 Task: Look for space in Rossano Stazione, Italy from 28th June, 2023 to 10th July,  2023 for 5 adults in price range Rs.15000 to Rs.25000. Place can be entire place or private room with 5 bedrooms having 5 beds and 5 bathrooms. Property type can be house, flat, guest house. Amenities needed are: wifi, TV, free parkinig on premises, gym, breakfast. Booking option can be shelf check-in. Required host language is English.
Action: Mouse moved to (563, 119)
Screenshot: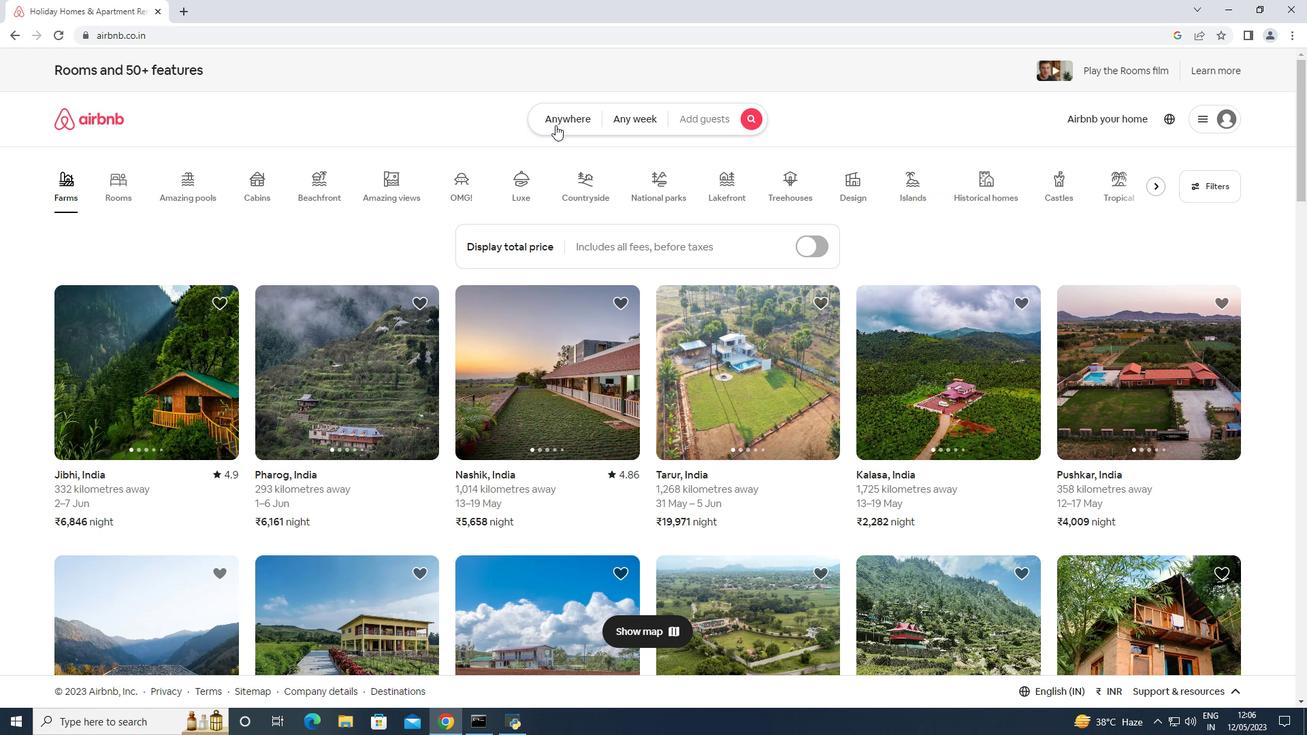 
Action: Mouse pressed left at (563, 119)
Screenshot: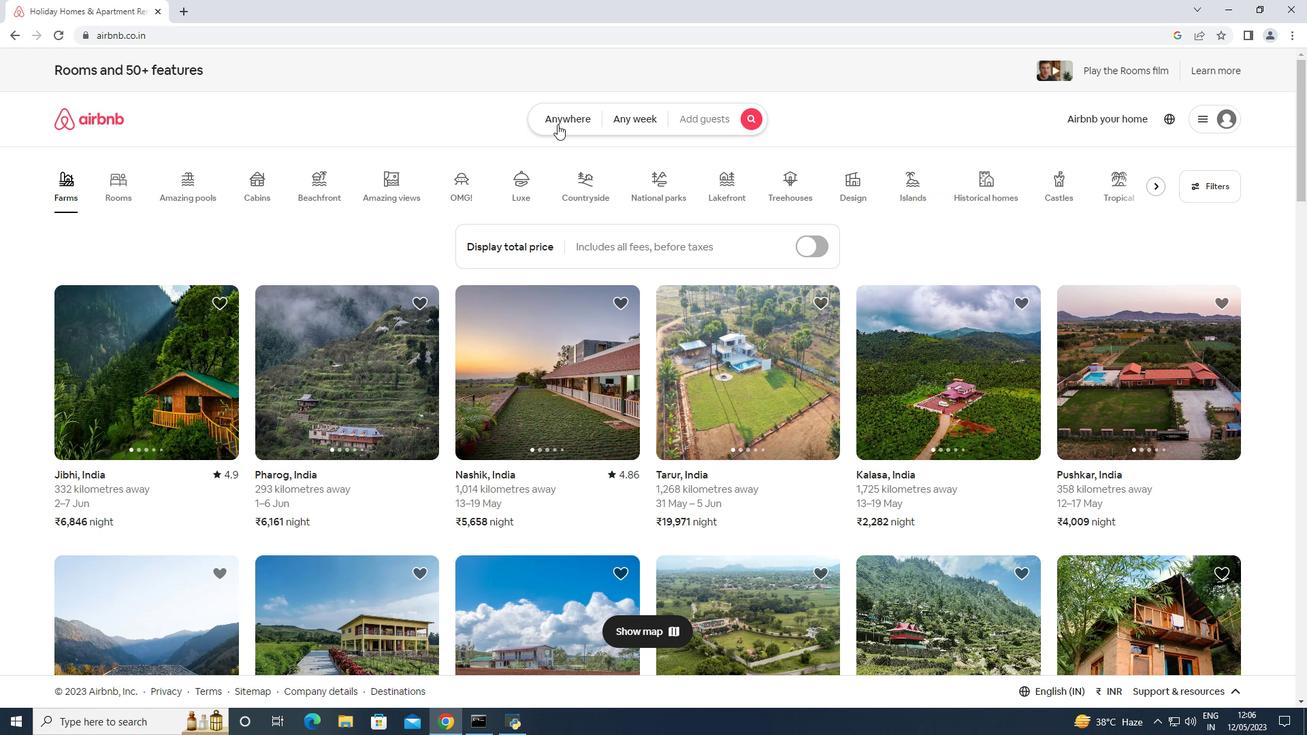 
Action: Mouse moved to (497, 163)
Screenshot: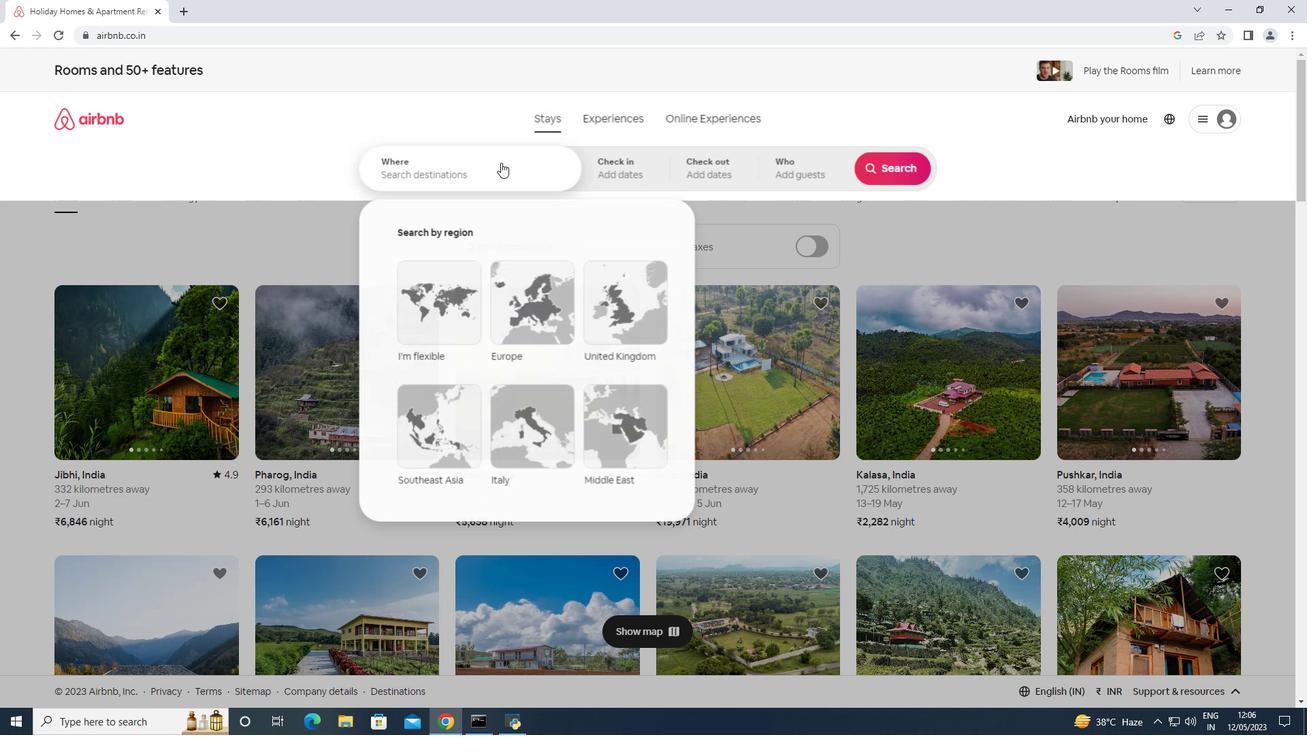 
Action: Mouse pressed left at (497, 163)
Screenshot: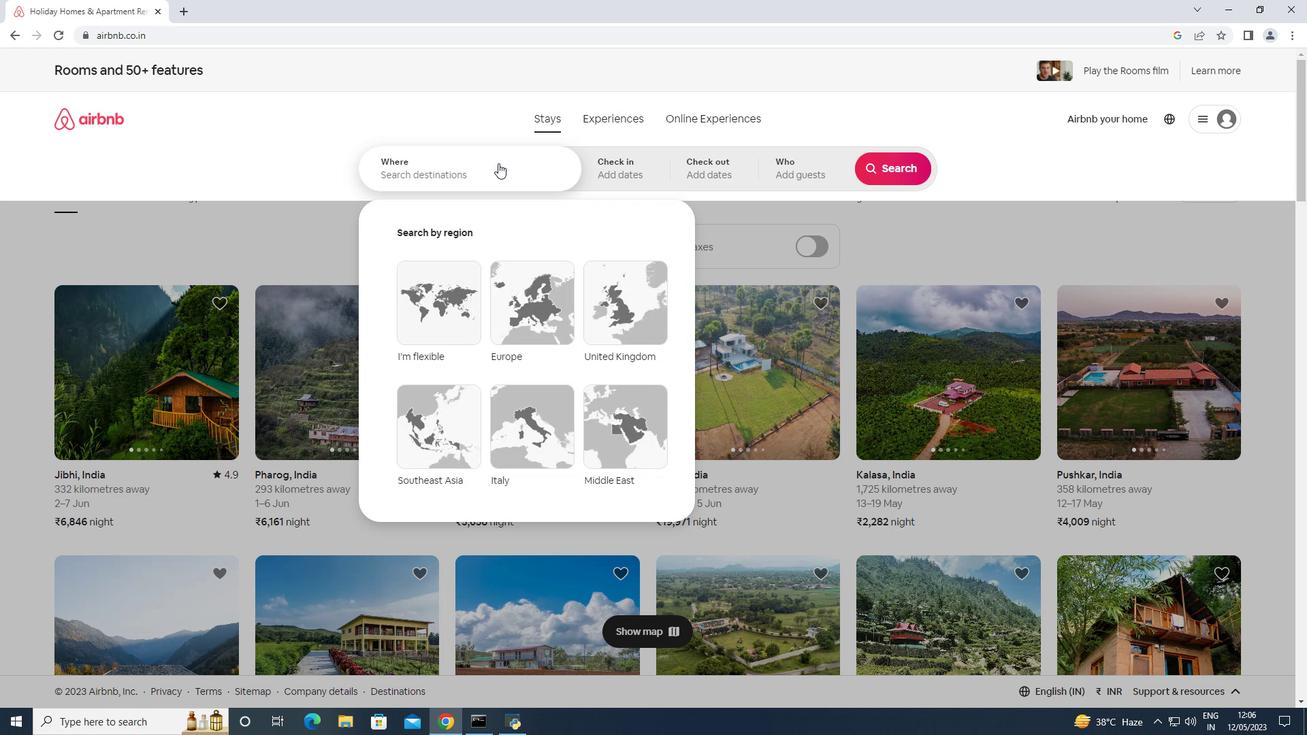 
Action: Mouse moved to (489, 162)
Screenshot: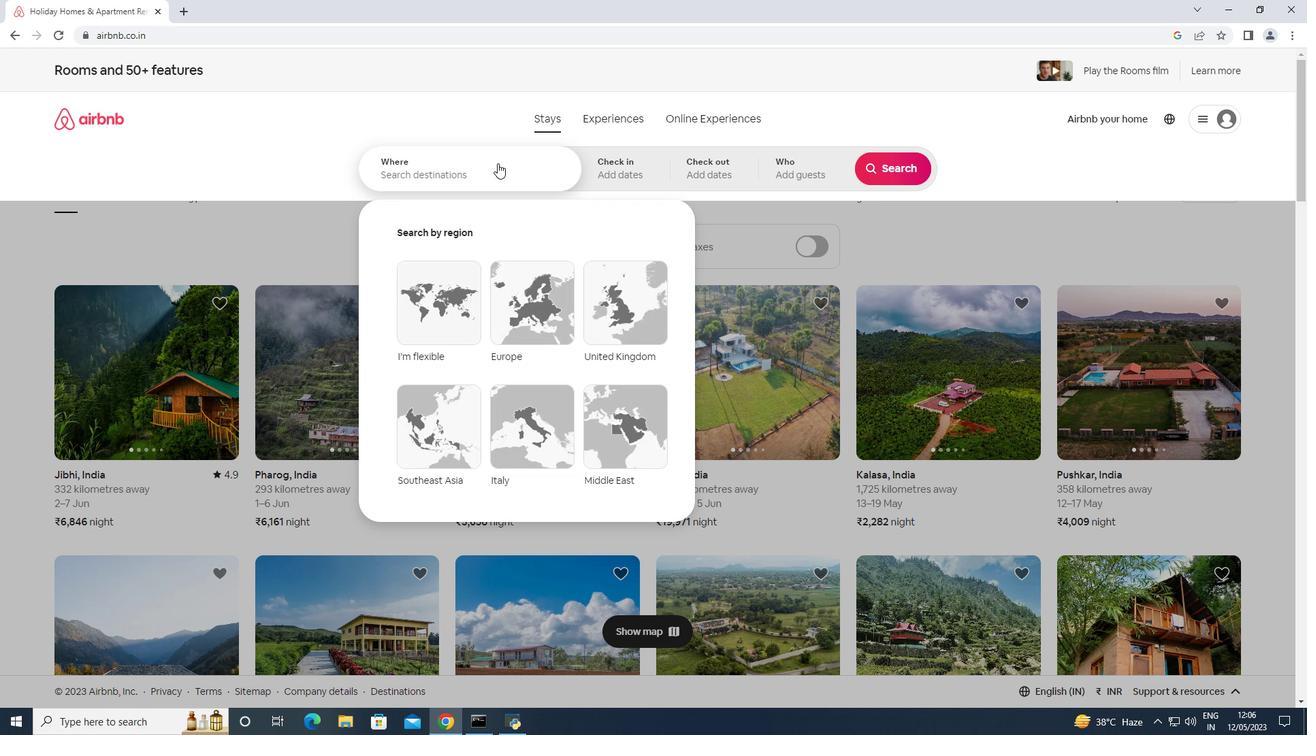 
Action: Key pressed <Key.shift>Rossano<Key.space><Key.shift>Stazione,<Key.space><Key.shift>Itly<Key.enter>
Screenshot: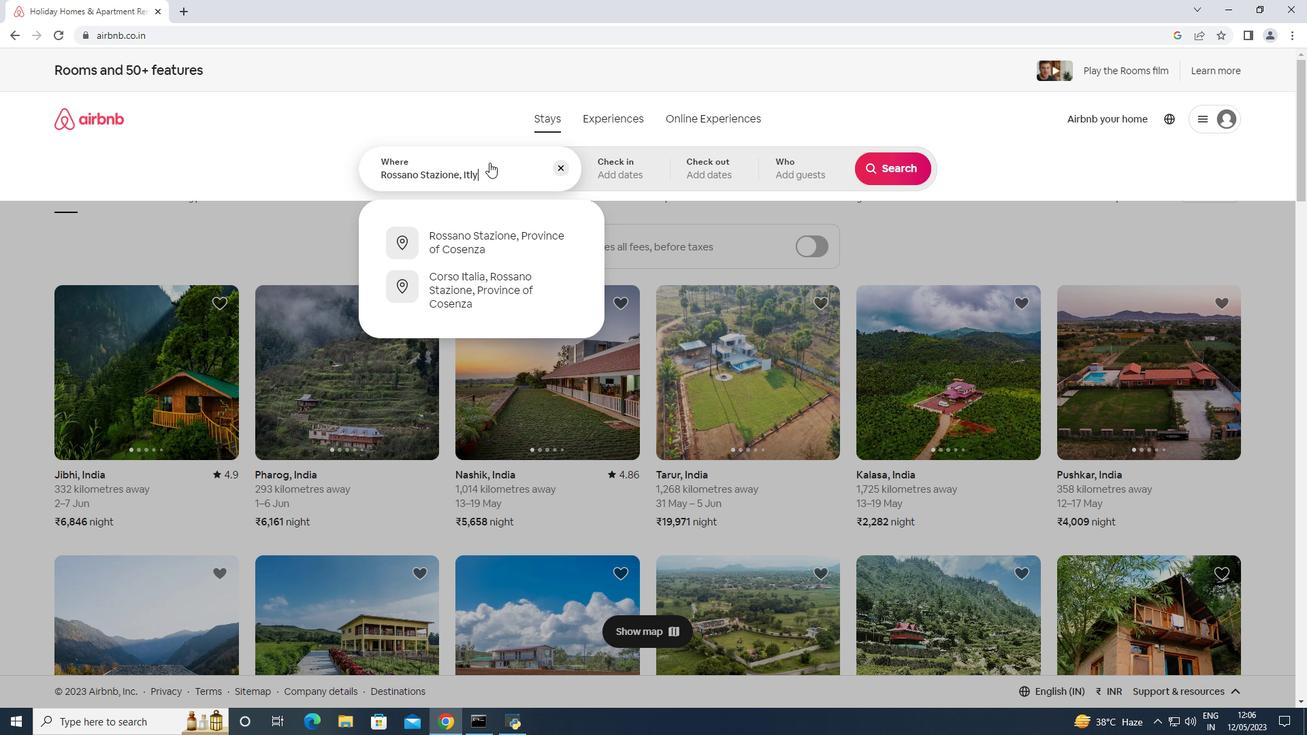 
Action: Mouse moved to (887, 279)
Screenshot: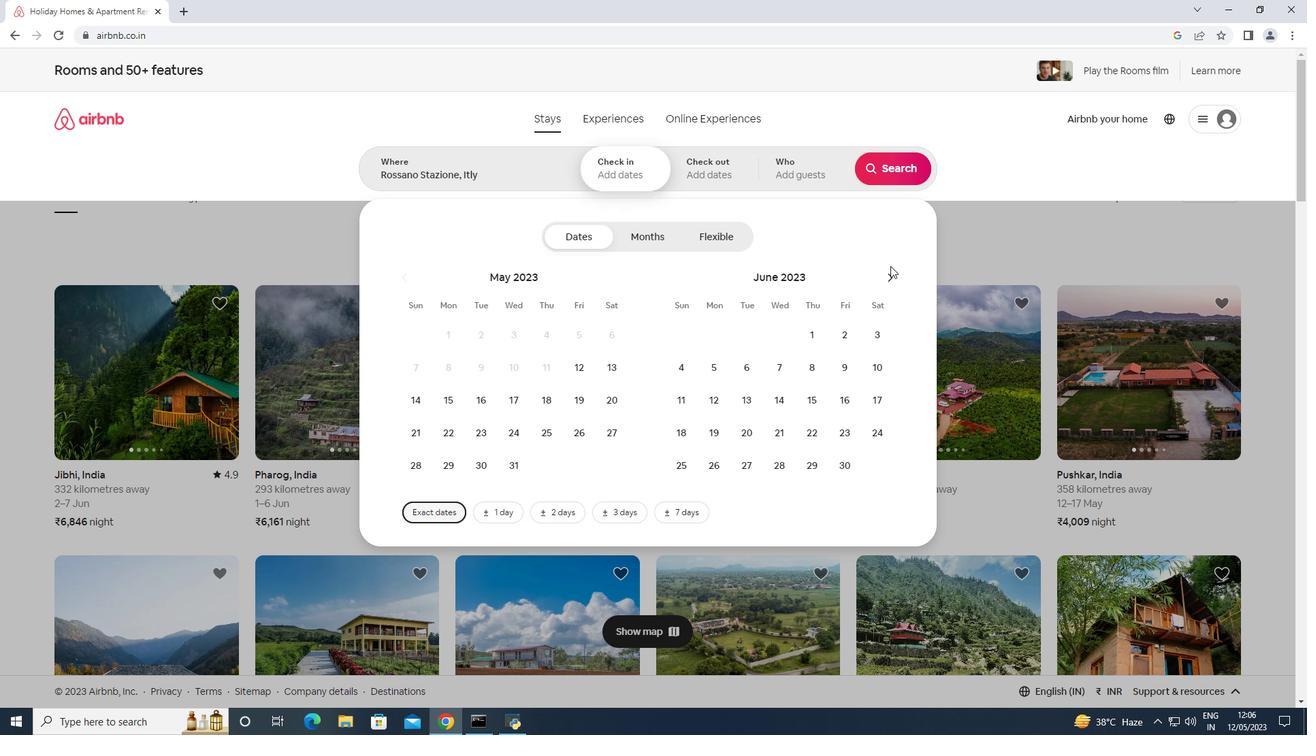 
Action: Mouse pressed left at (887, 279)
Screenshot: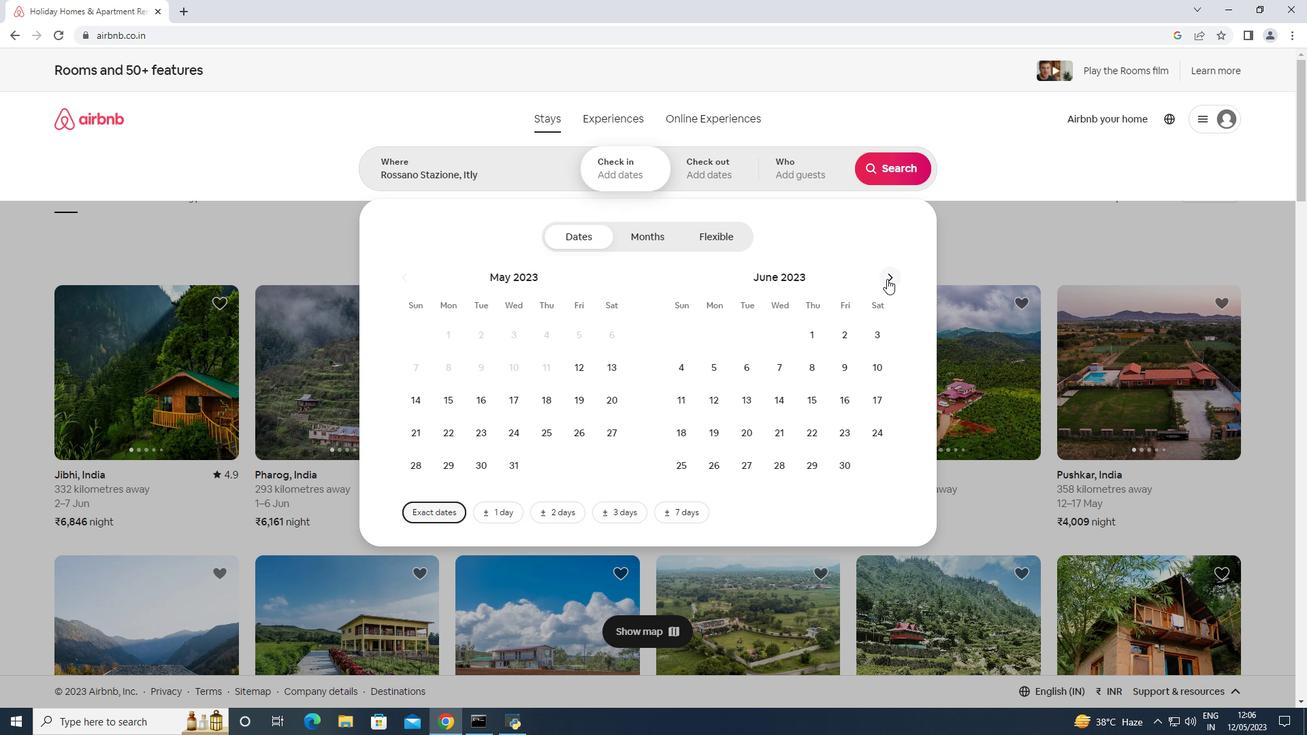 
Action: Mouse pressed left at (887, 279)
Screenshot: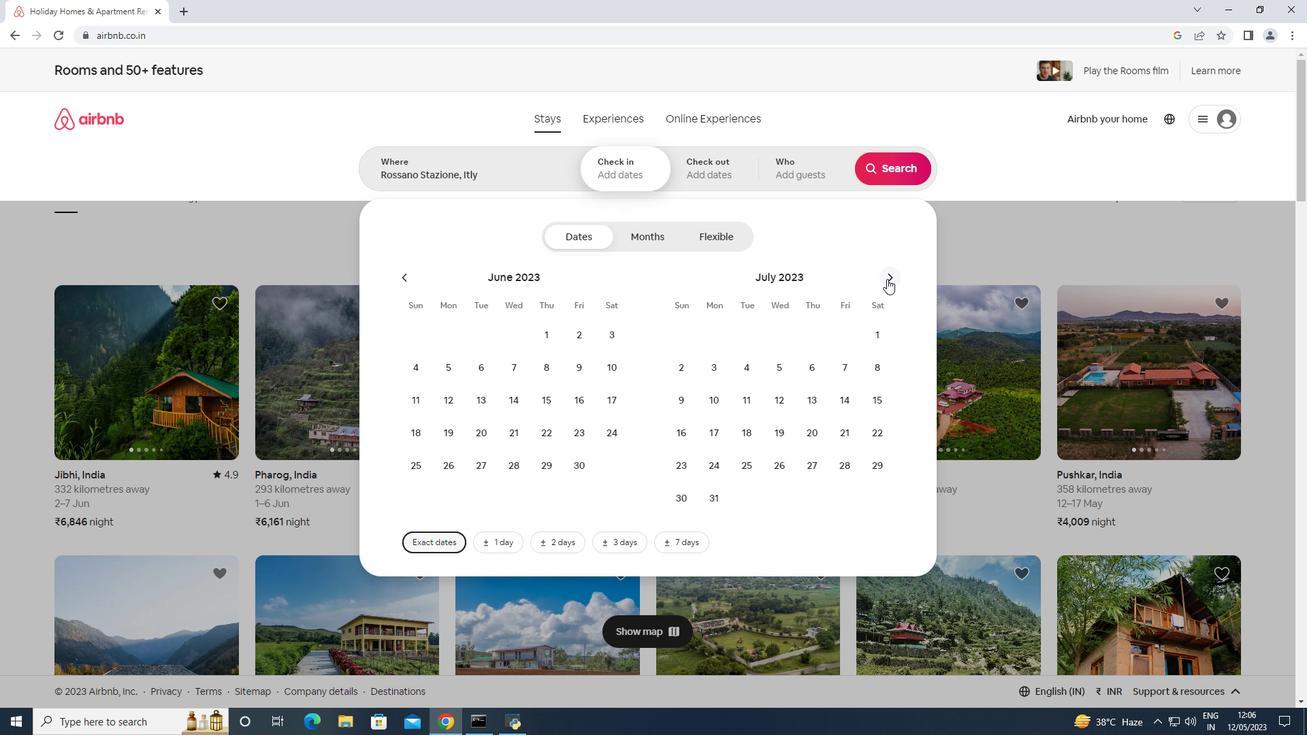 
Action: Mouse moved to (406, 283)
Screenshot: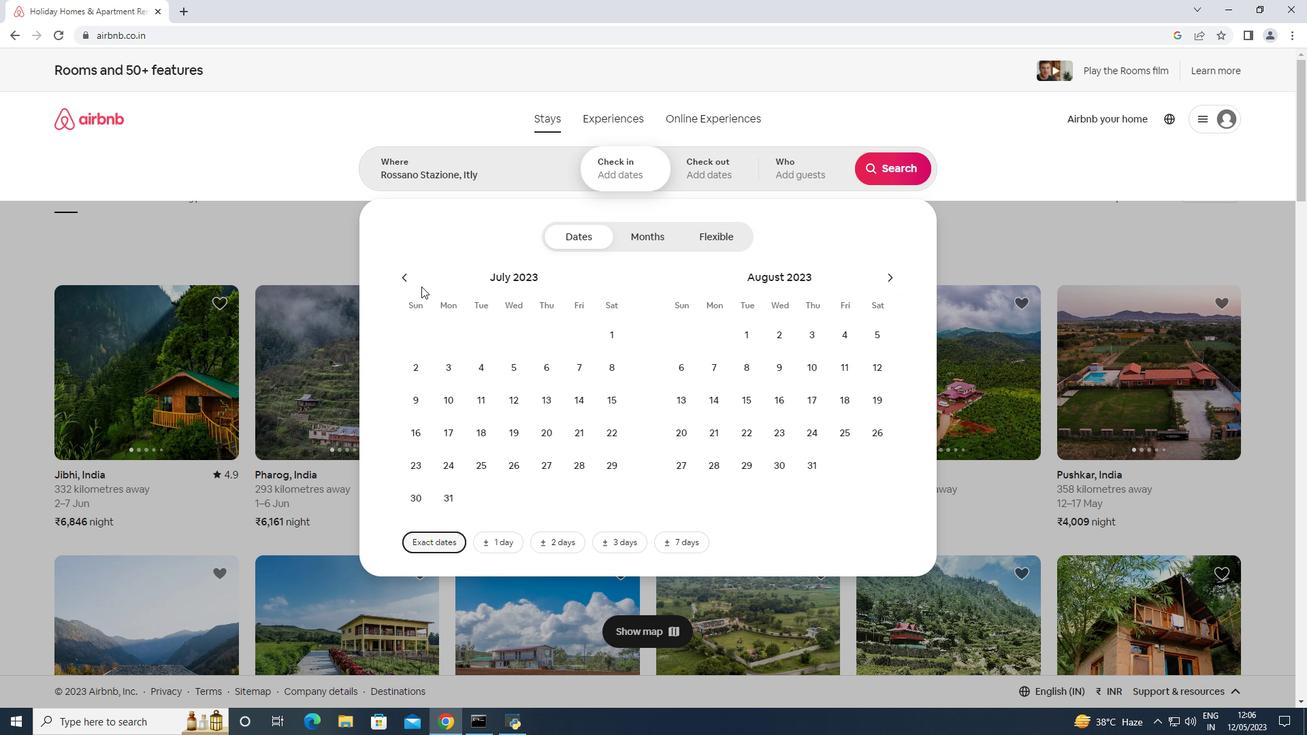 
Action: Mouse pressed left at (406, 283)
Screenshot: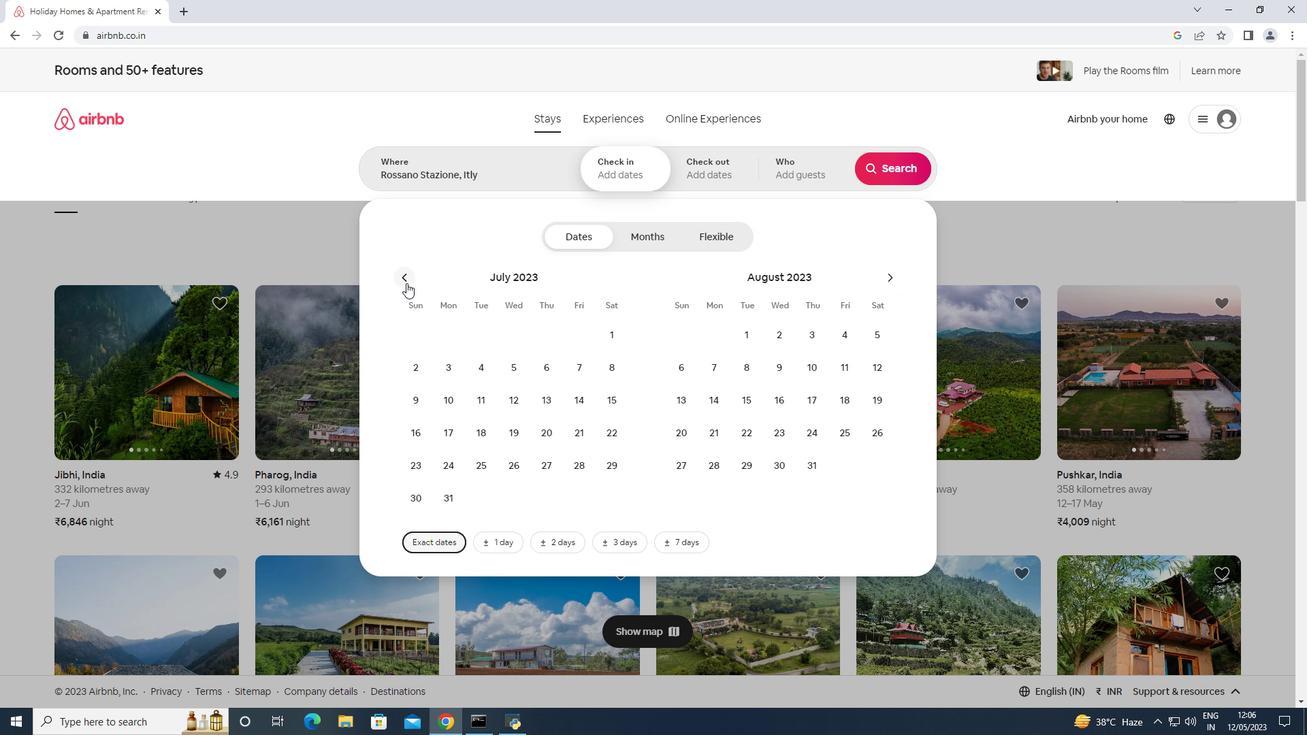 
Action: Mouse moved to (521, 471)
Screenshot: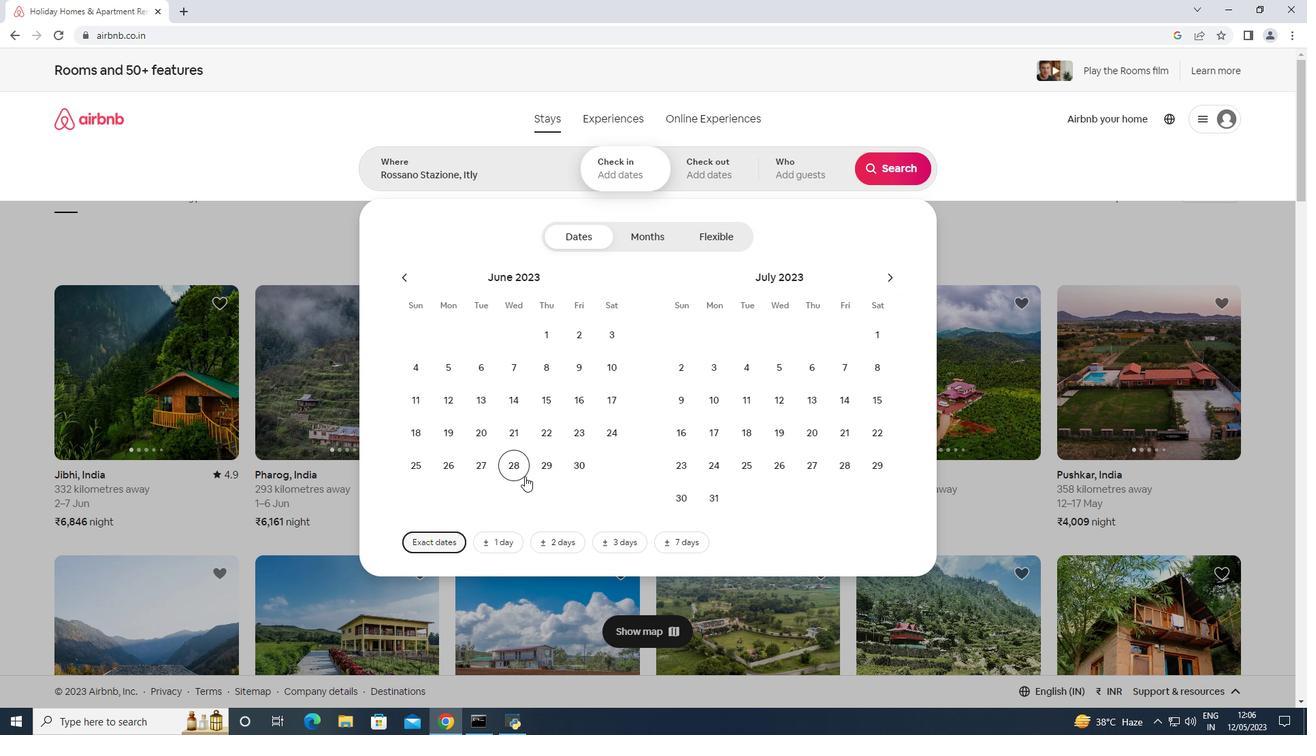 
Action: Mouse pressed left at (521, 471)
Screenshot: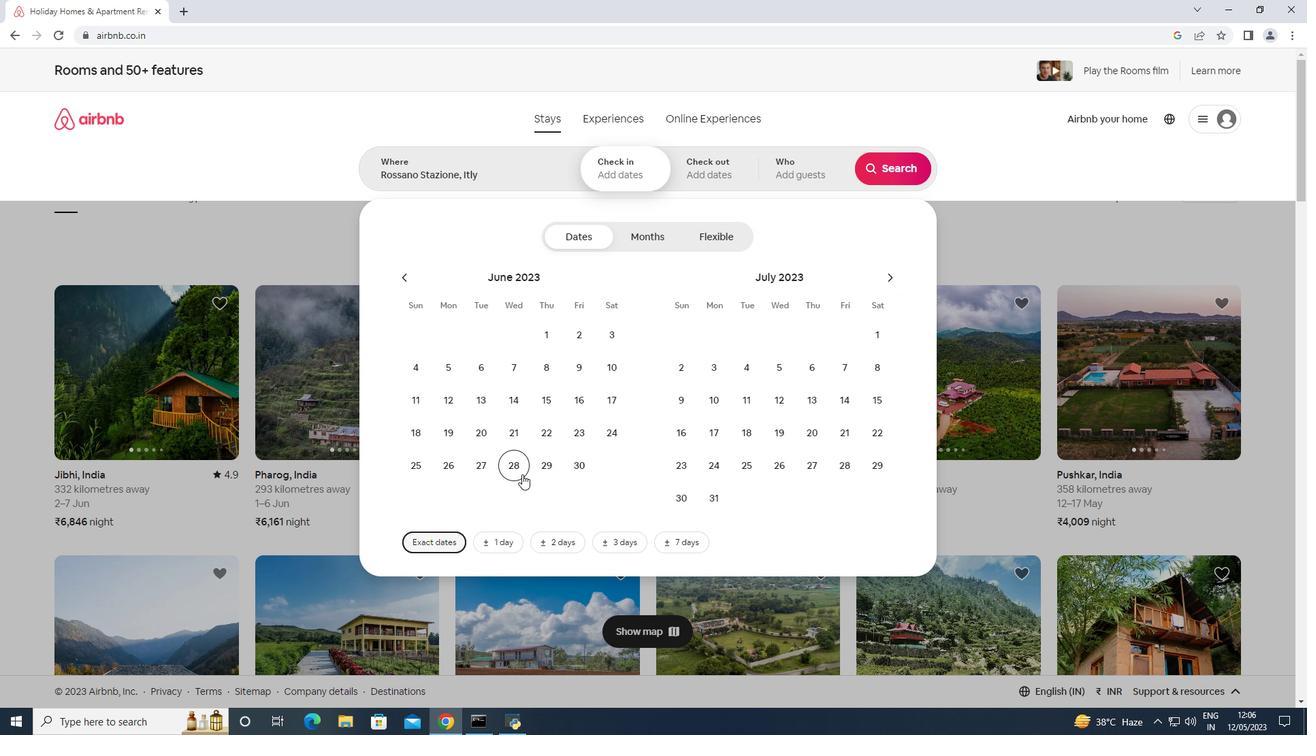 
Action: Mouse moved to (714, 398)
Screenshot: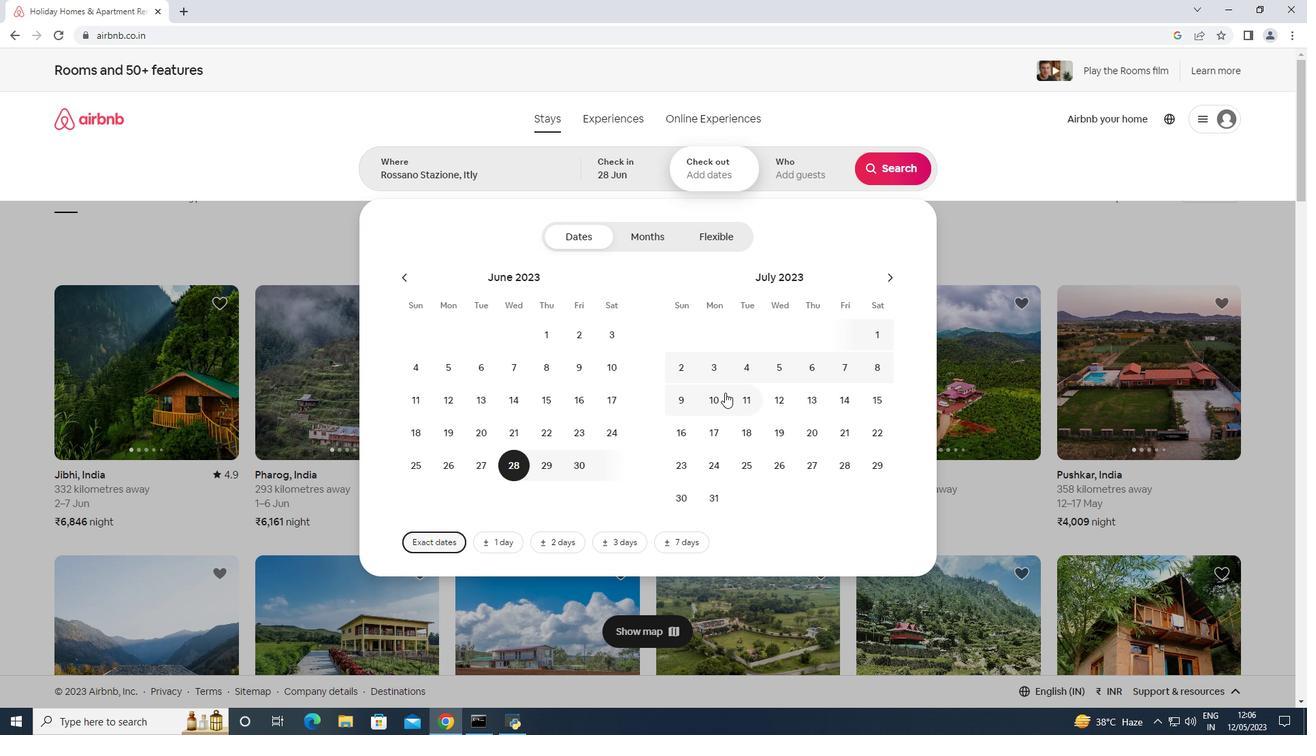 
Action: Mouse pressed left at (714, 398)
Screenshot: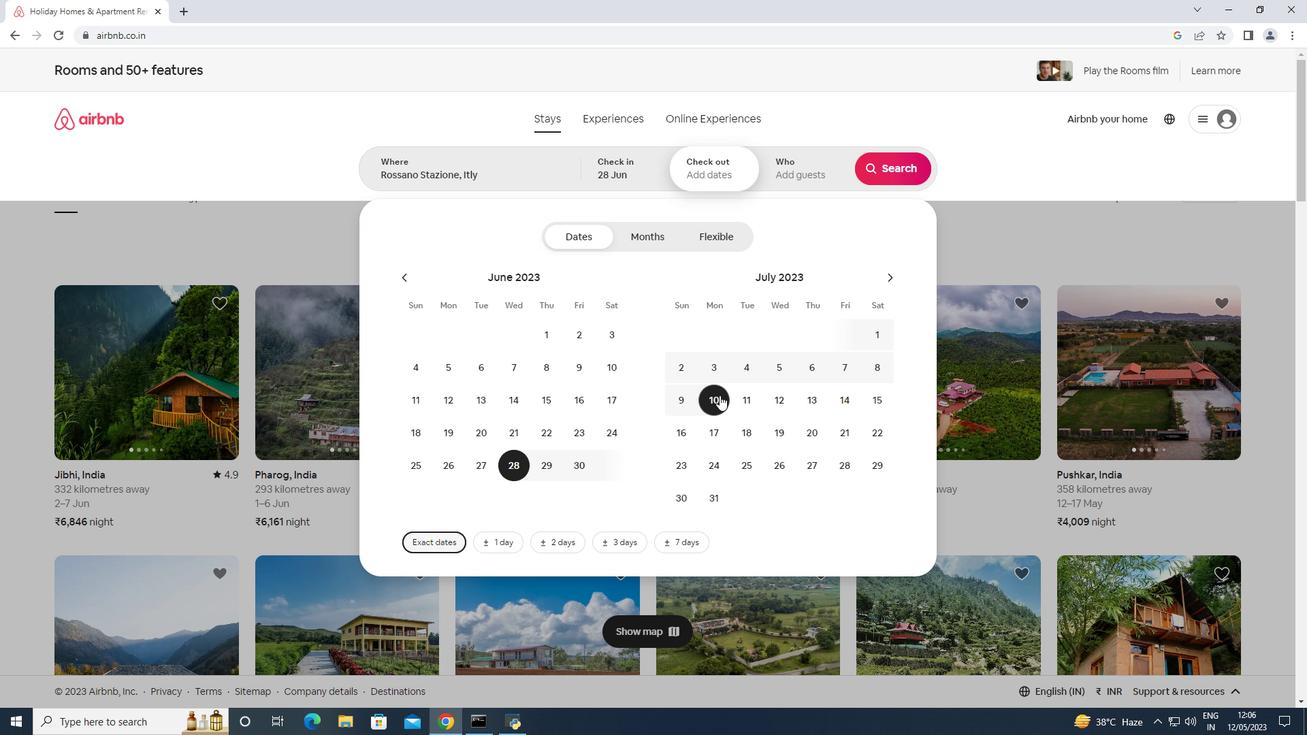 
Action: Mouse moved to (777, 159)
Screenshot: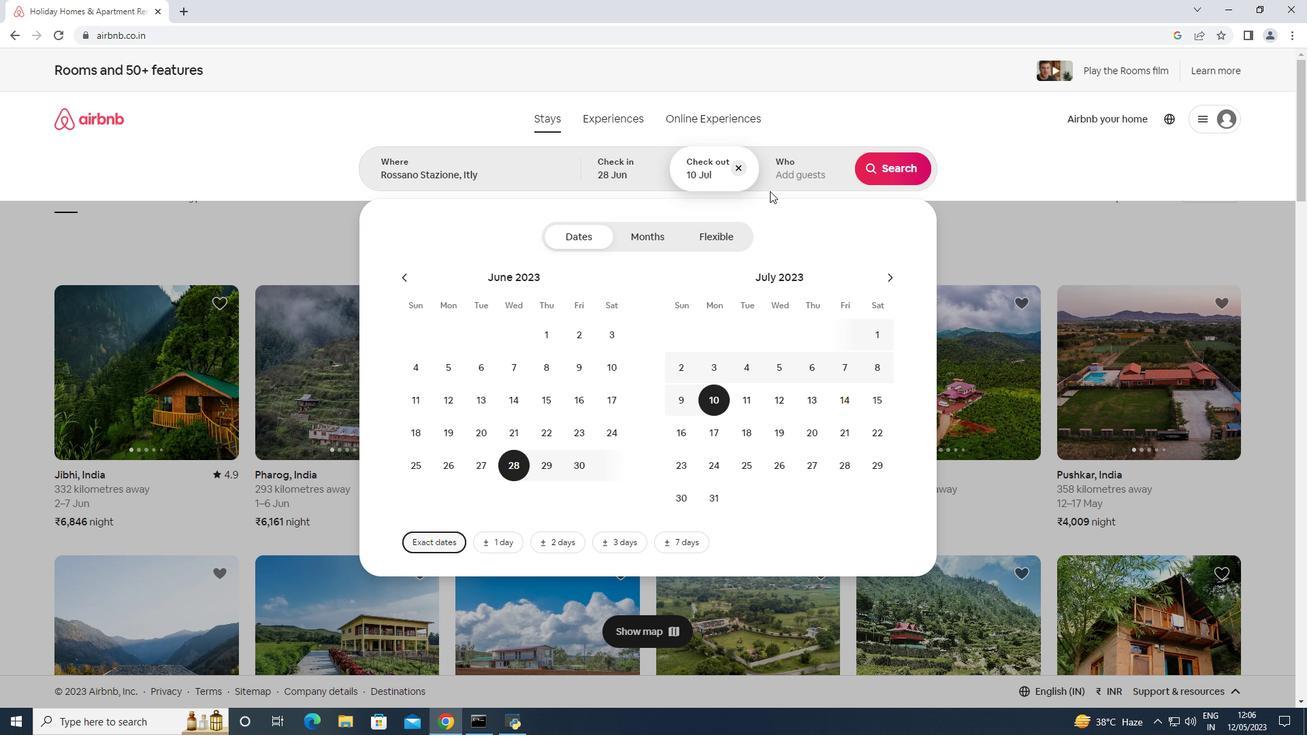 
Action: Mouse pressed left at (777, 159)
Screenshot: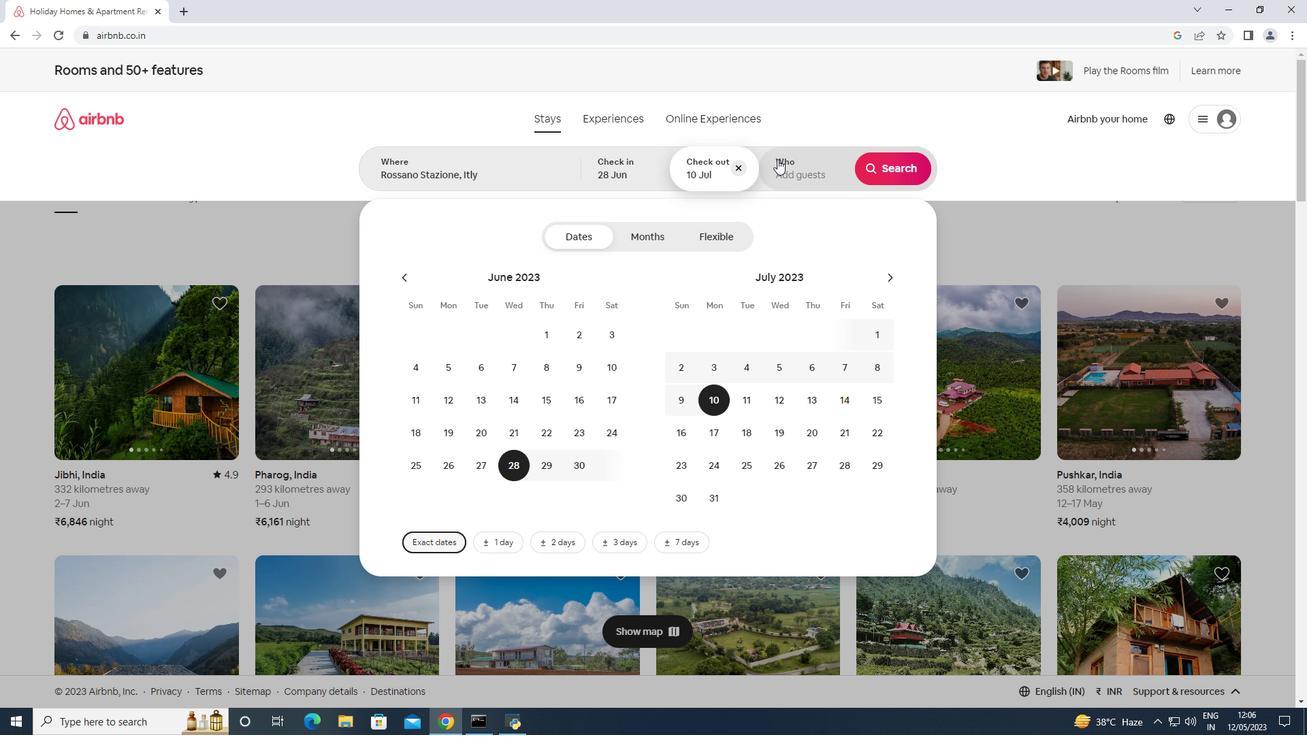 
Action: Mouse moved to (891, 238)
Screenshot: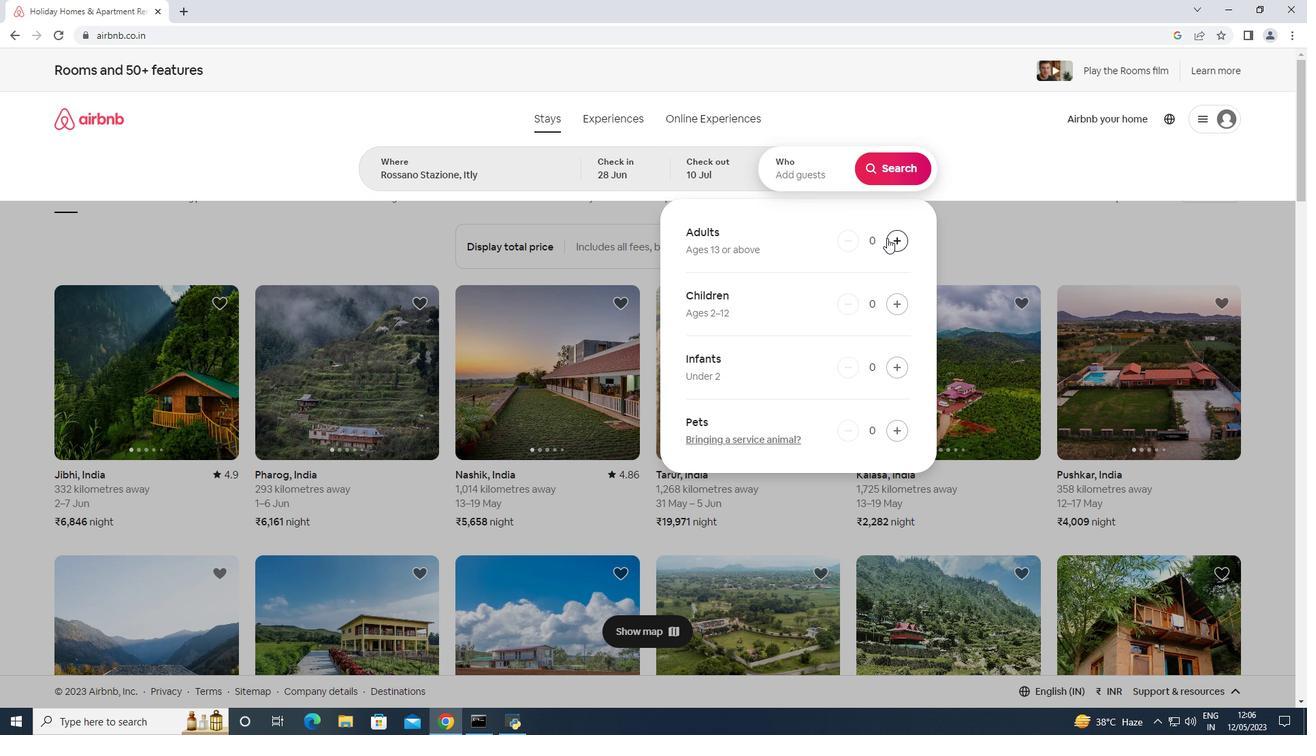 
Action: Mouse pressed left at (891, 238)
Screenshot: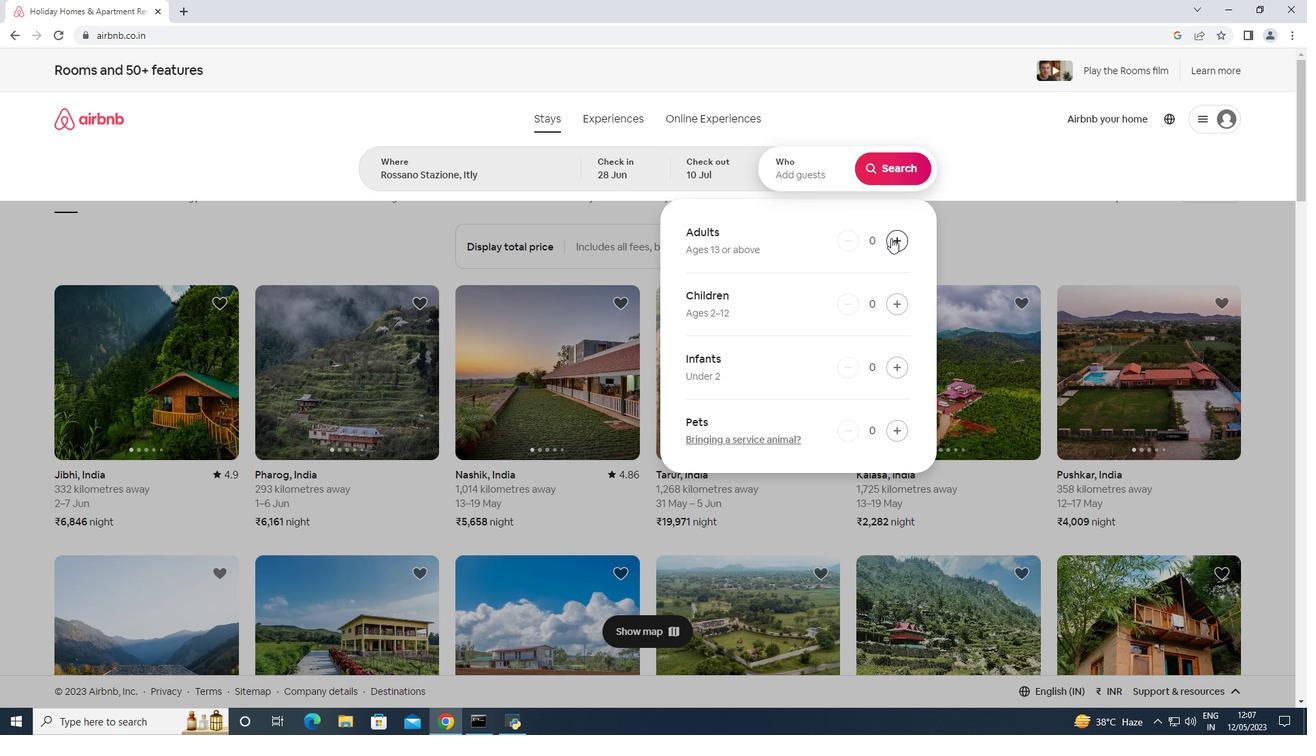 
Action: Mouse pressed left at (891, 238)
Screenshot: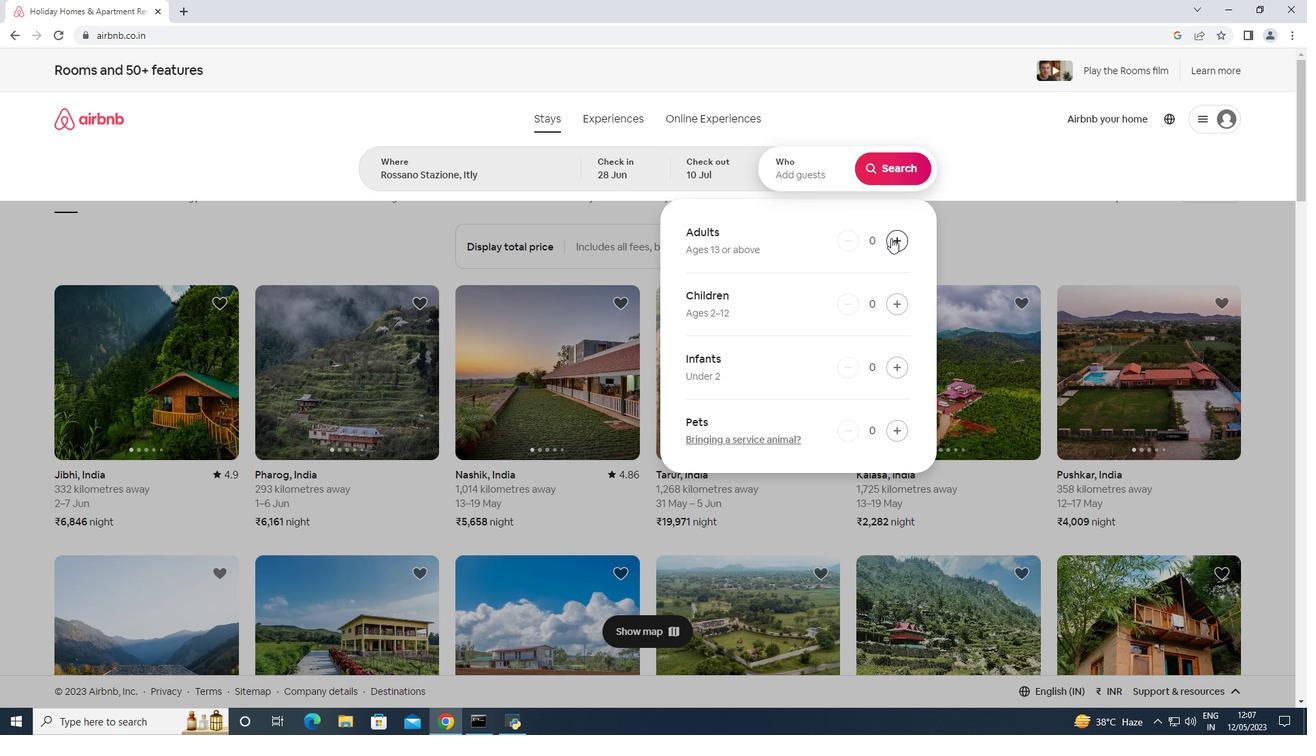 
Action: Mouse pressed left at (891, 238)
Screenshot: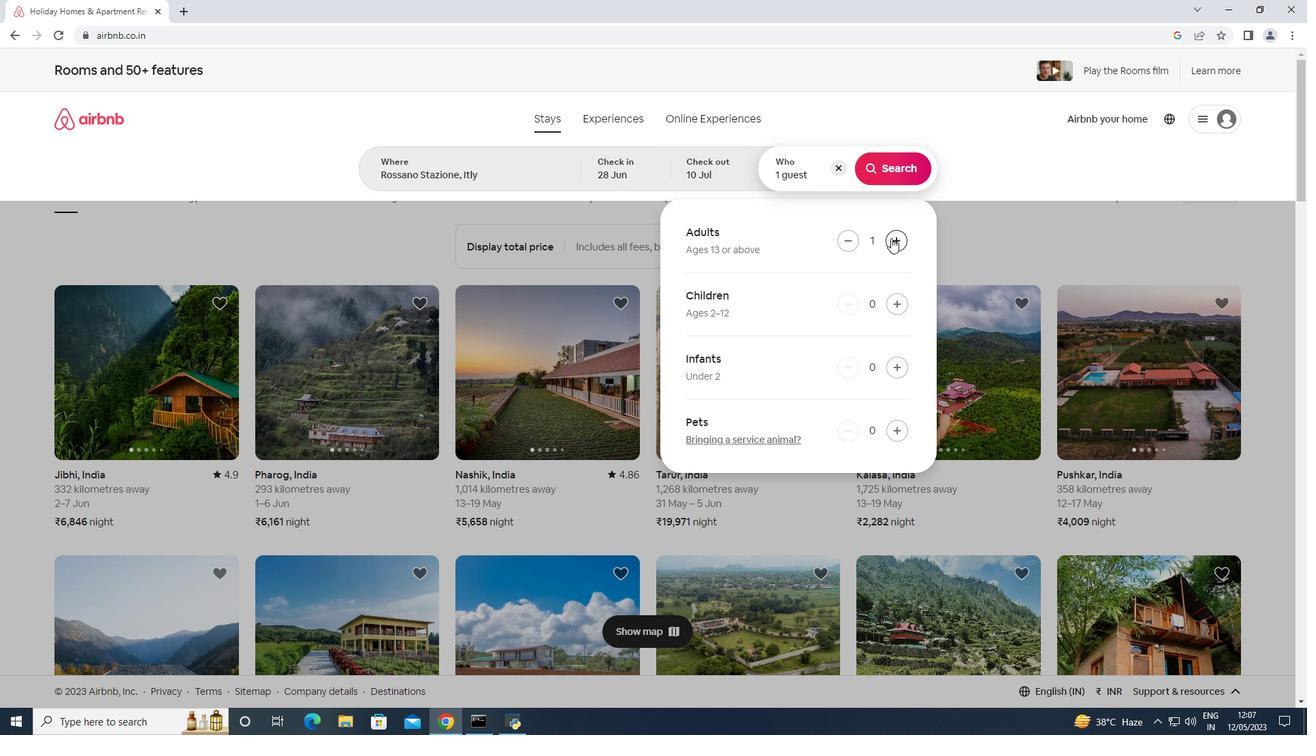 
Action: Mouse pressed left at (891, 238)
Screenshot: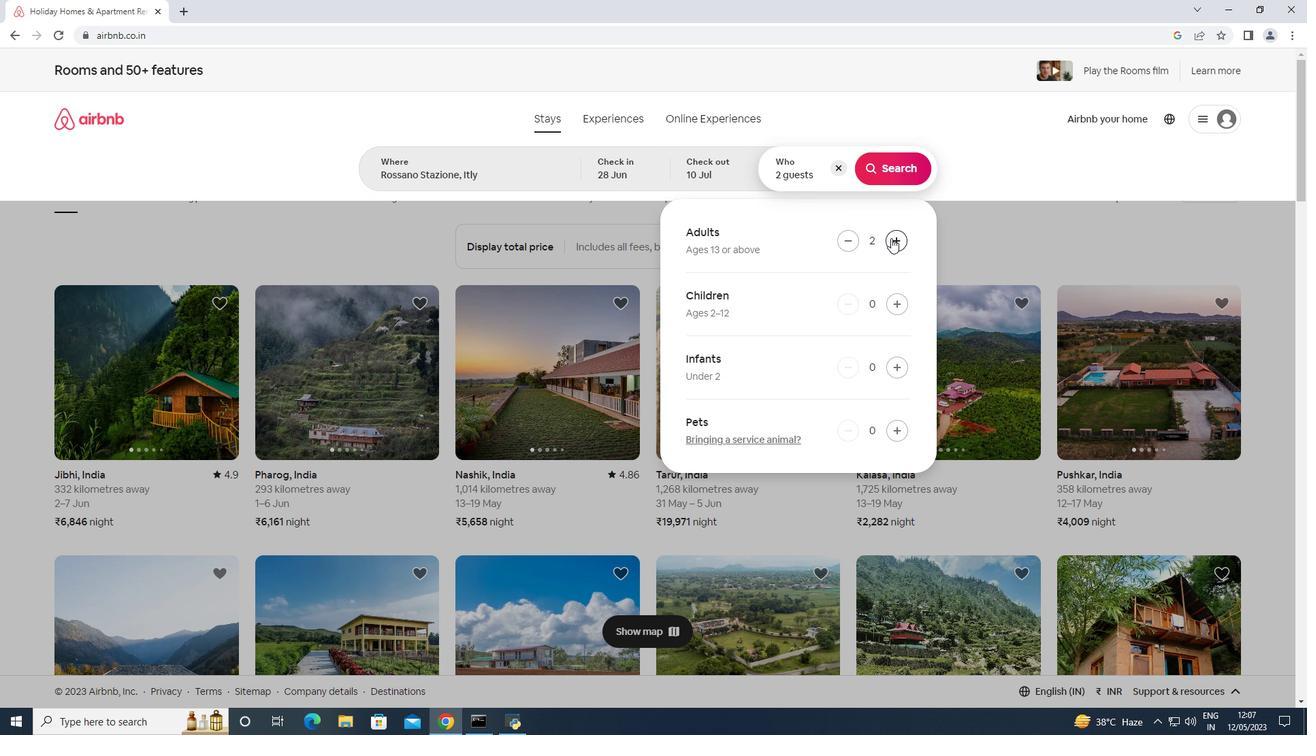 
Action: Mouse pressed left at (891, 238)
Screenshot: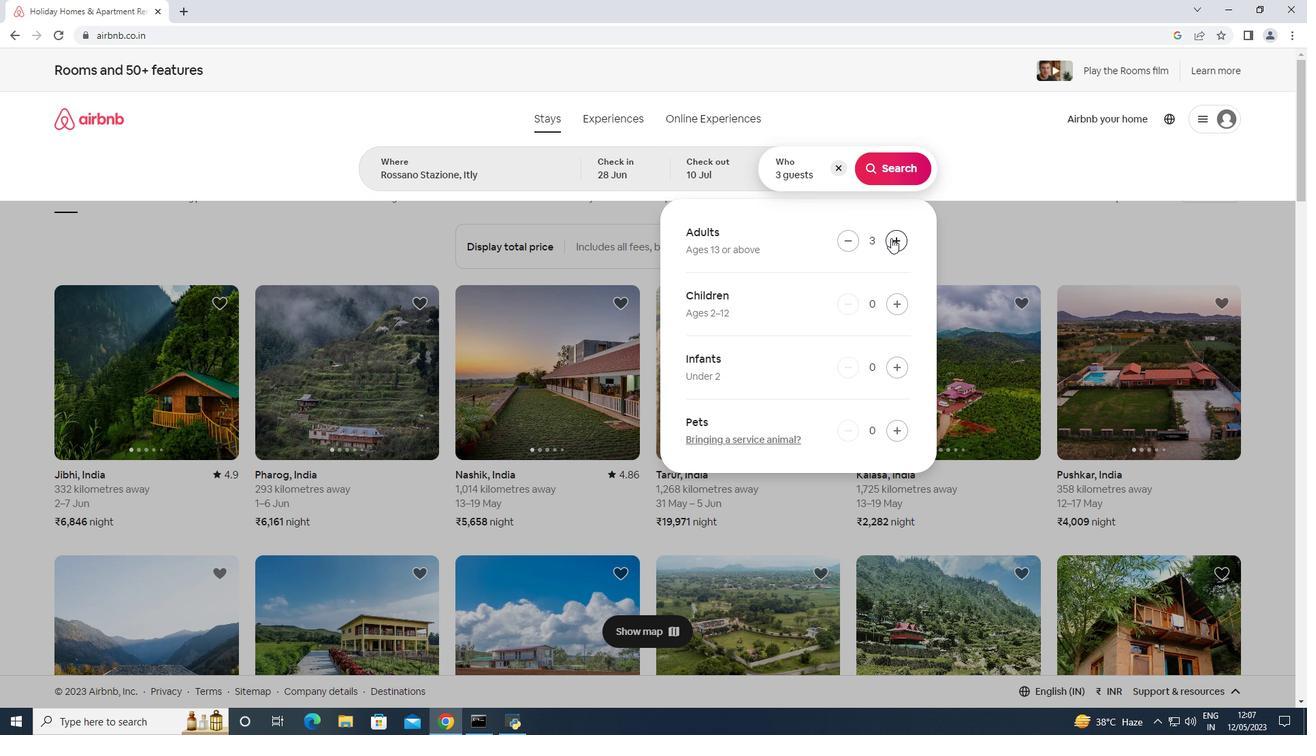 
Action: Mouse moved to (882, 161)
Screenshot: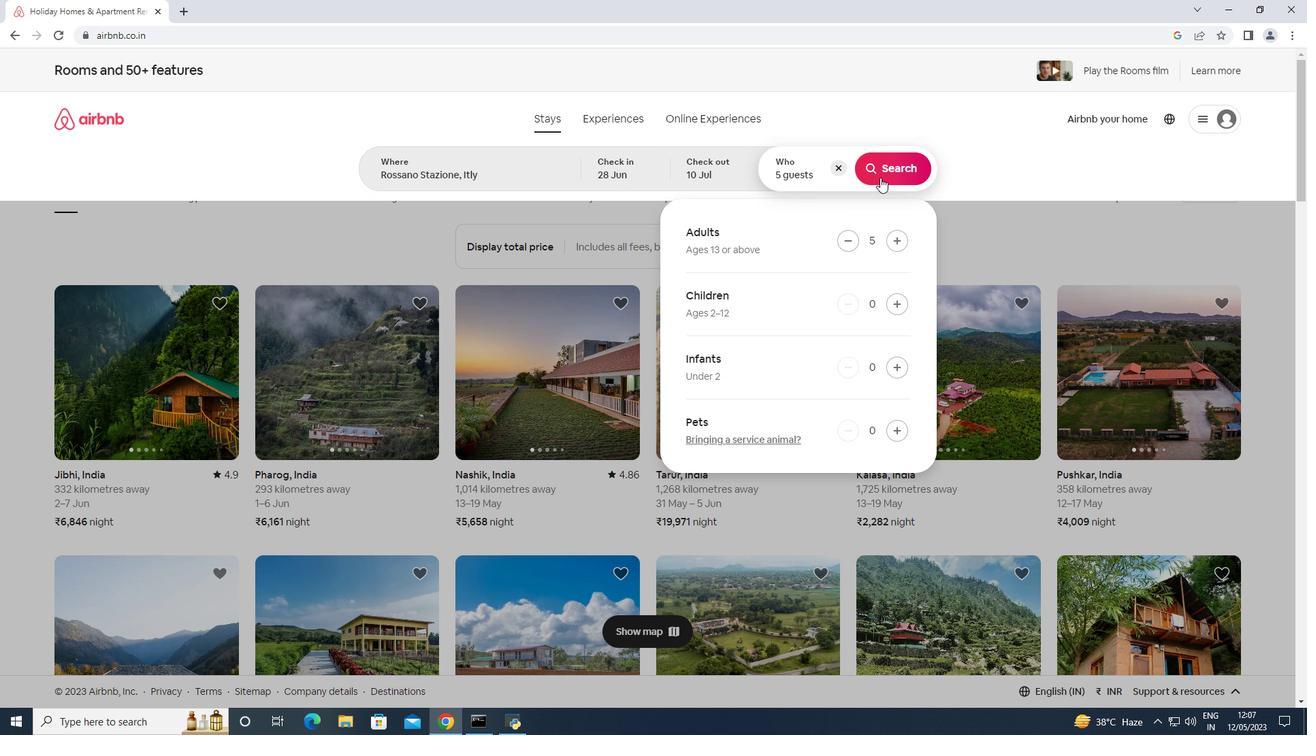 
Action: Mouse pressed left at (882, 161)
Screenshot: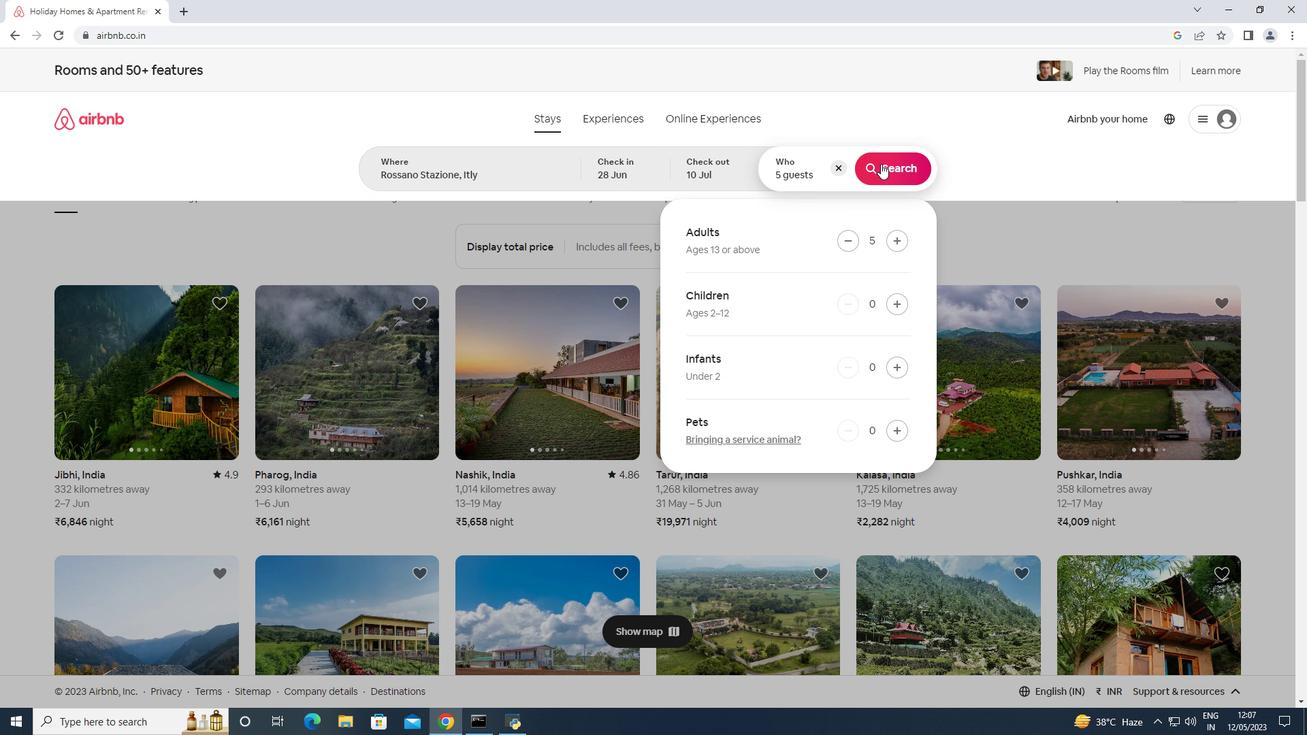 
Action: Mouse moved to (1244, 129)
Screenshot: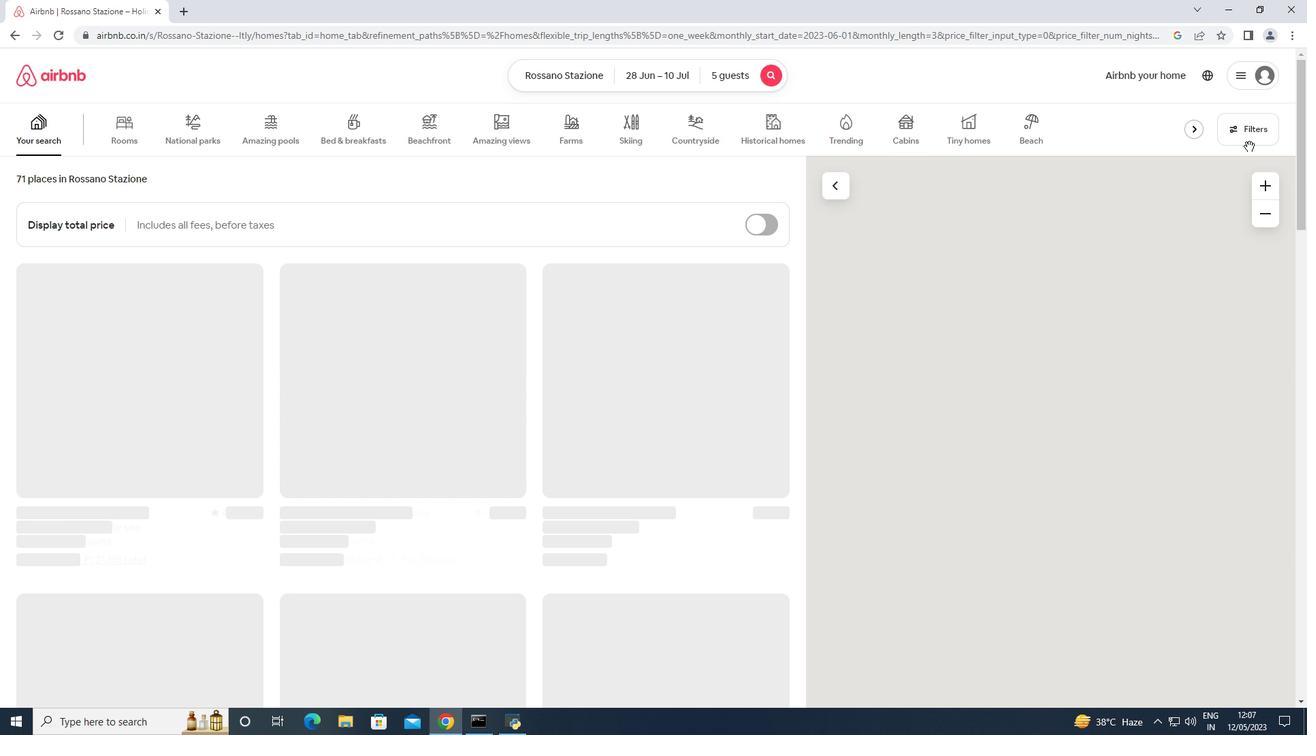 
Action: Mouse pressed left at (1244, 129)
Screenshot: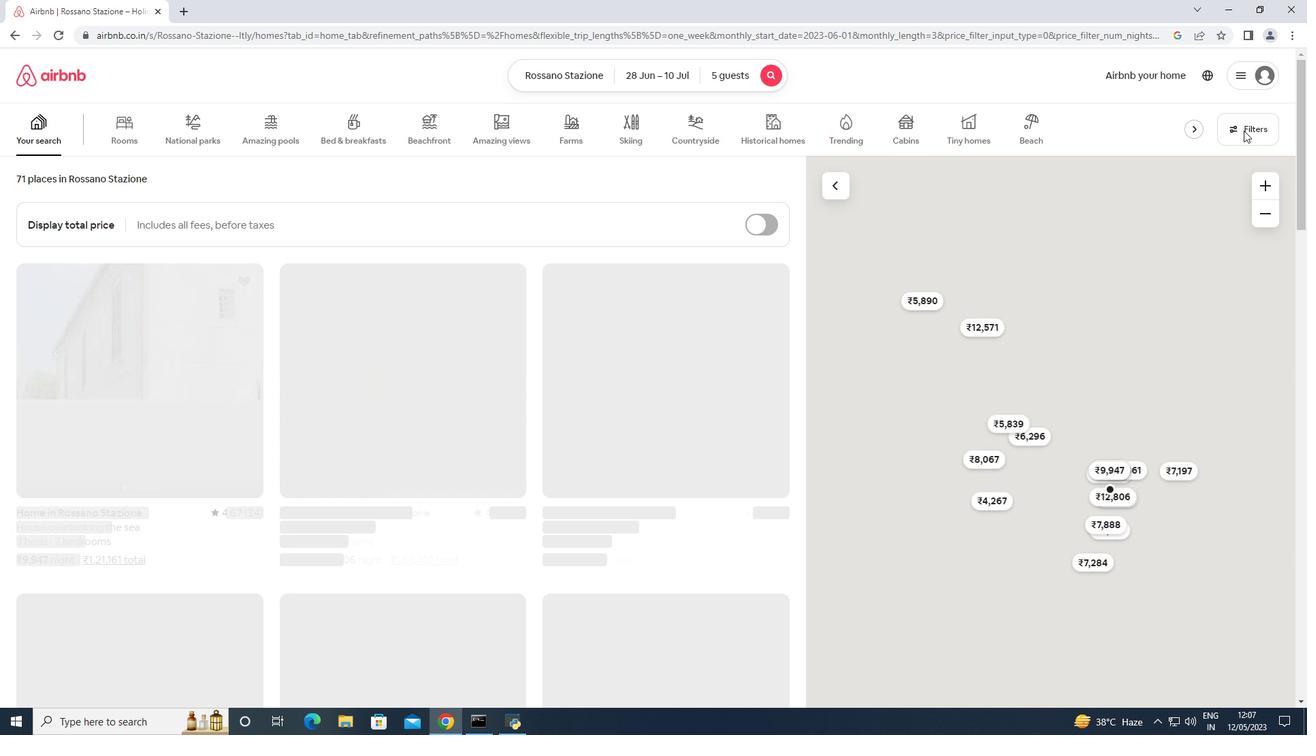
Action: Mouse moved to (503, 462)
Screenshot: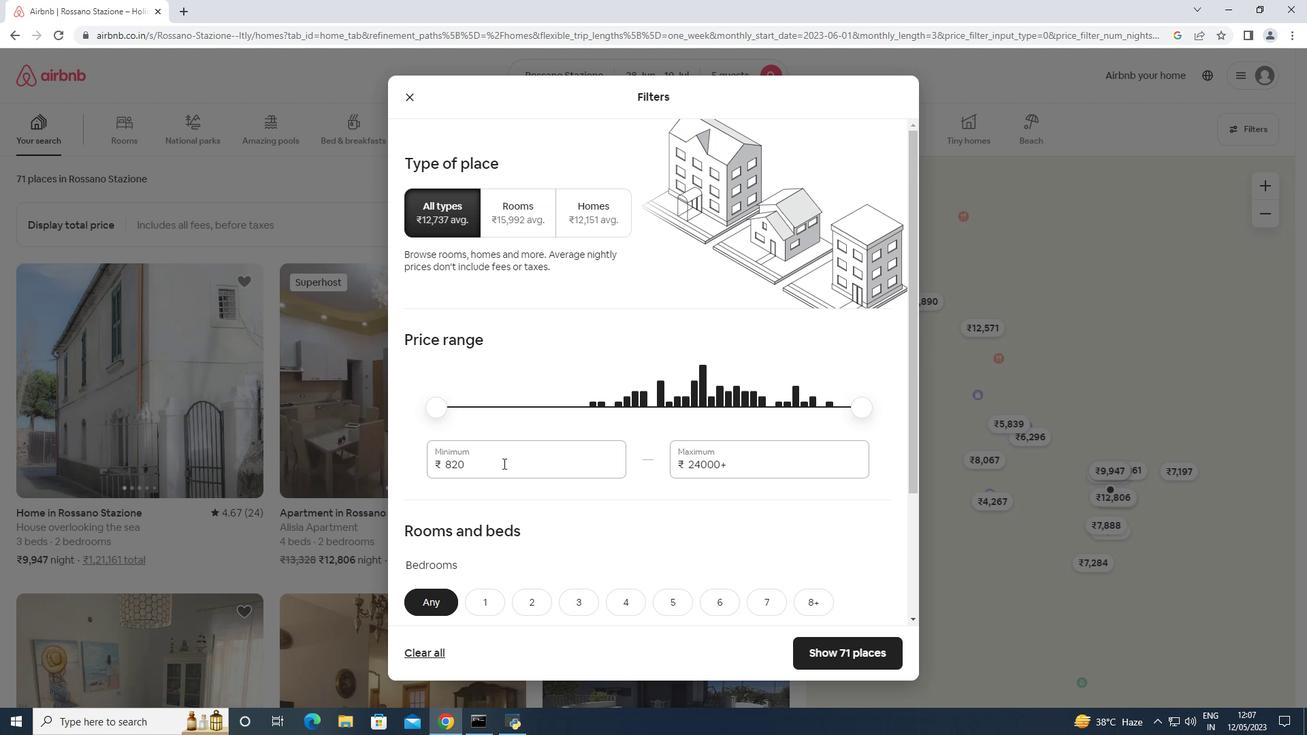 
Action: Mouse pressed left at (503, 463)
Screenshot: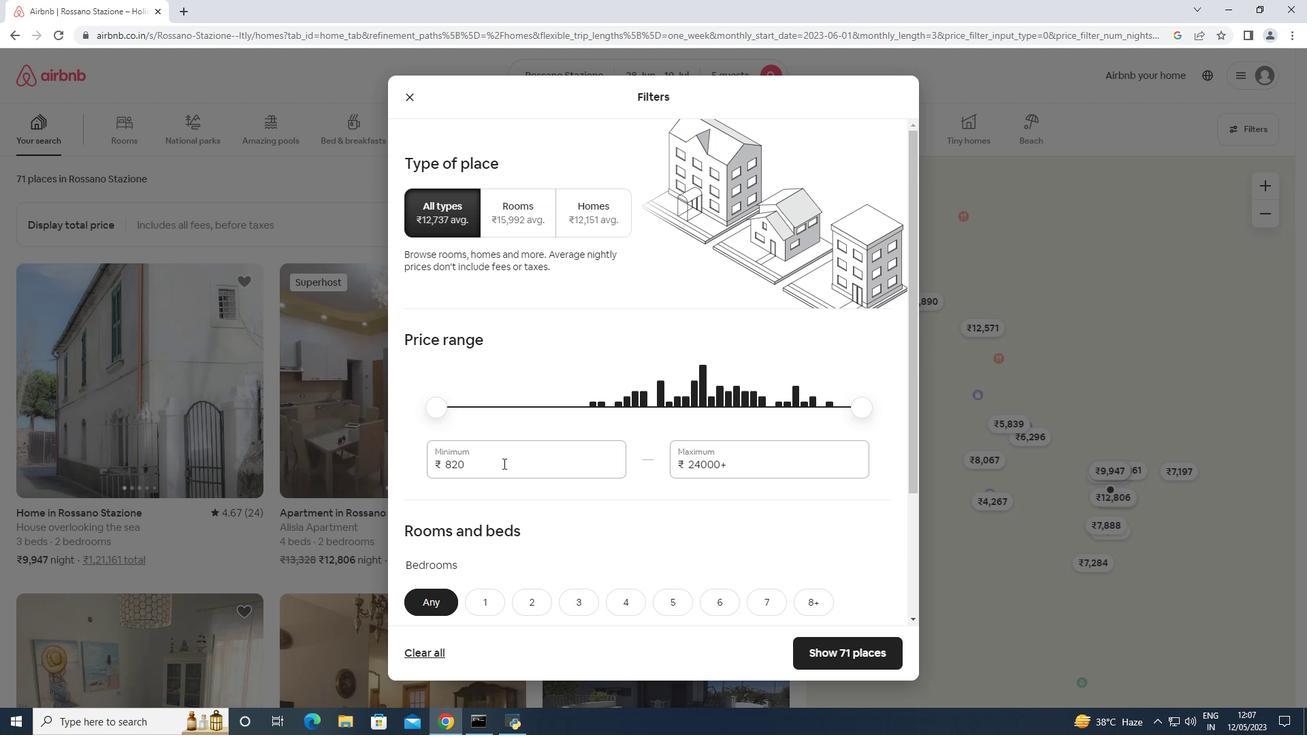 
Action: Mouse moved to (503, 460)
Screenshot: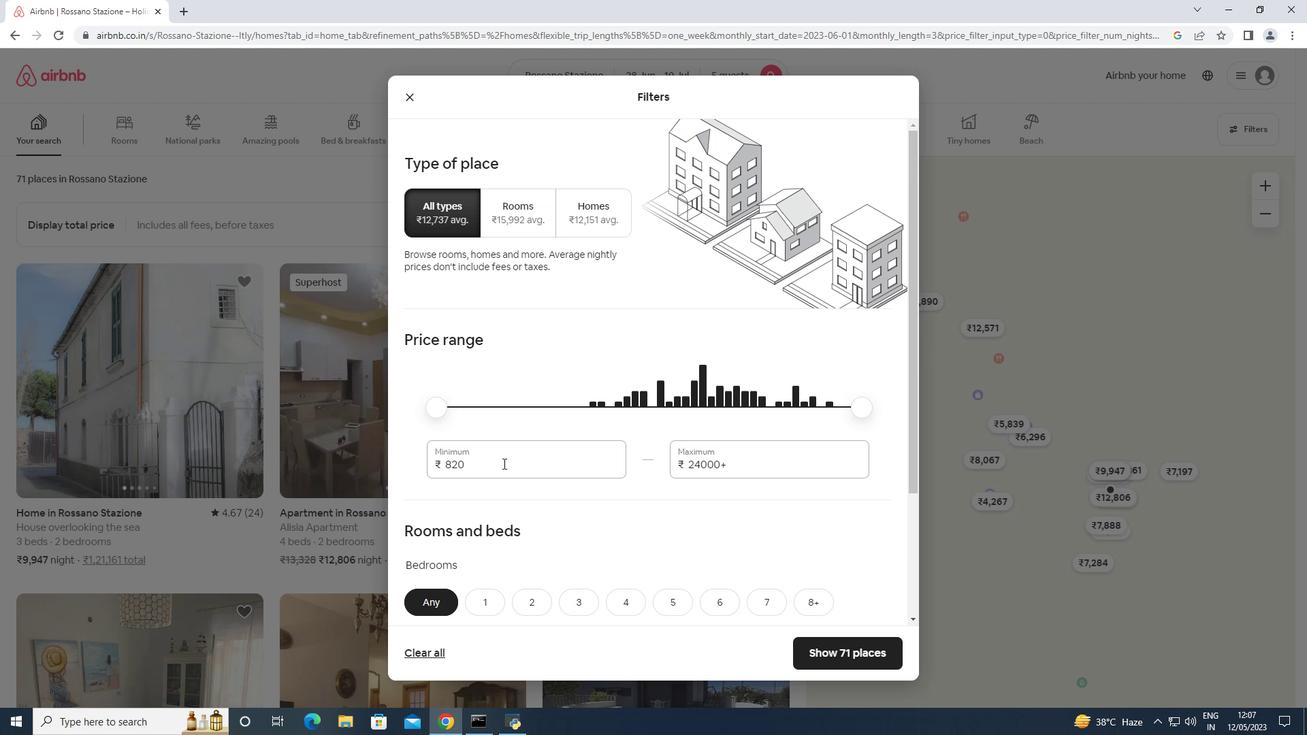 
Action: Mouse pressed left at (503, 460)
Screenshot: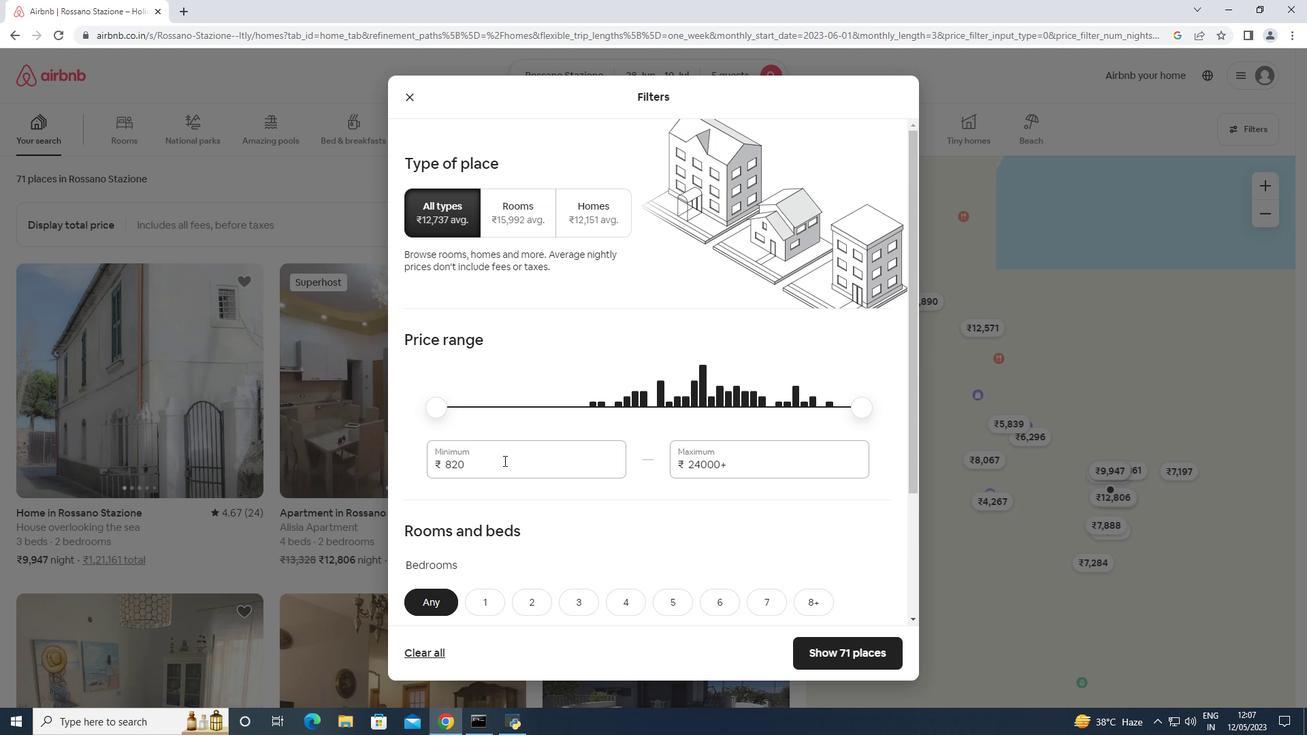 
Action: Mouse moved to (503, 460)
Screenshot: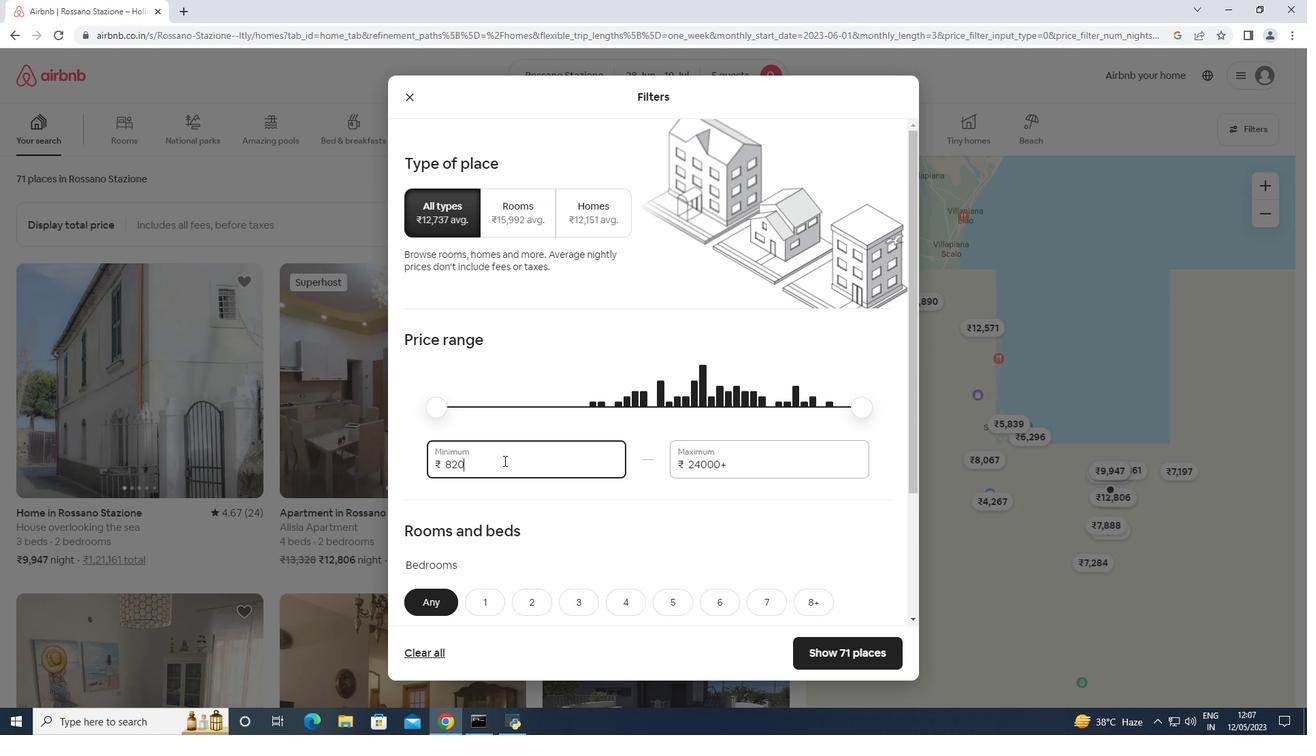 
Action: Key pressed <Key.backspace><Key.backspace><Key.backspace>15000<Key.tab>25000
Screenshot: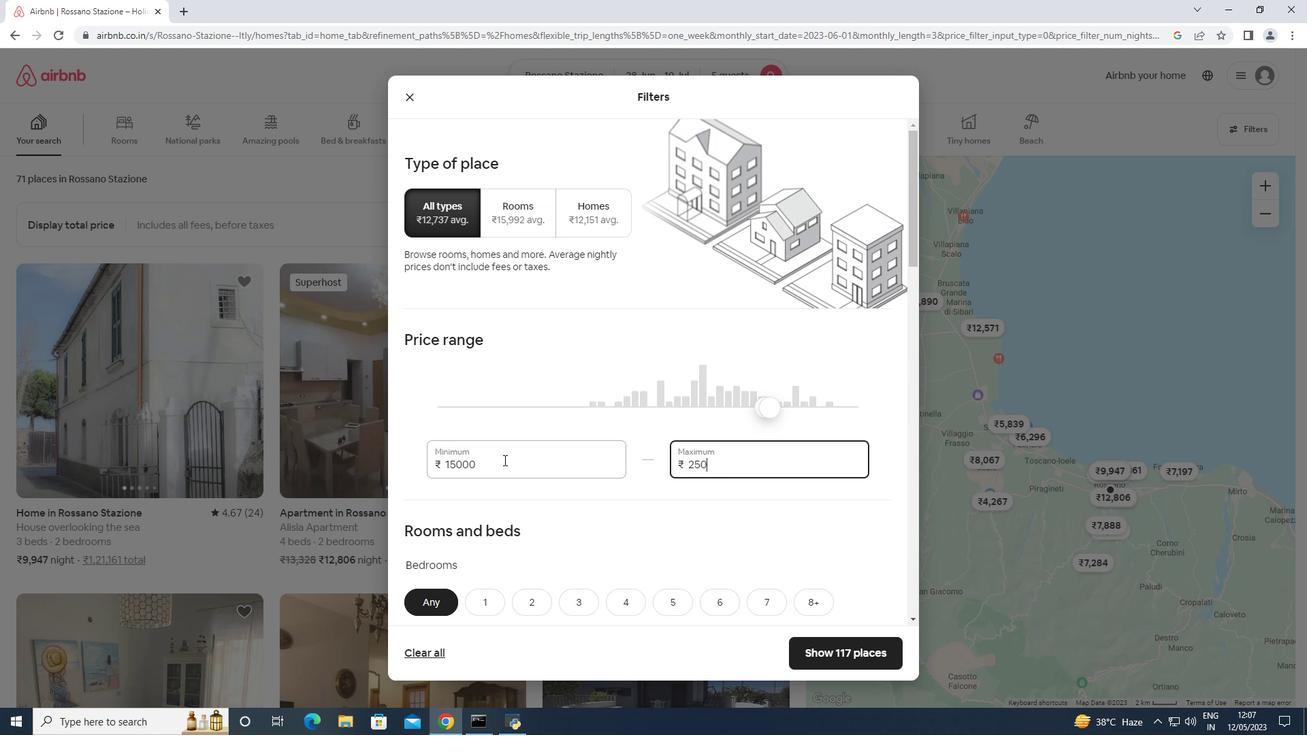 
Action: Mouse scrolled (503, 459) with delta (0, 0)
Screenshot: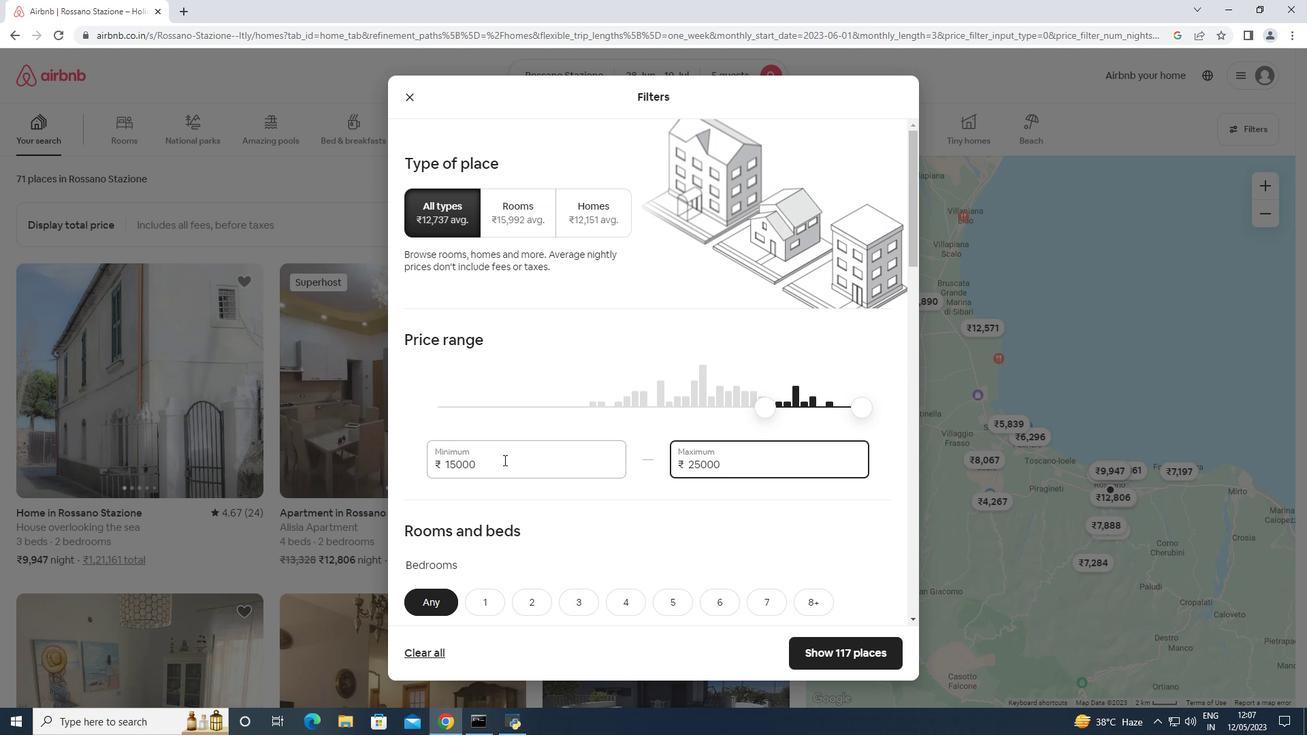 
Action: Mouse scrolled (503, 459) with delta (0, 0)
Screenshot: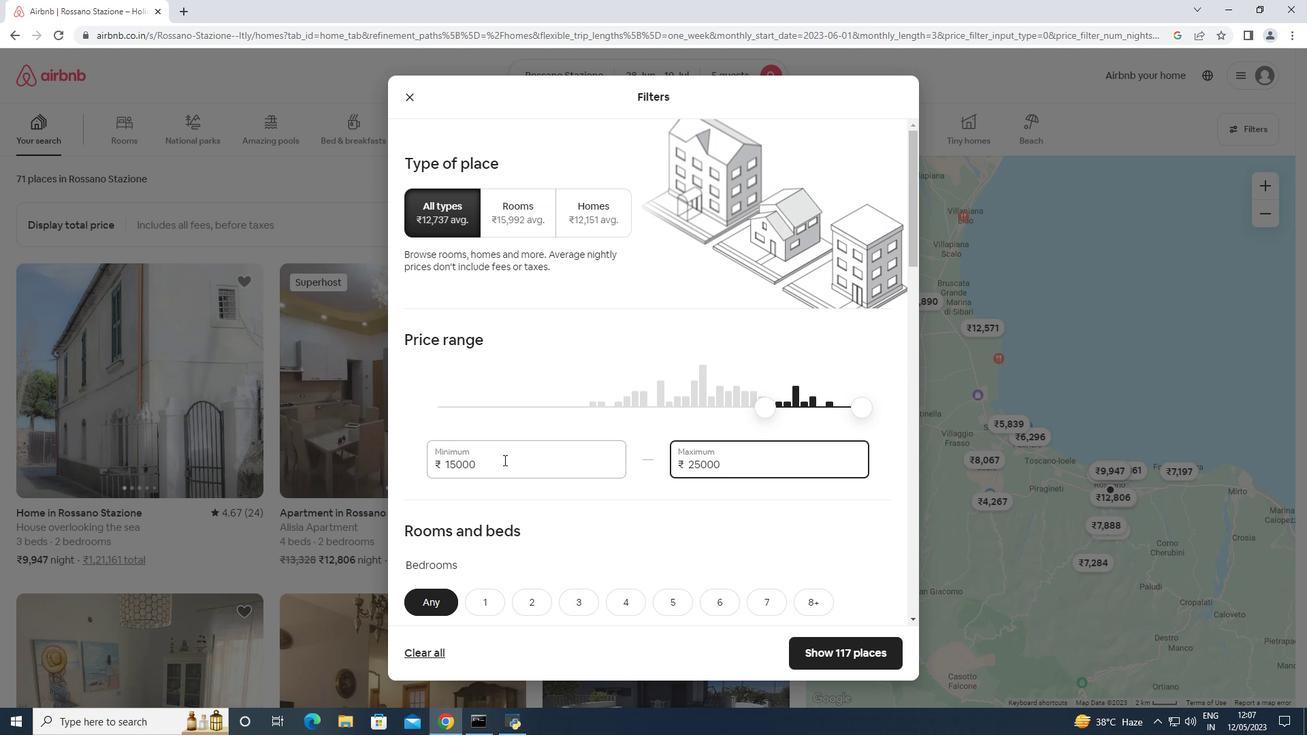 
Action: Mouse scrolled (503, 459) with delta (0, 0)
Screenshot: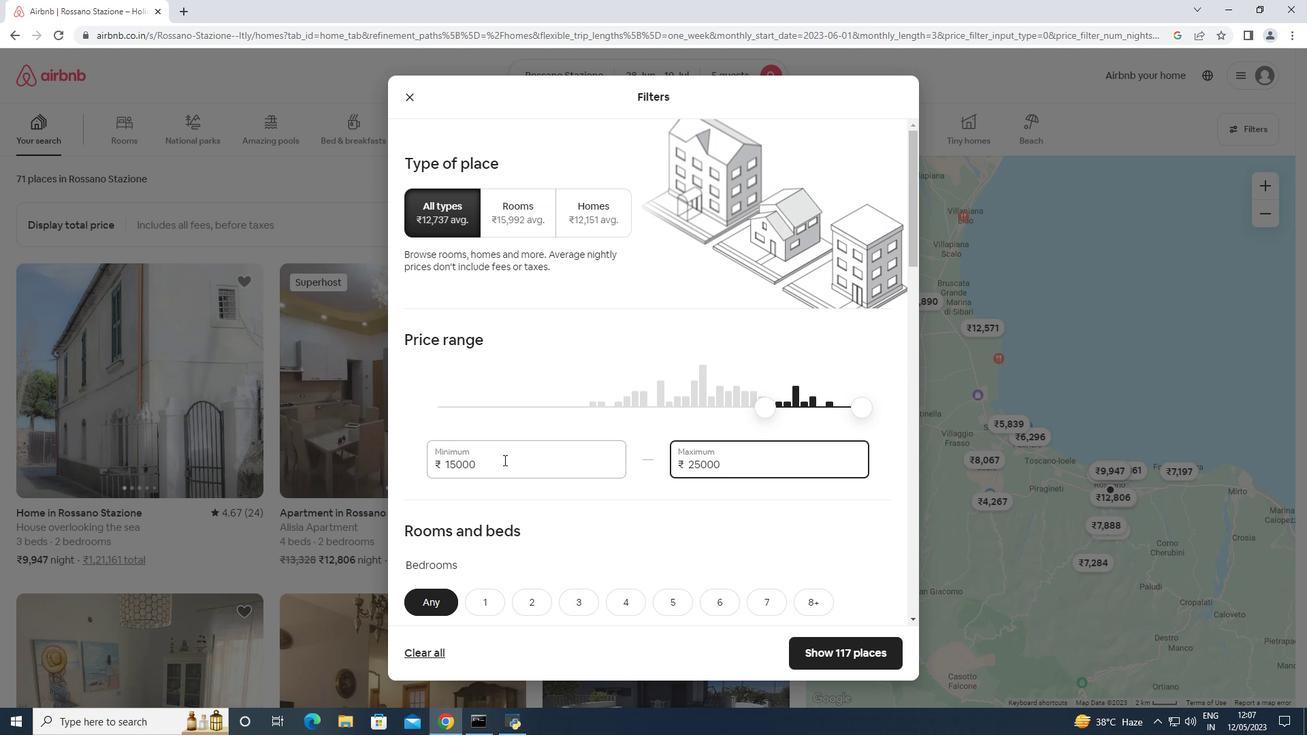 
Action: Mouse scrolled (503, 459) with delta (0, 0)
Screenshot: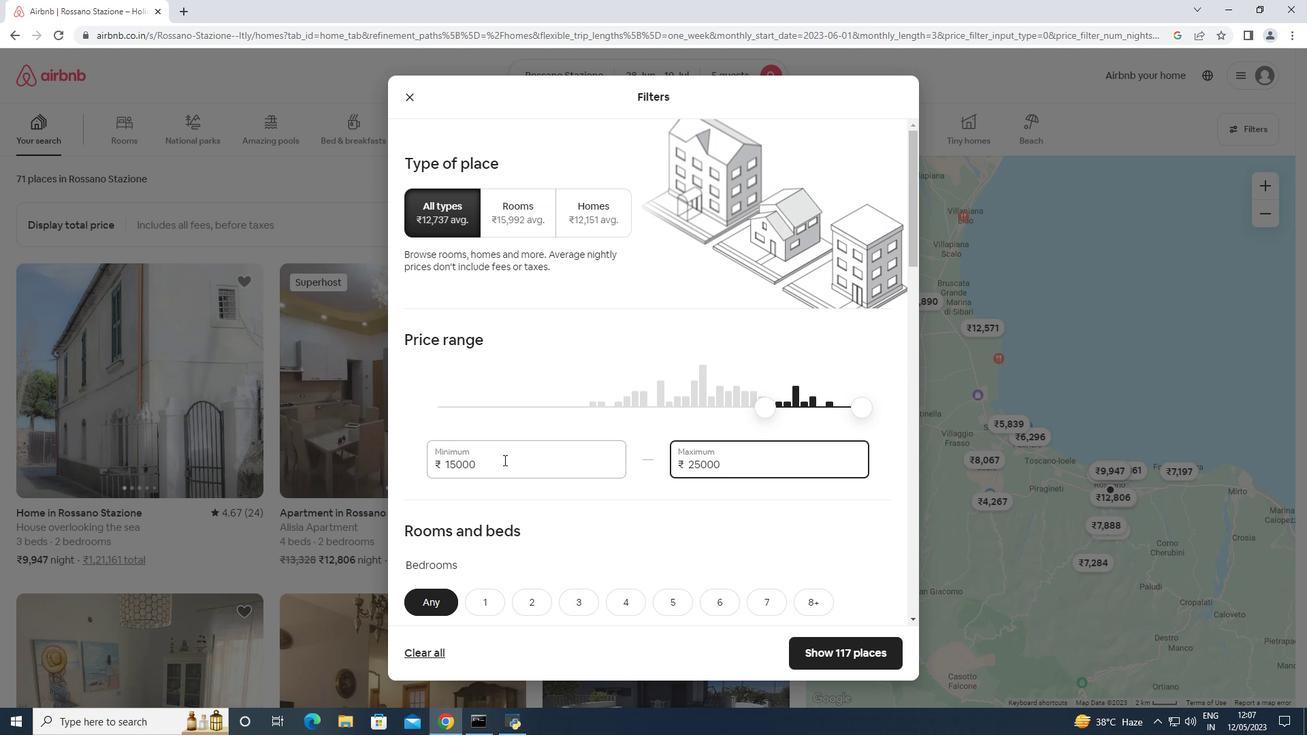 
Action: Mouse moved to (669, 331)
Screenshot: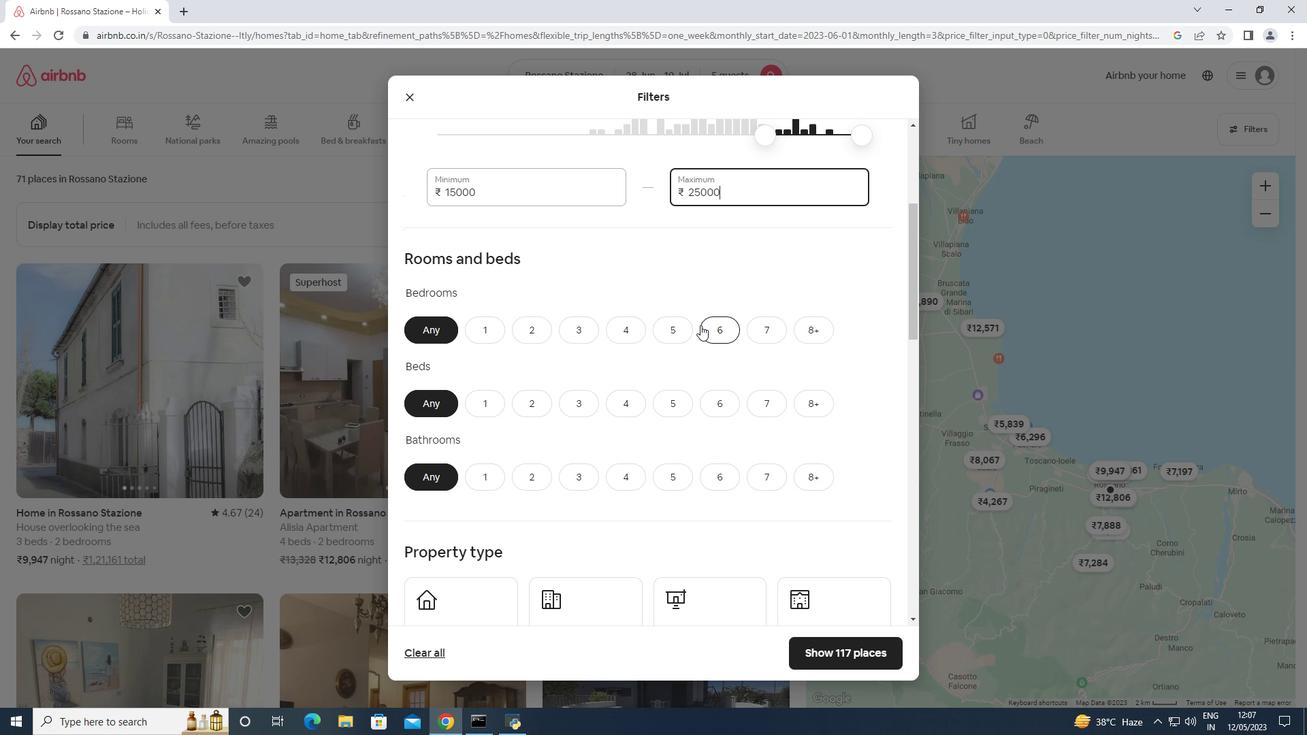 
Action: Mouse pressed left at (669, 331)
Screenshot: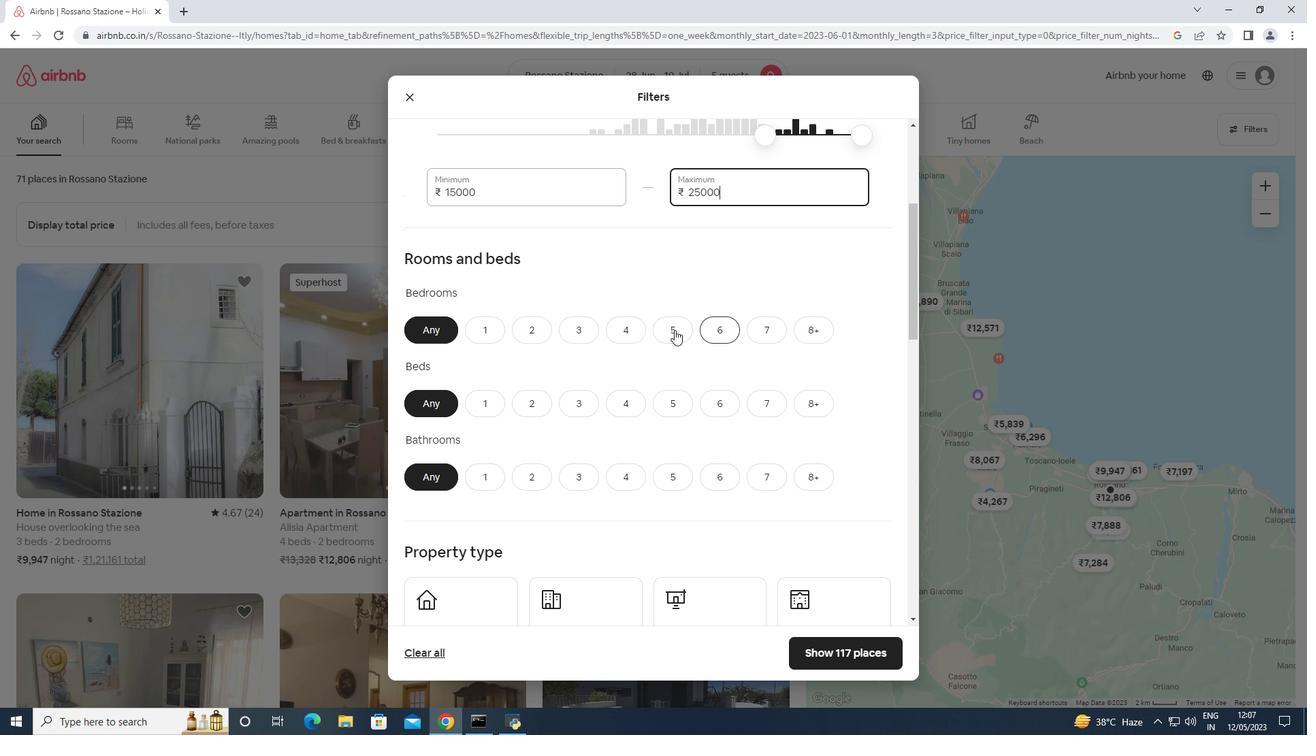 
Action: Mouse moved to (678, 407)
Screenshot: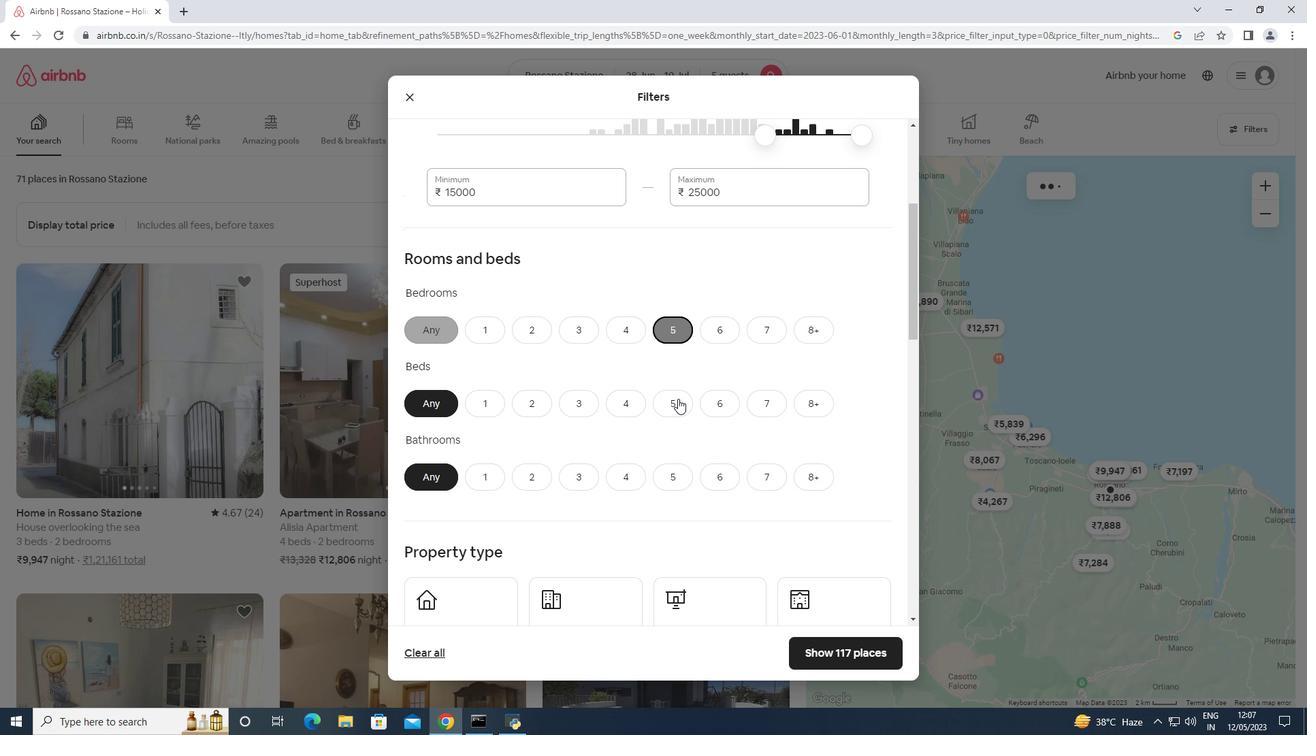 
Action: Mouse pressed left at (678, 407)
Screenshot: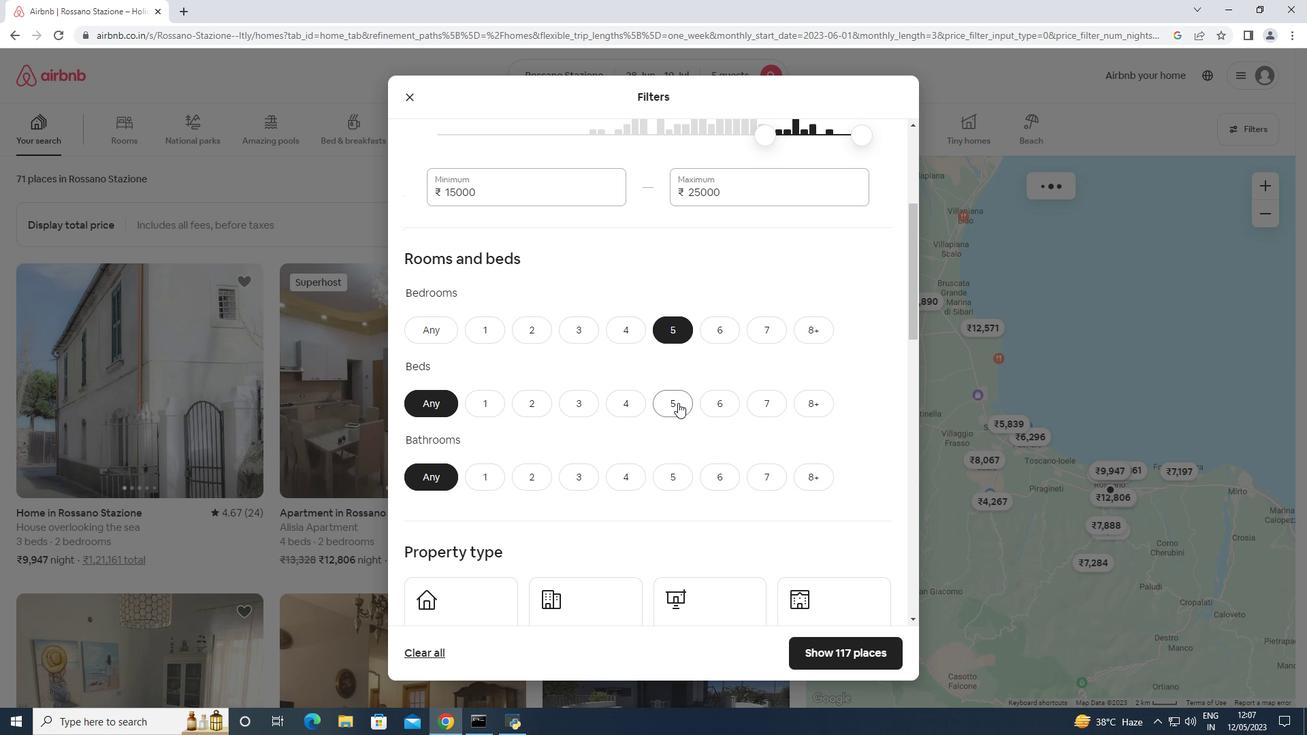 
Action: Mouse moved to (663, 480)
Screenshot: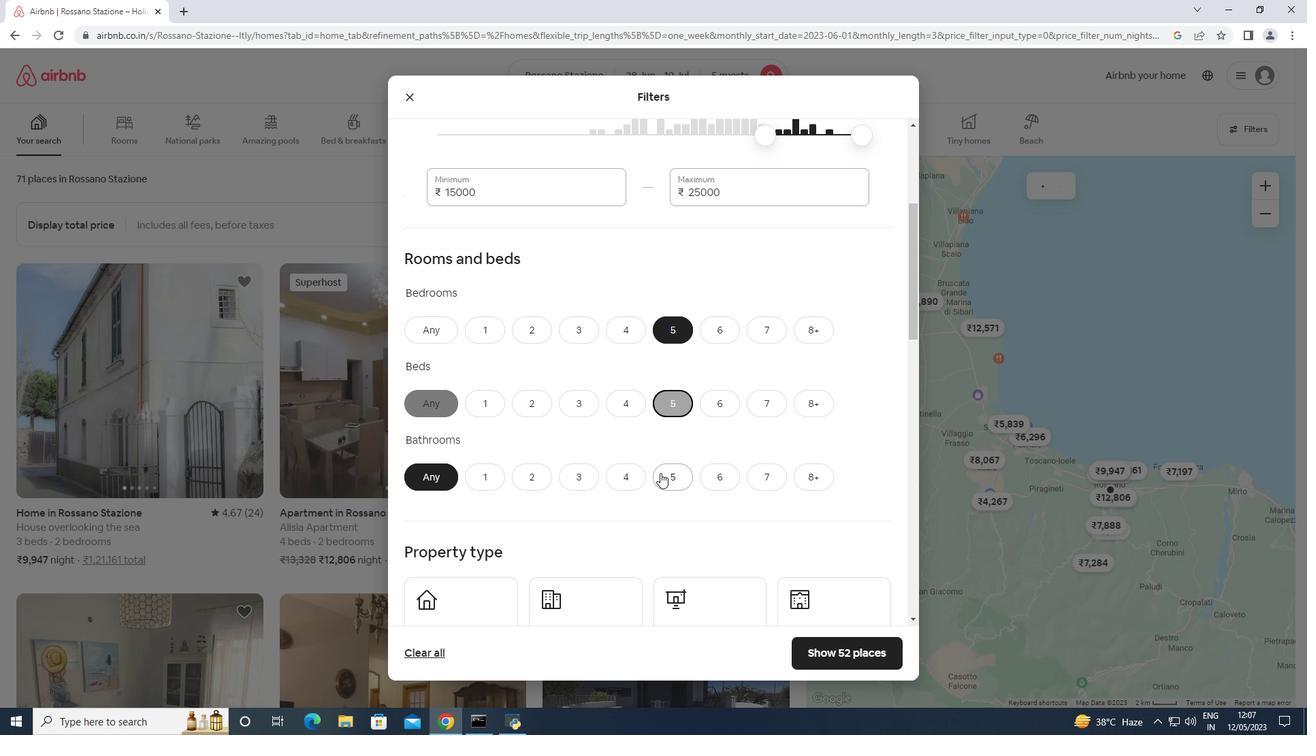 
Action: Mouse pressed left at (663, 480)
Screenshot: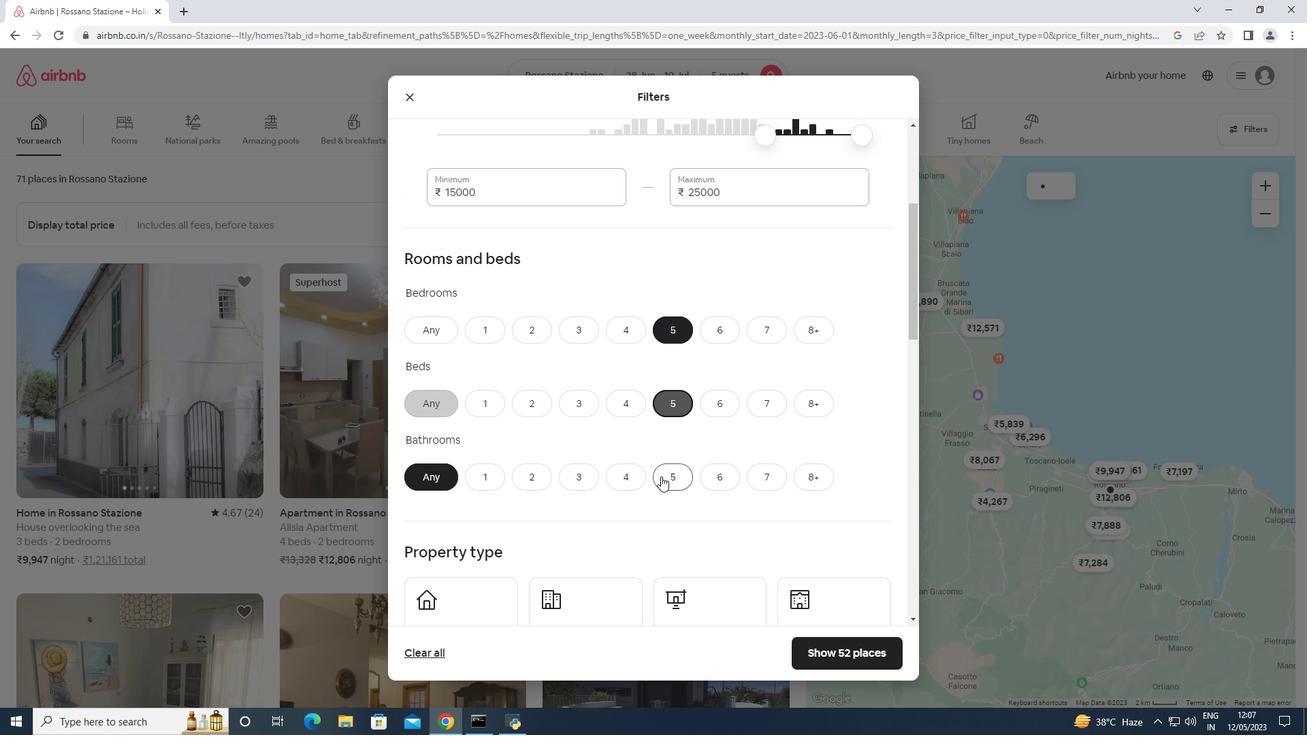 
Action: Mouse moved to (668, 464)
Screenshot: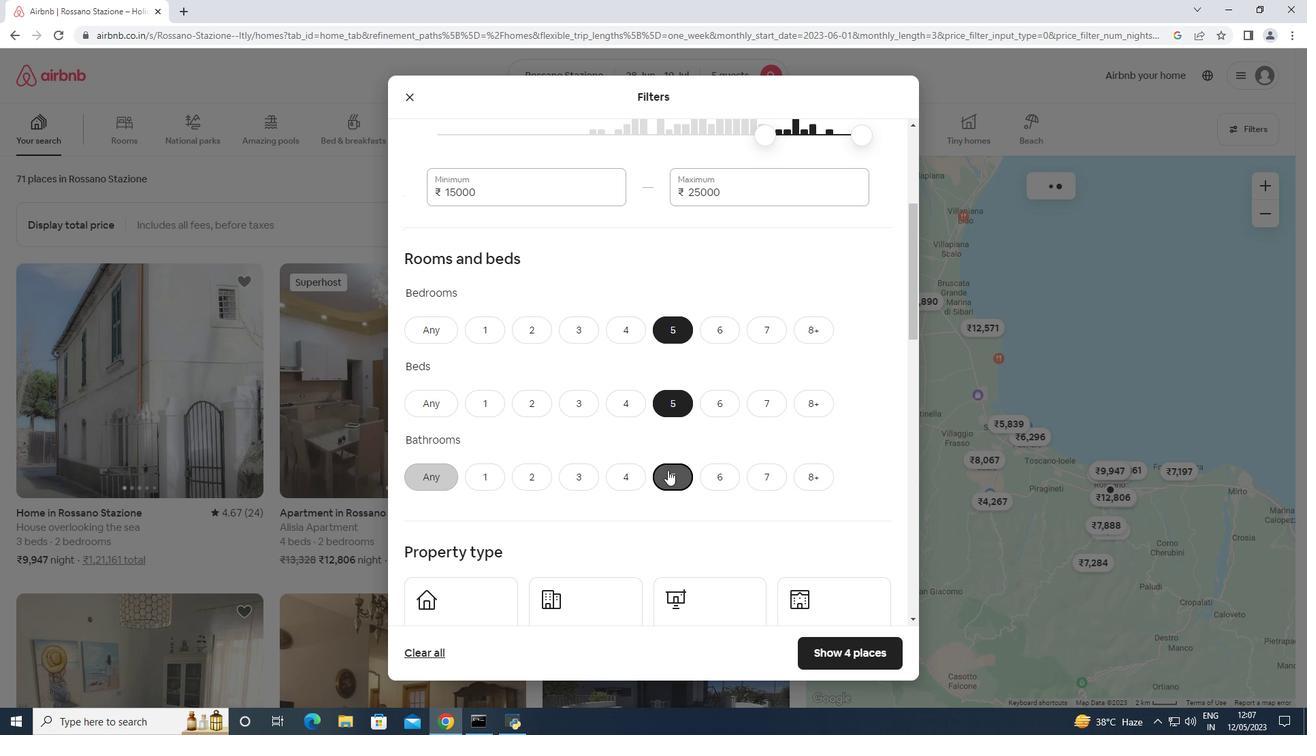 
Action: Mouse scrolled (668, 463) with delta (0, 0)
Screenshot: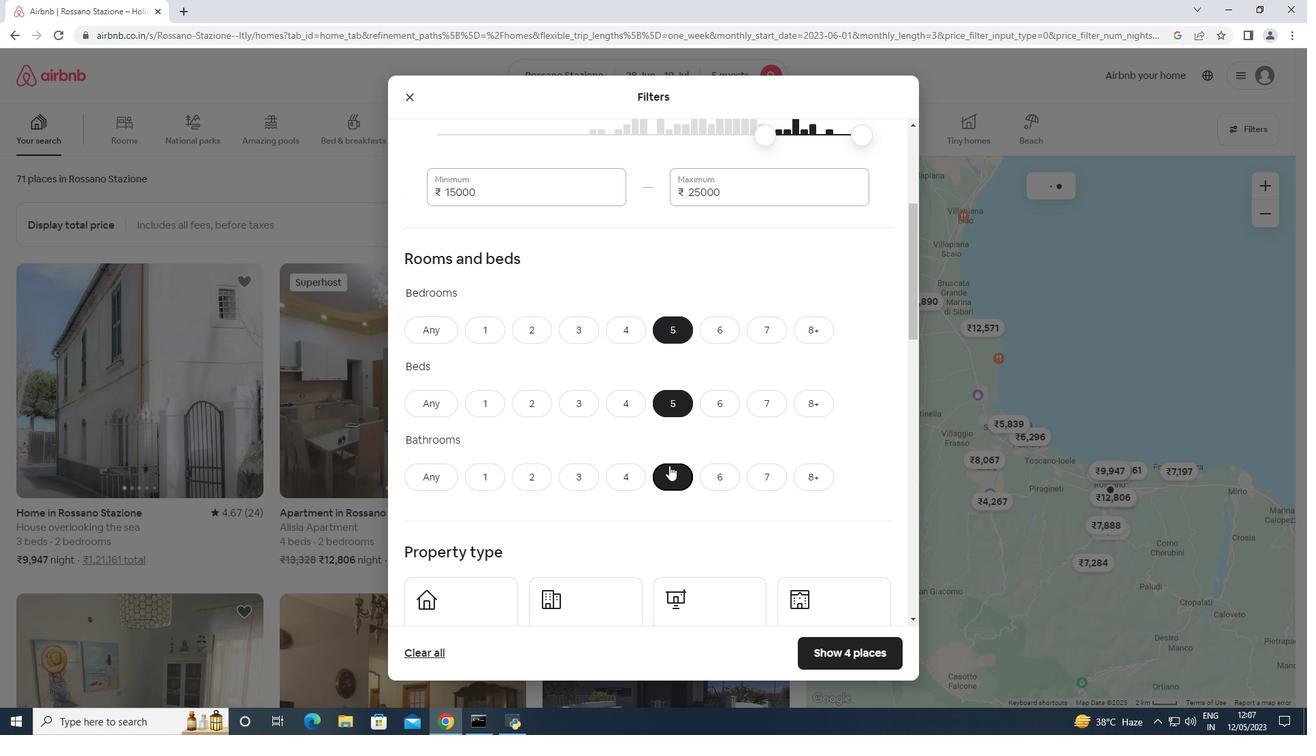 
Action: Mouse scrolled (668, 463) with delta (0, 0)
Screenshot: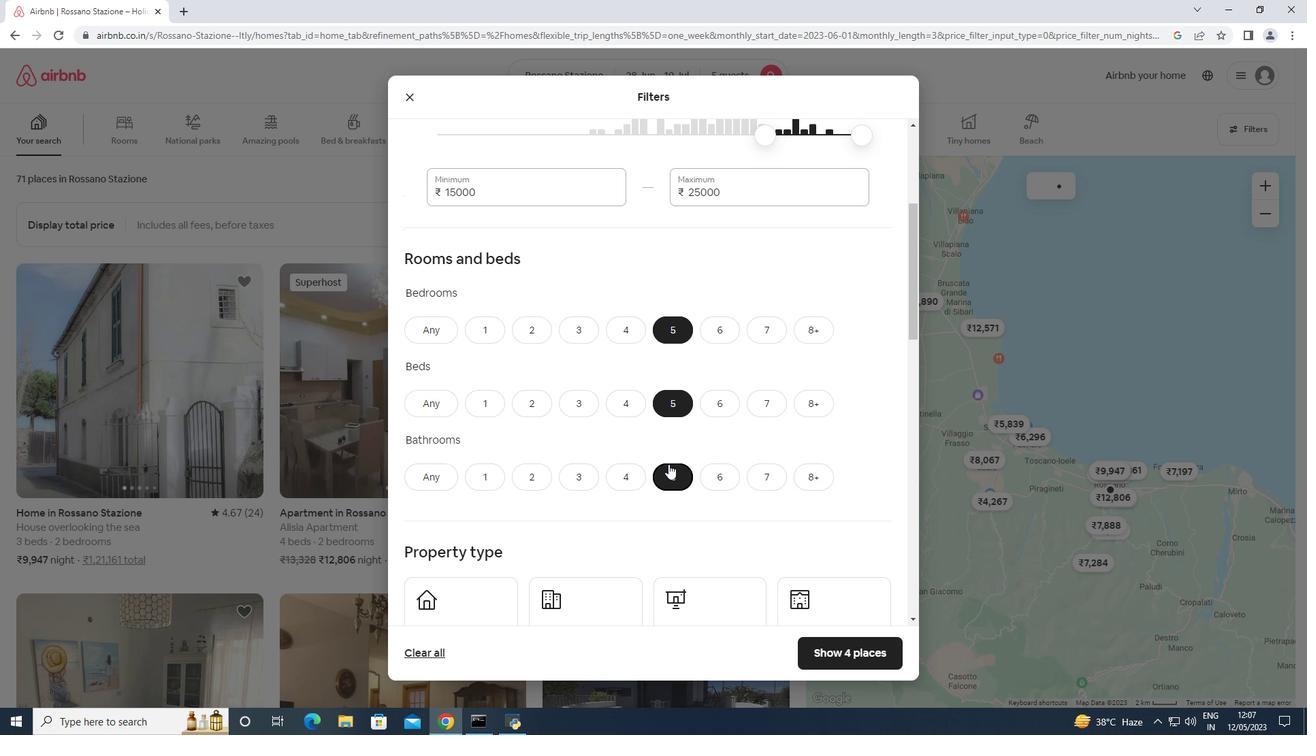 
Action: Mouse scrolled (668, 463) with delta (0, 0)
Screenshot: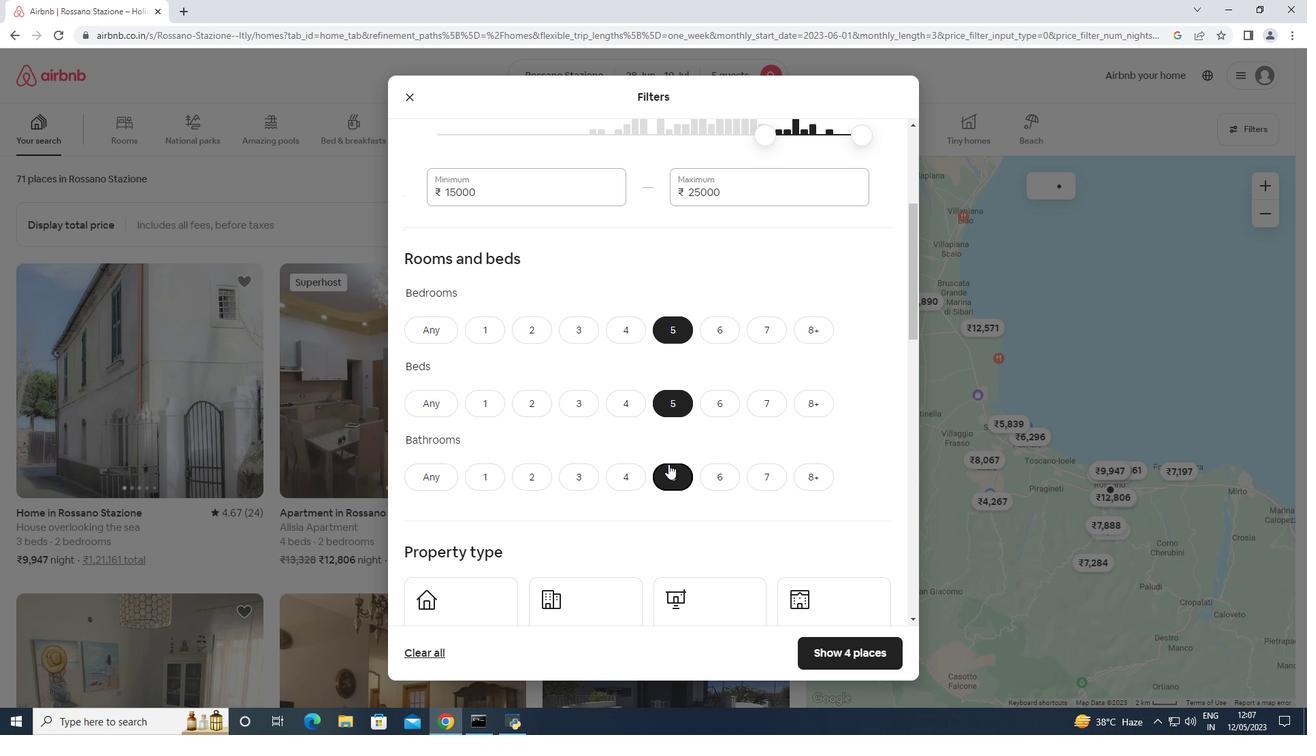 
Action: Mouse scrolled (668, 463) with delta (0, 0)
Screenshot: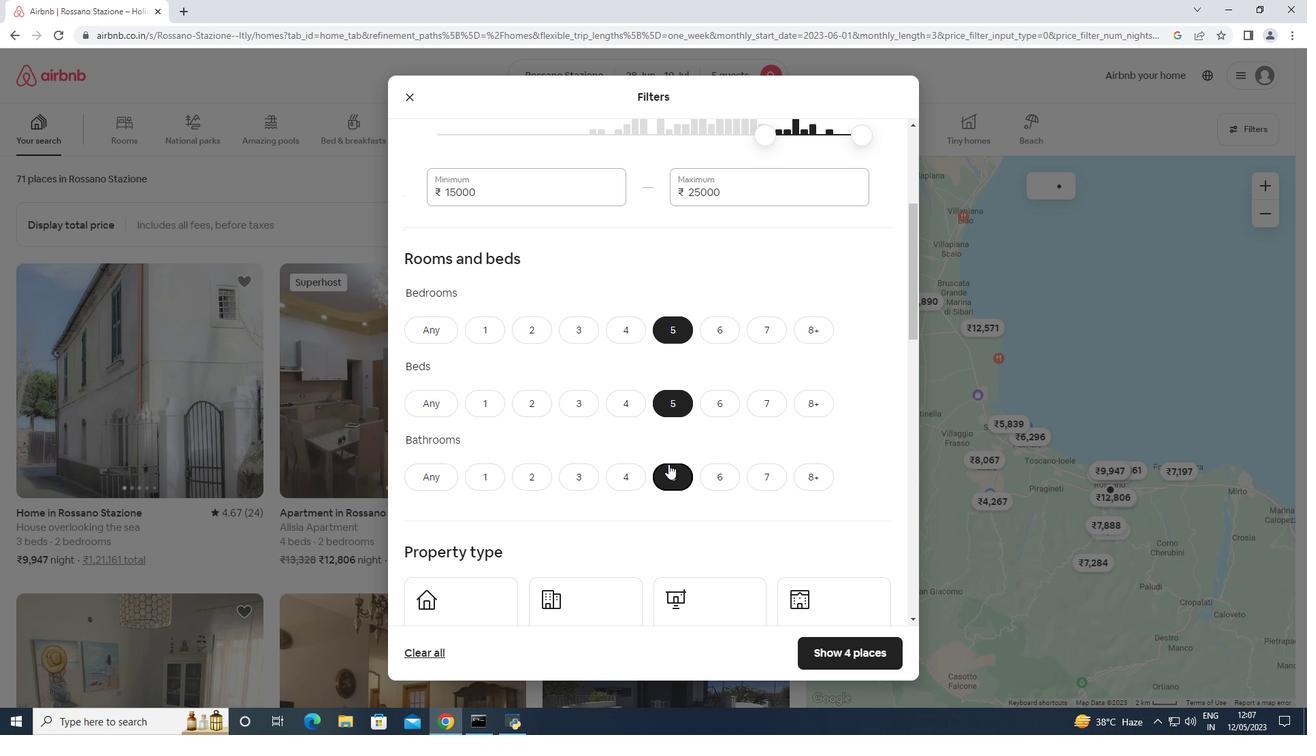 
Action: Mouse moved to (562, 366)
Screenshot: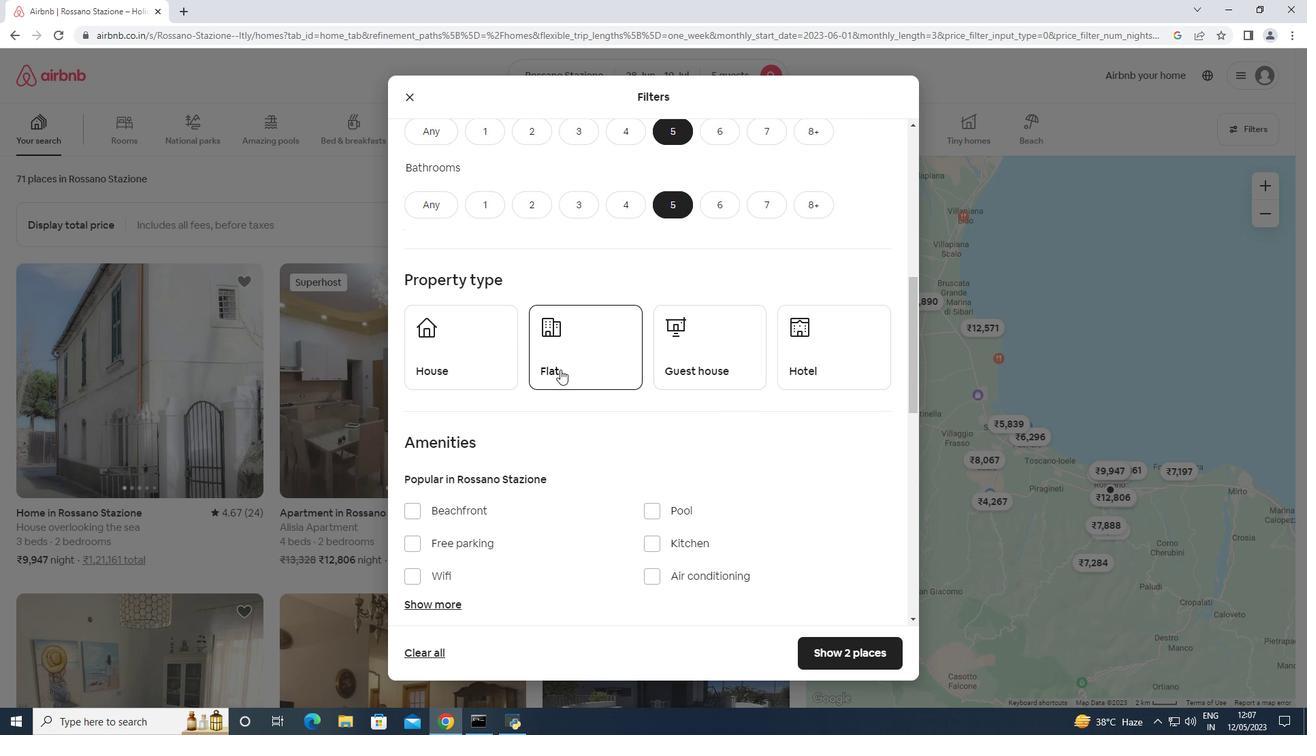 
Action: Mouse pressed left at (562, 366)
Screenshot: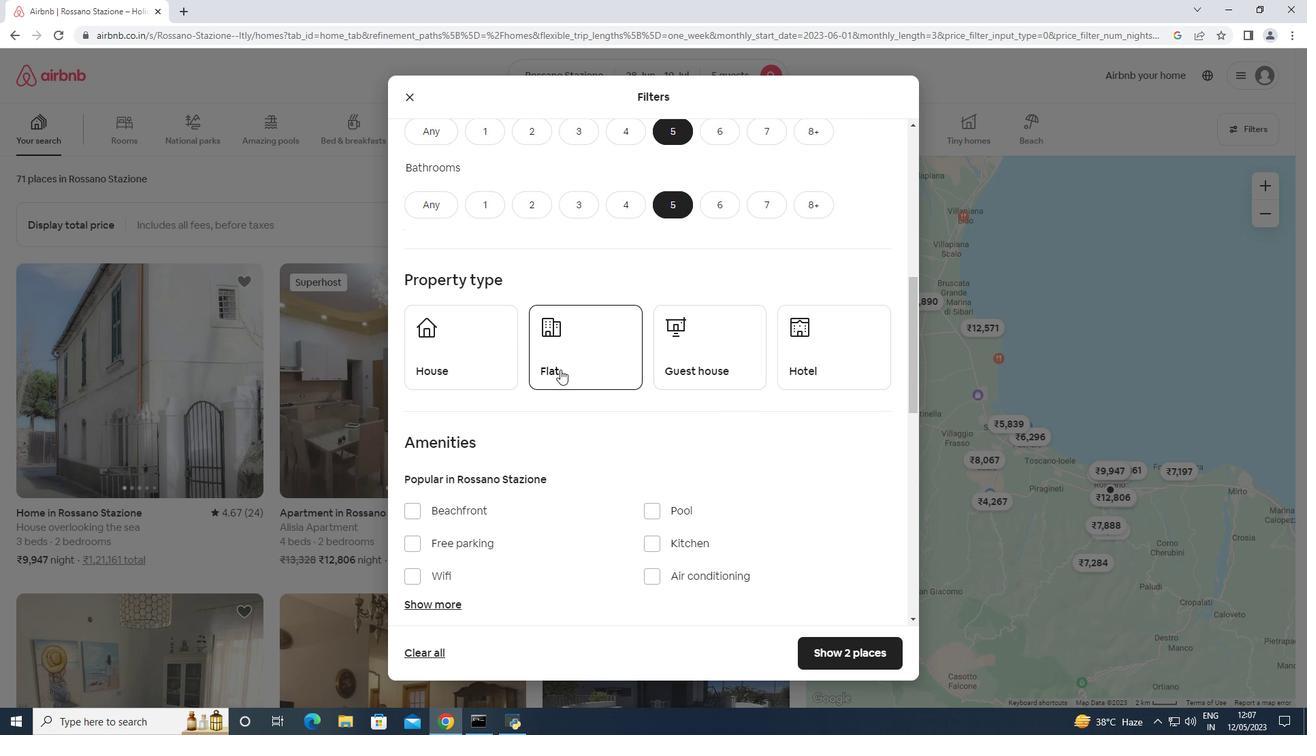 
Action: Mouse moved to (428, 341)
Screenshot: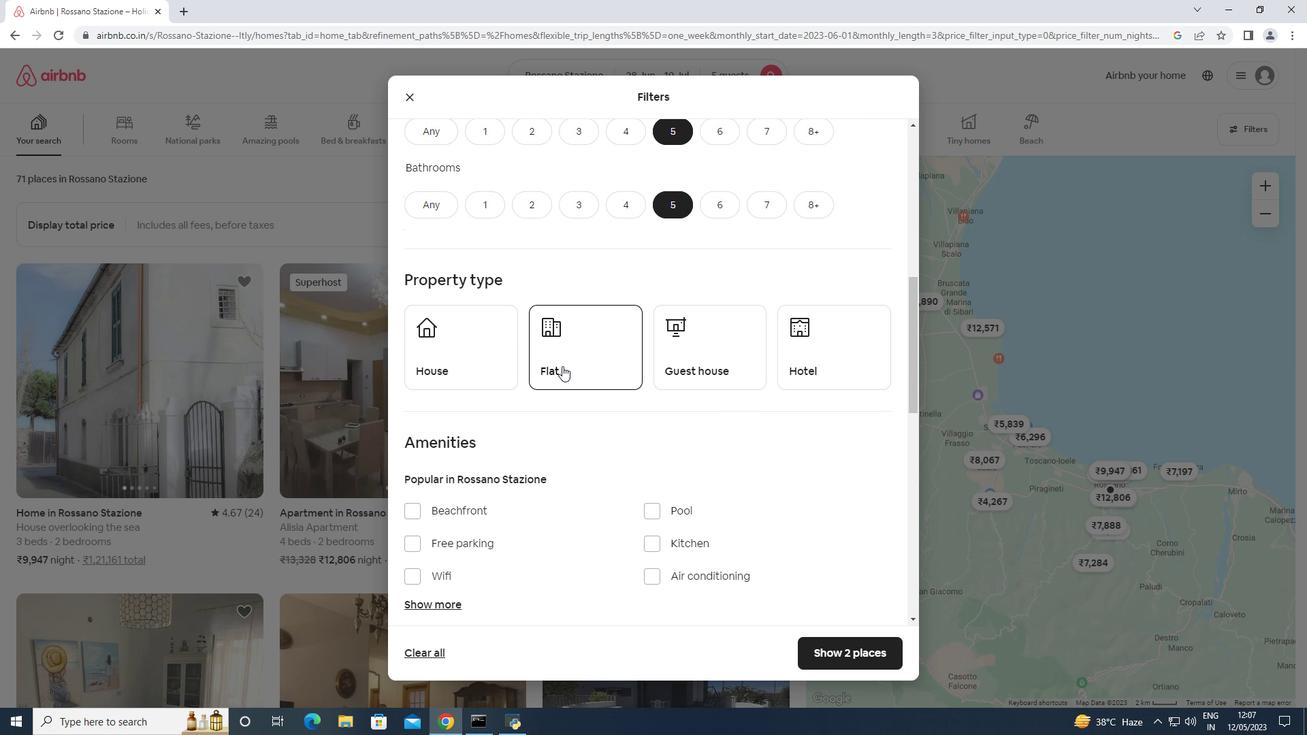 
Action: Mouse pressed left at (428, 341)
Screenshot: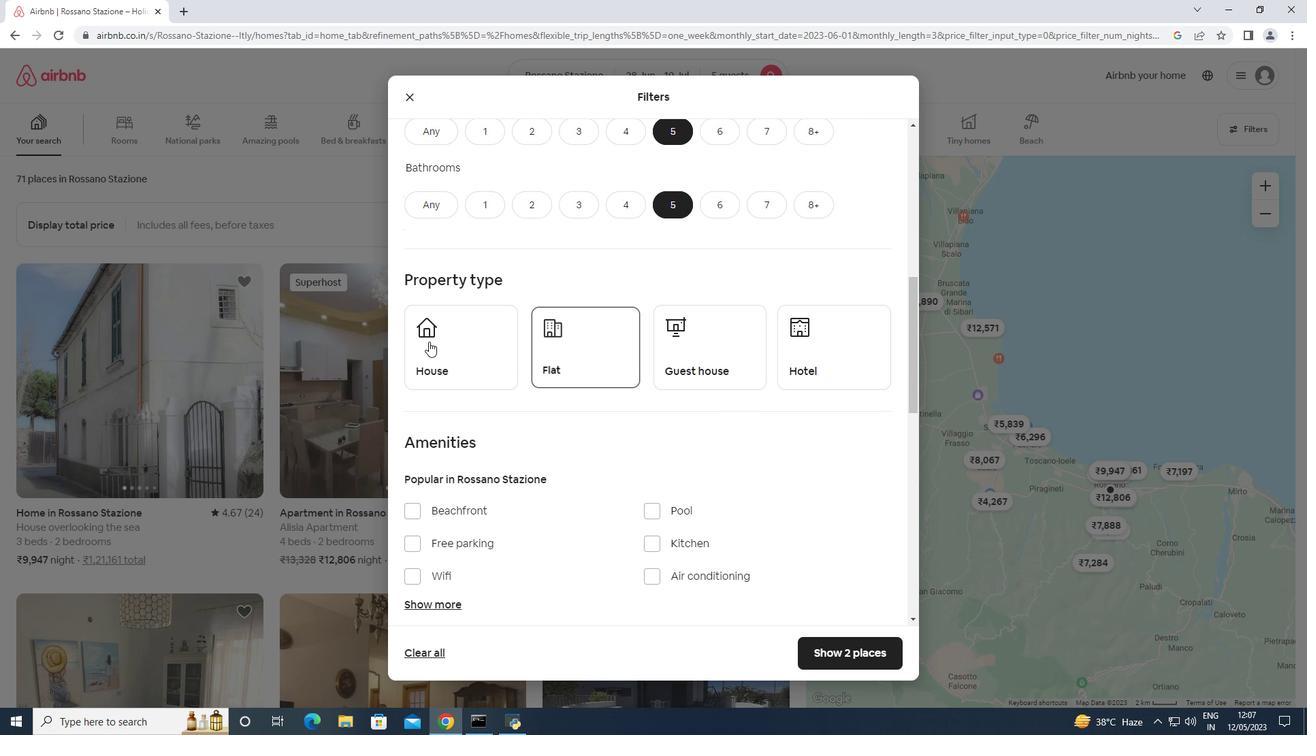 
Action: Mouse moved to (689, 324)
Screenshot: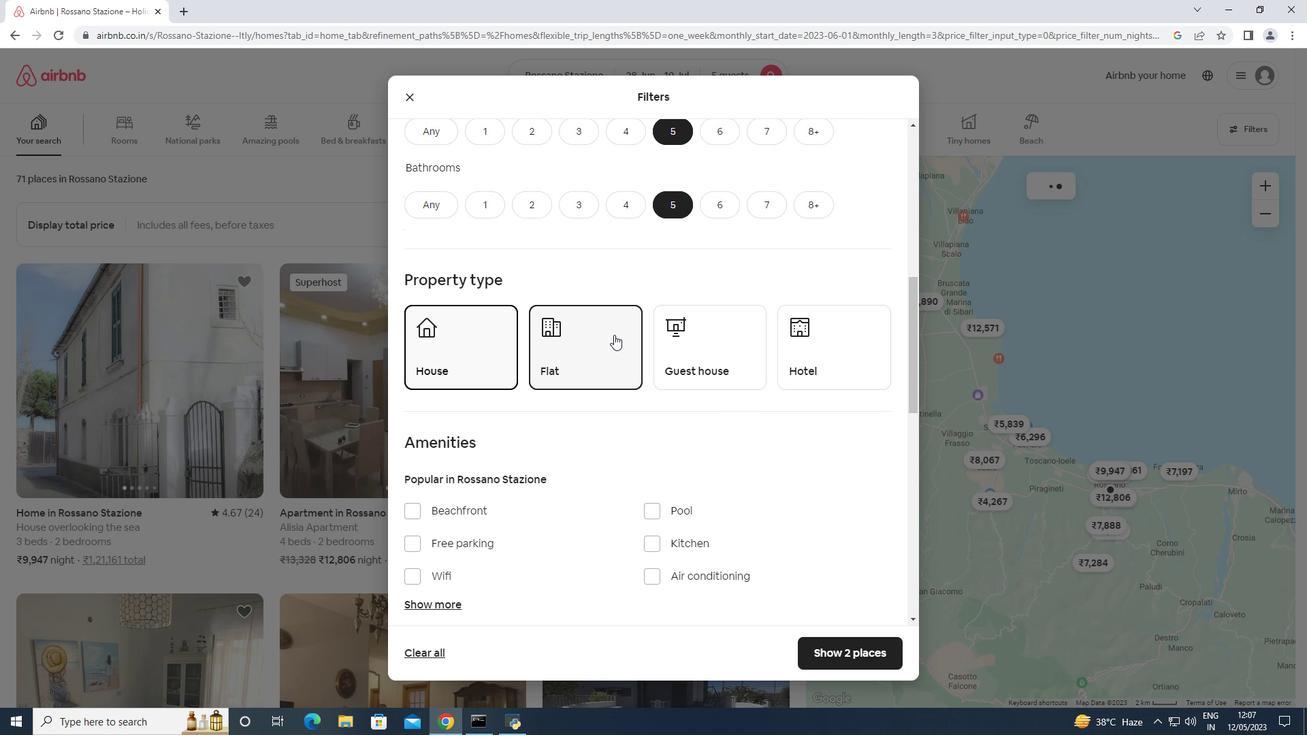 
Action: Mouse pressed left at (689, 324)
Screenshot: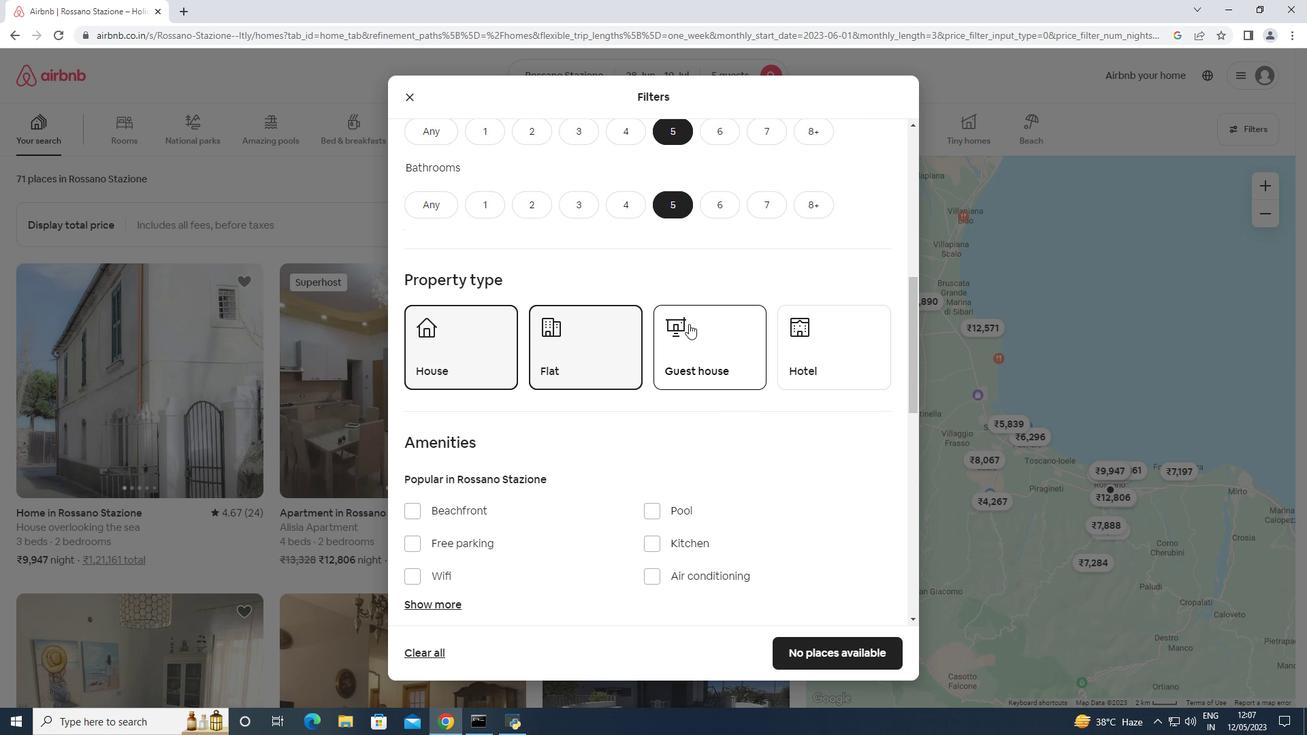 
Action: Mouse moved to (680, 327)
Screenshot: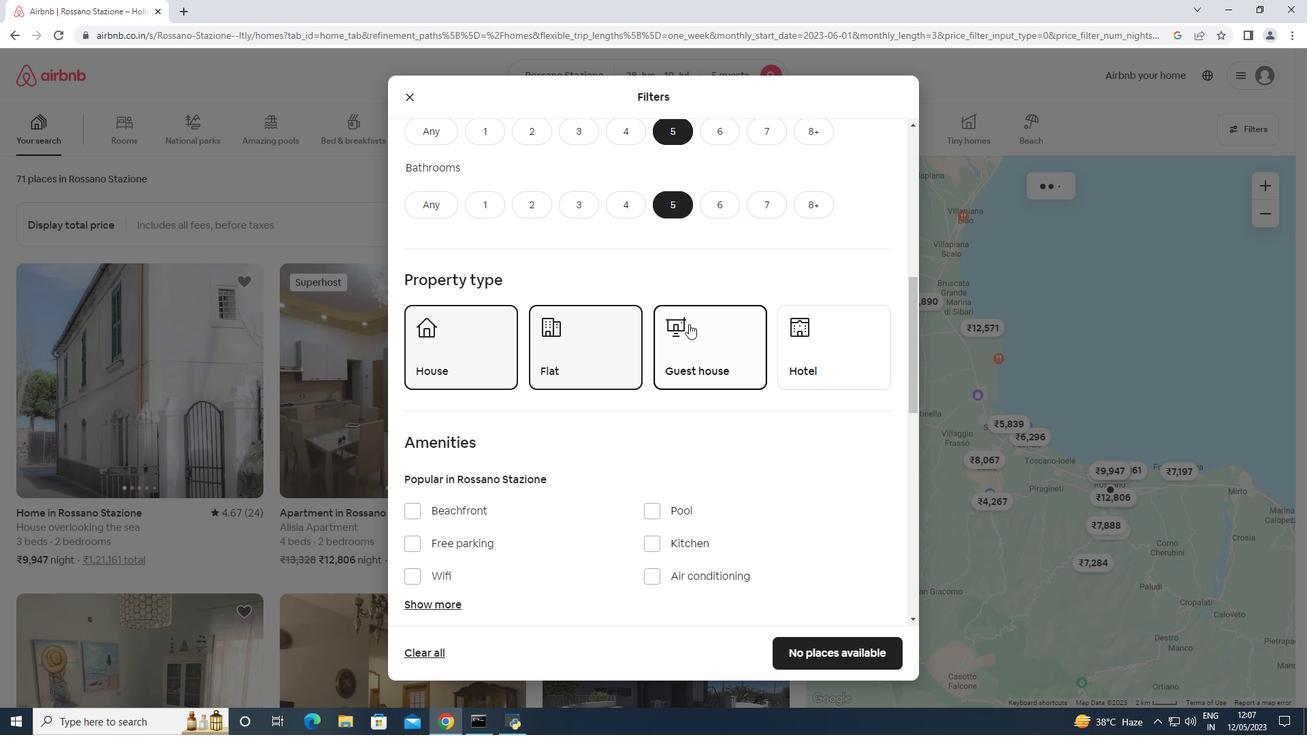 
Action: Mouse scrolled (680, 326) with delta (0, 0)
Screenshot: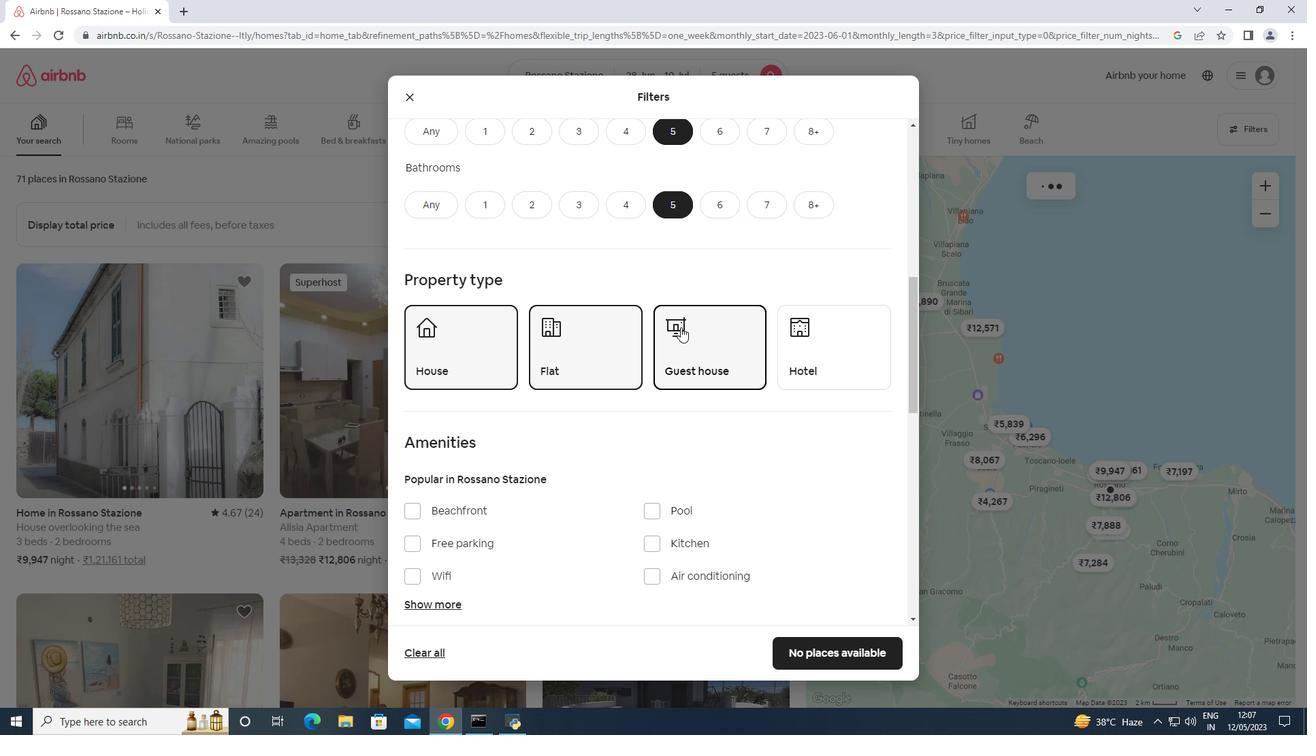 
Action: Mouse scrolled (680, 326) with delta (0, 0)
Screenshot: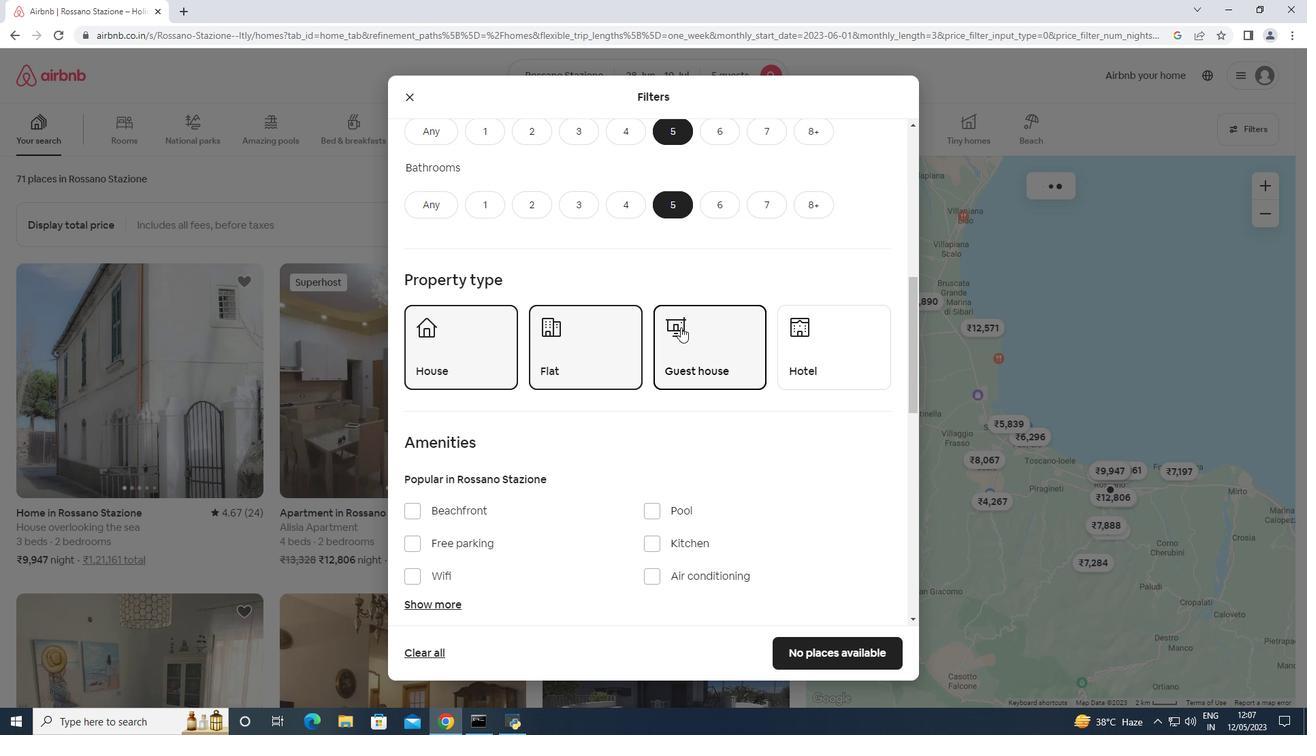 
Action: Mouse scrolled (680, 326) with delta (0, 0)
Screenshot: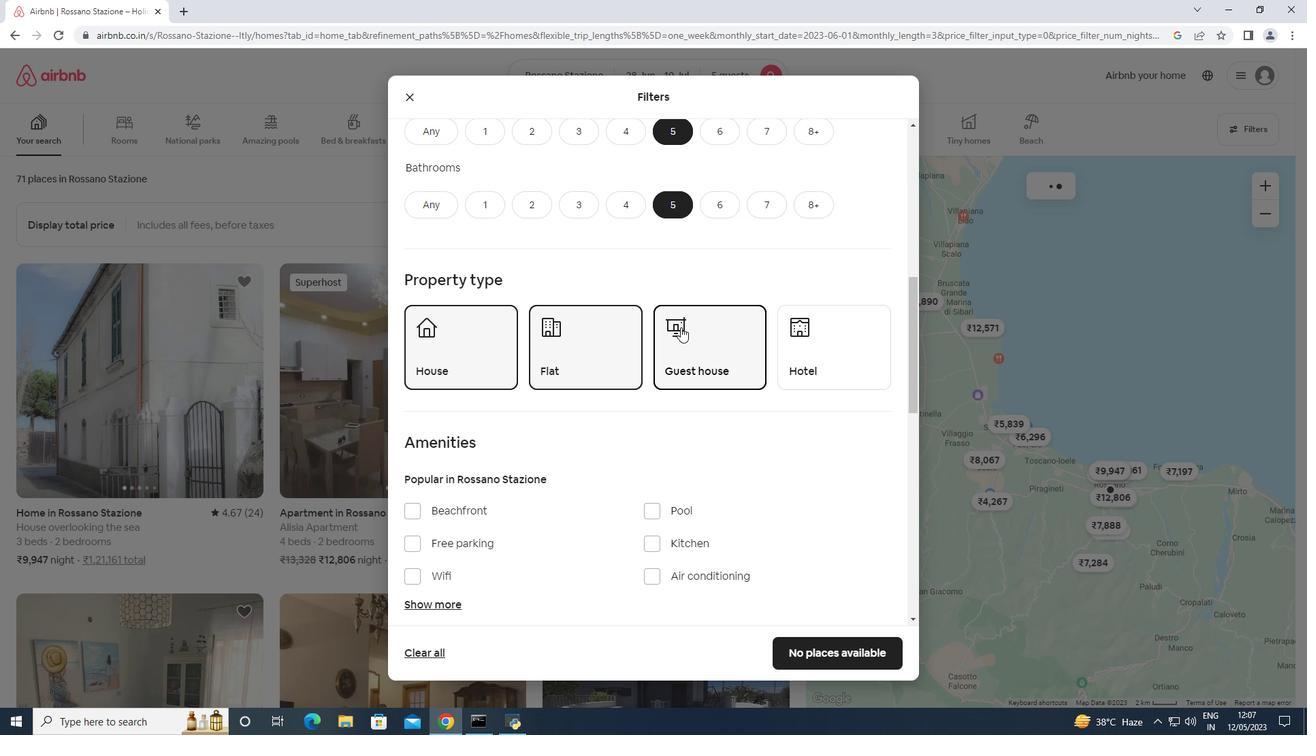 
Action: Mouse scrolled (680, 326) with delta (0, 0)
Screenshot: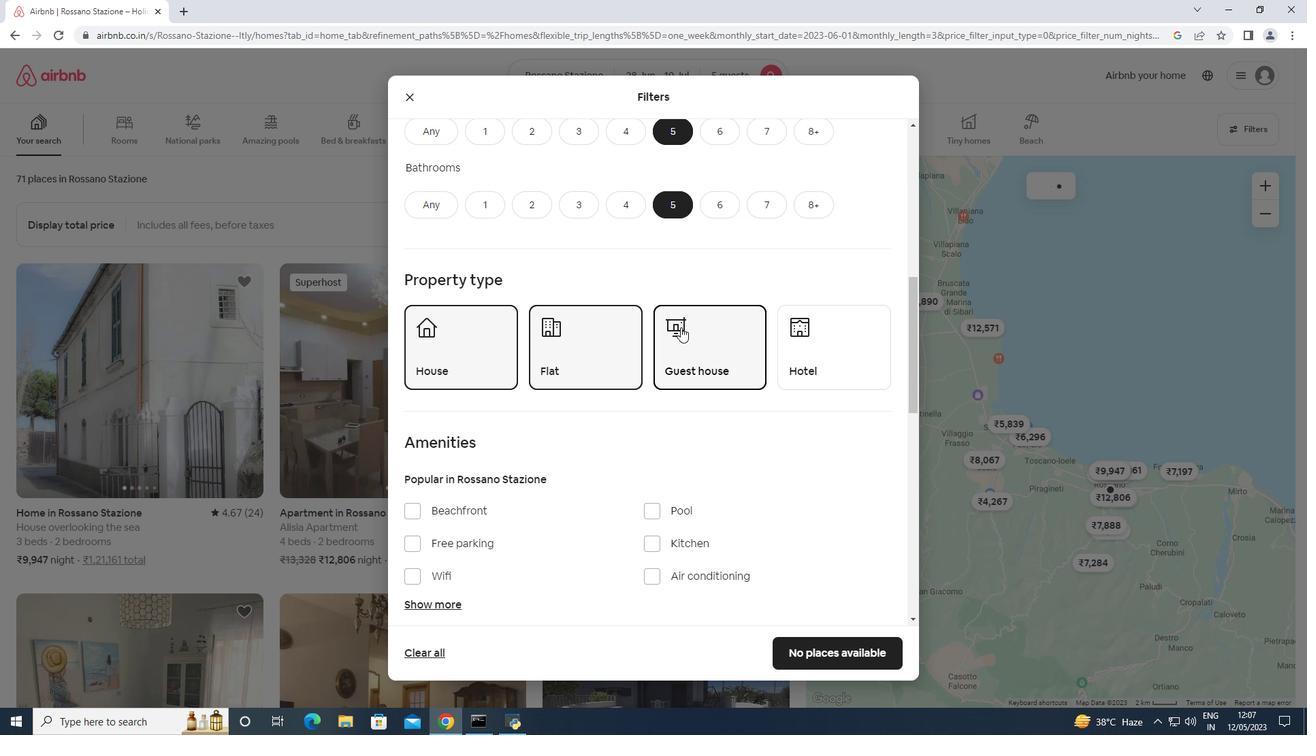 
Action: Mouse moved to (433, 335)
Screenshot: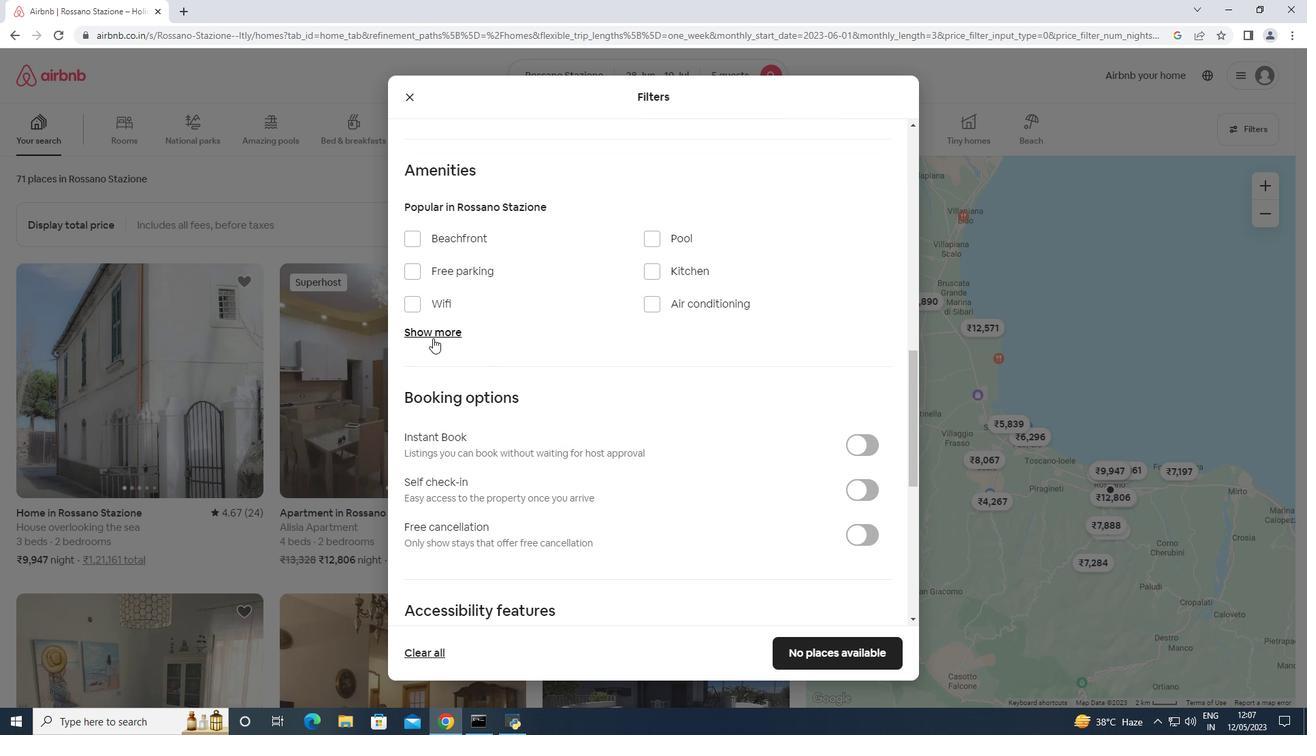
Action: Mouse pressed left at (433, 335)
Screenshot: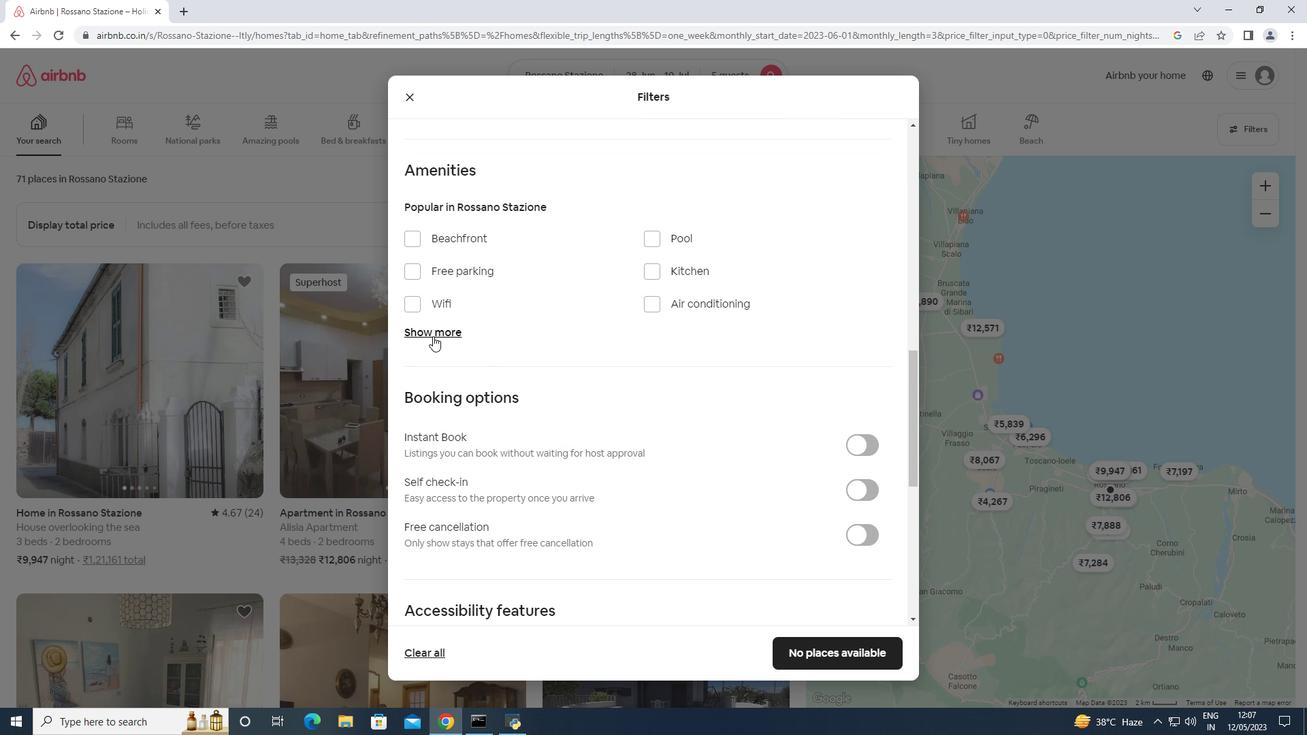 
Action: Mouse moved to (442, 301)
Screenshot: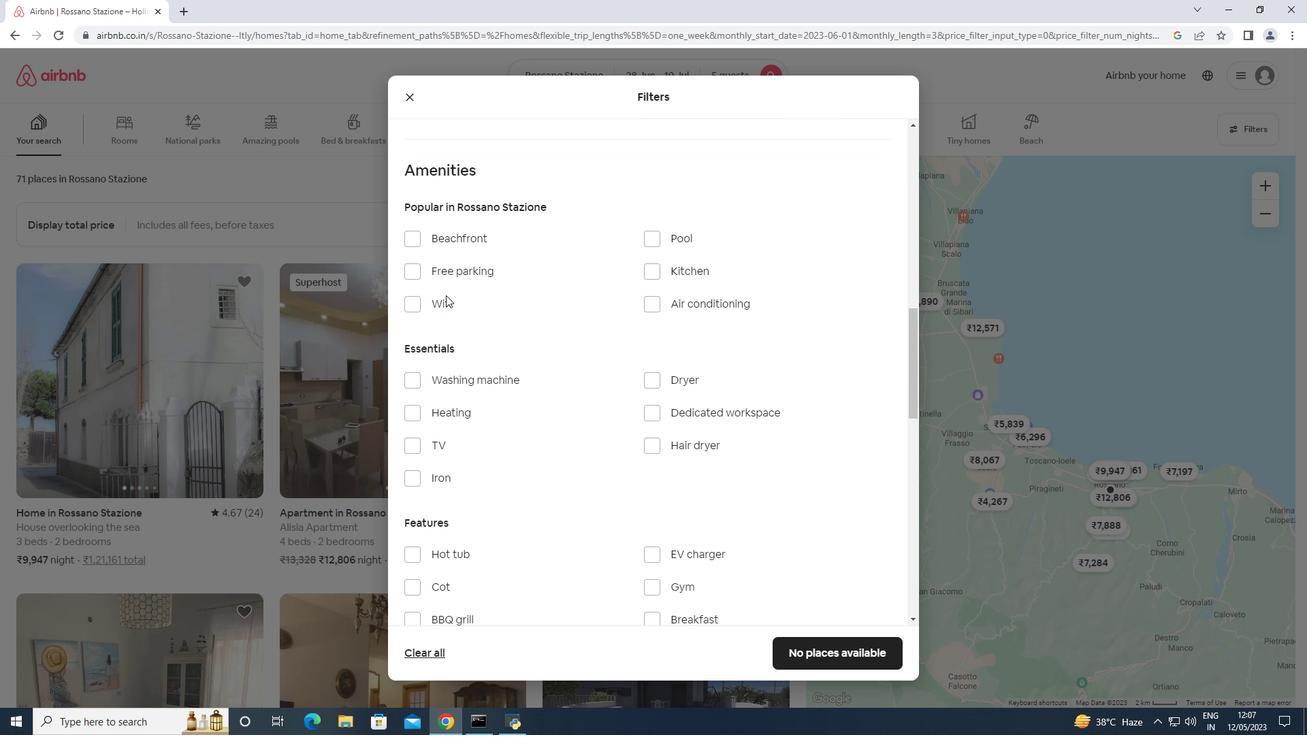 
Action: Mouse pressed left at (442, 301)
Screenshot: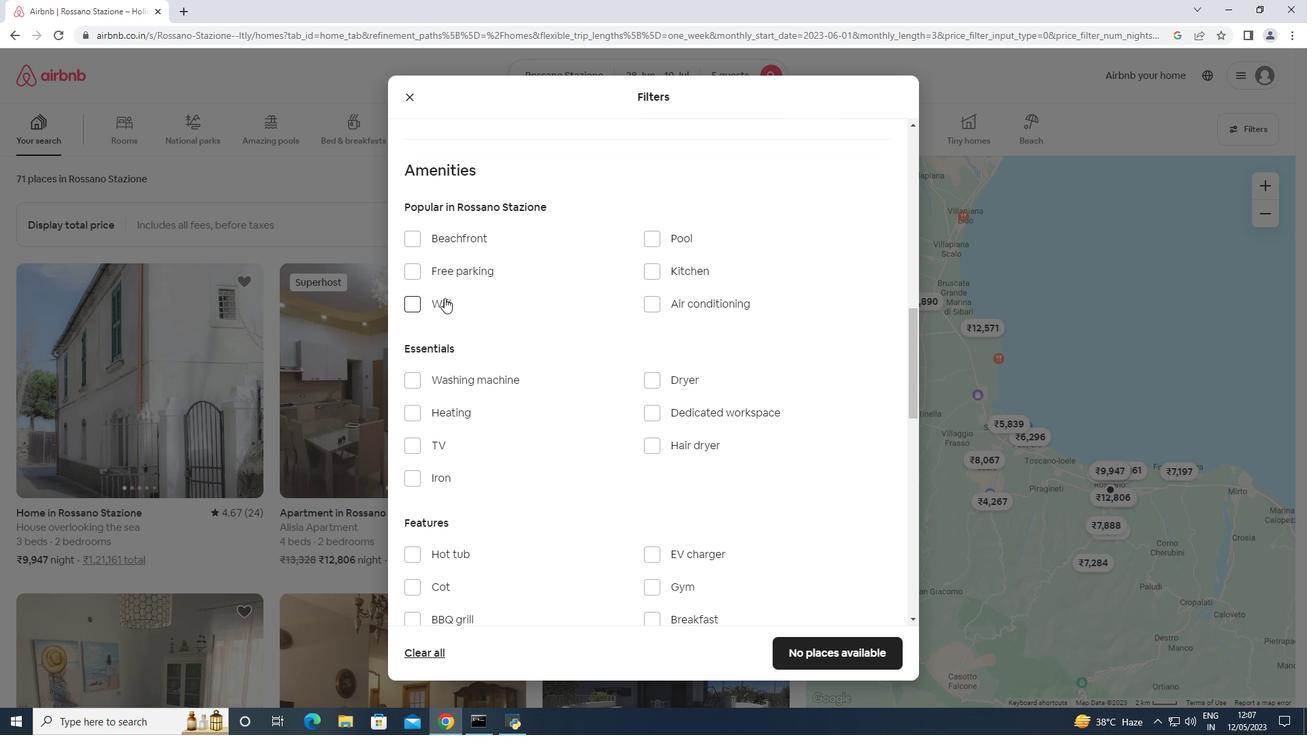 
Action: Mouse moved to (452, 269)
Screenshot: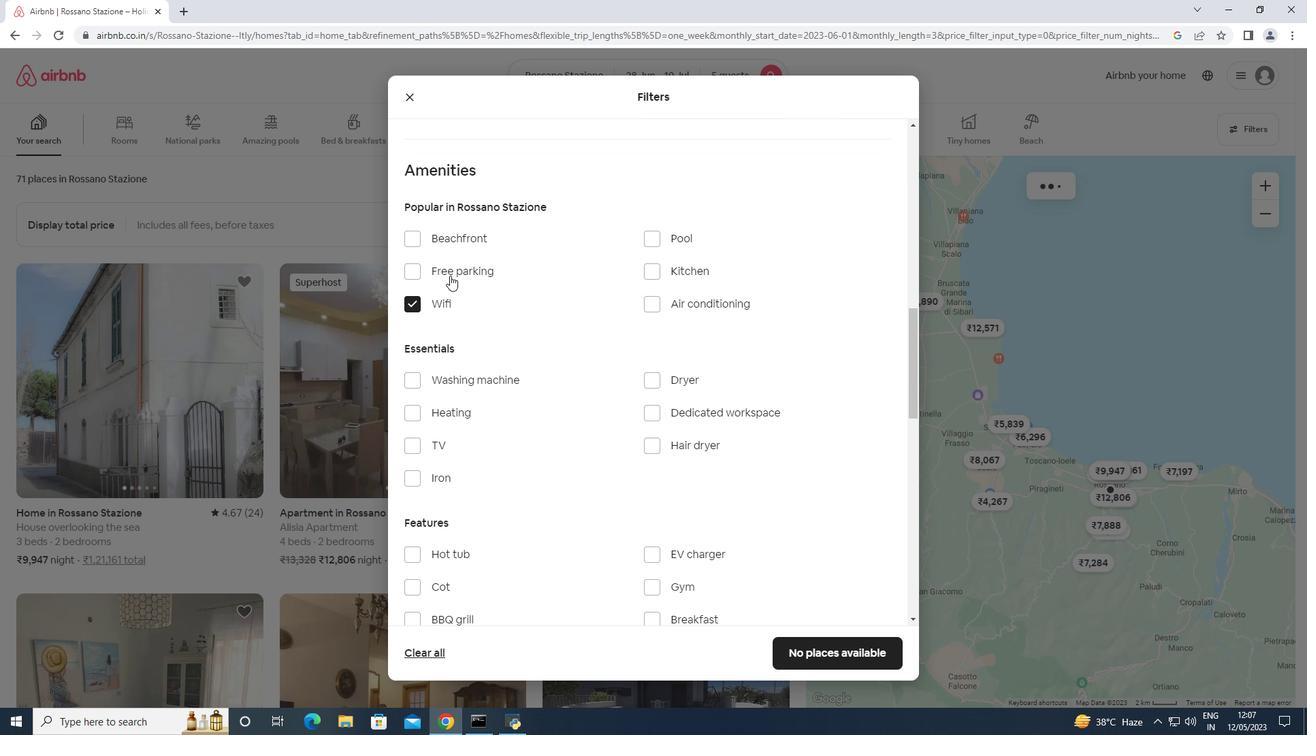 
Action: Mouse pressed left at (452, 269)
Screenshot: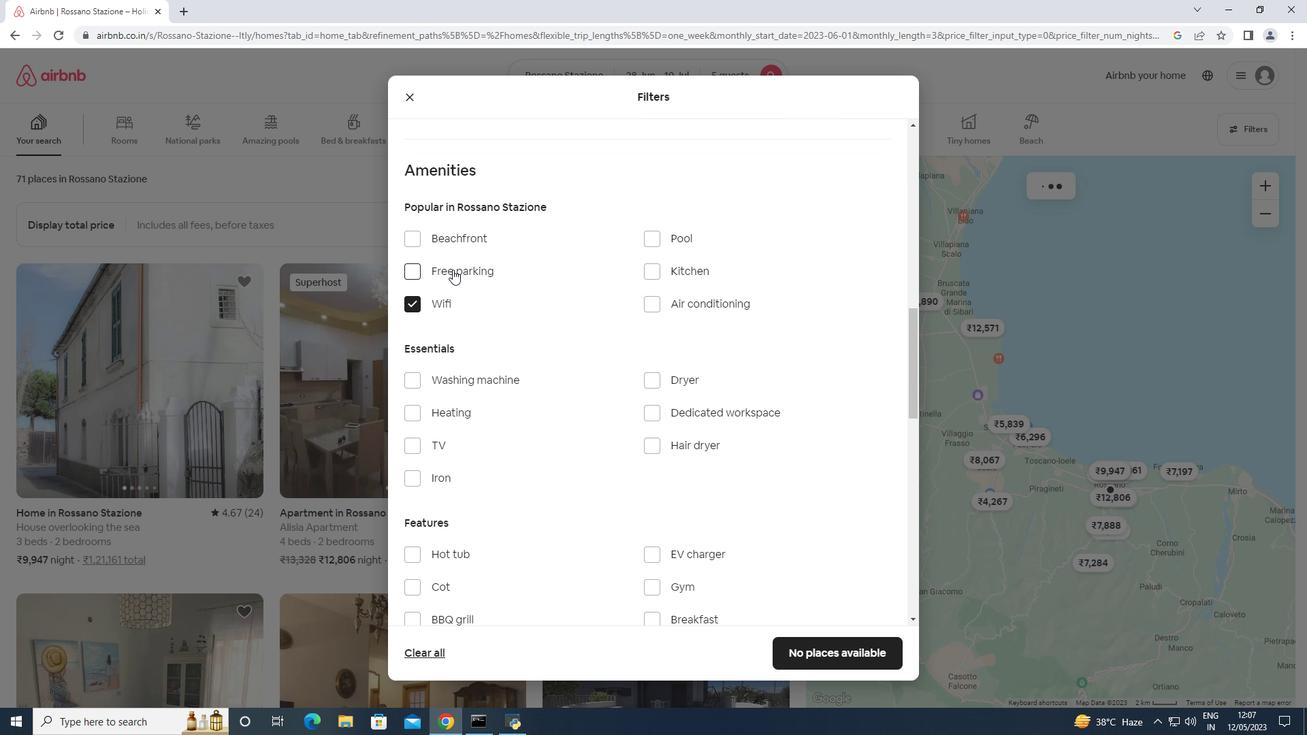
Action: Mouse moved to (481, 448)
Screenshot: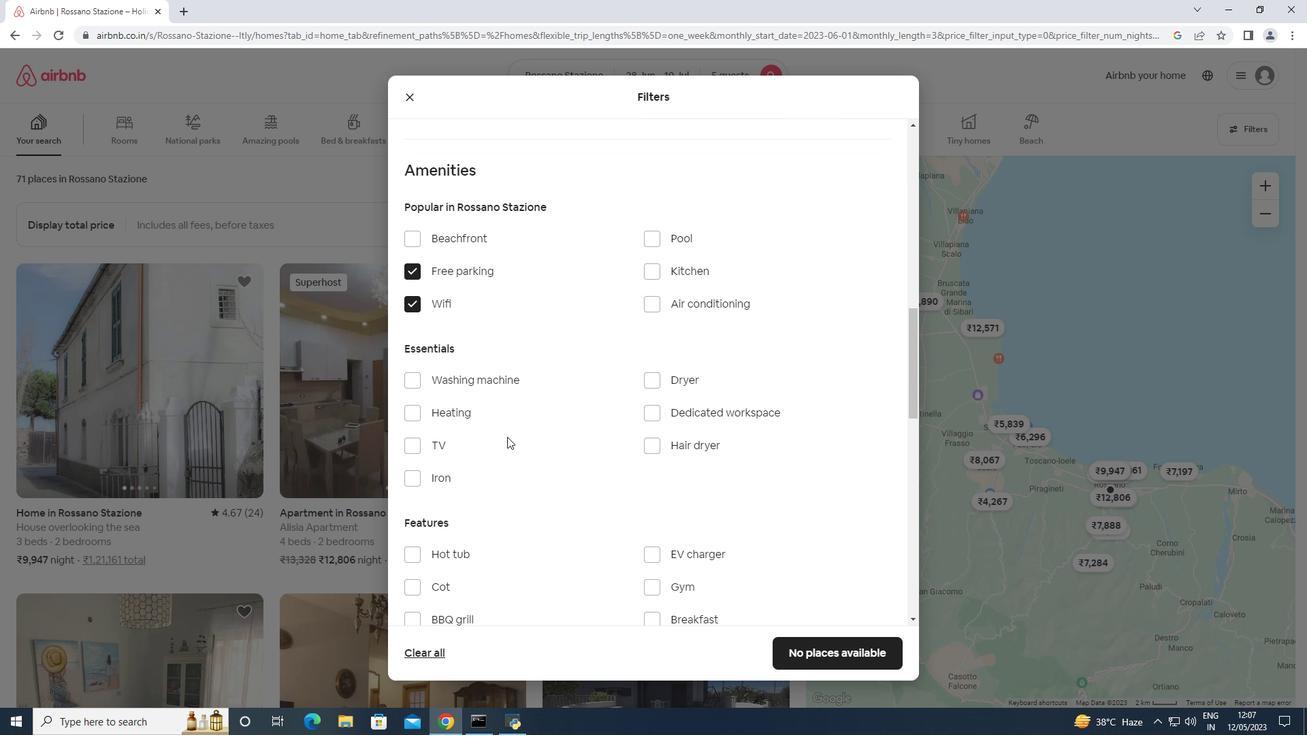 
Action: Mouse pressed left at (481, 448)
Screenshot: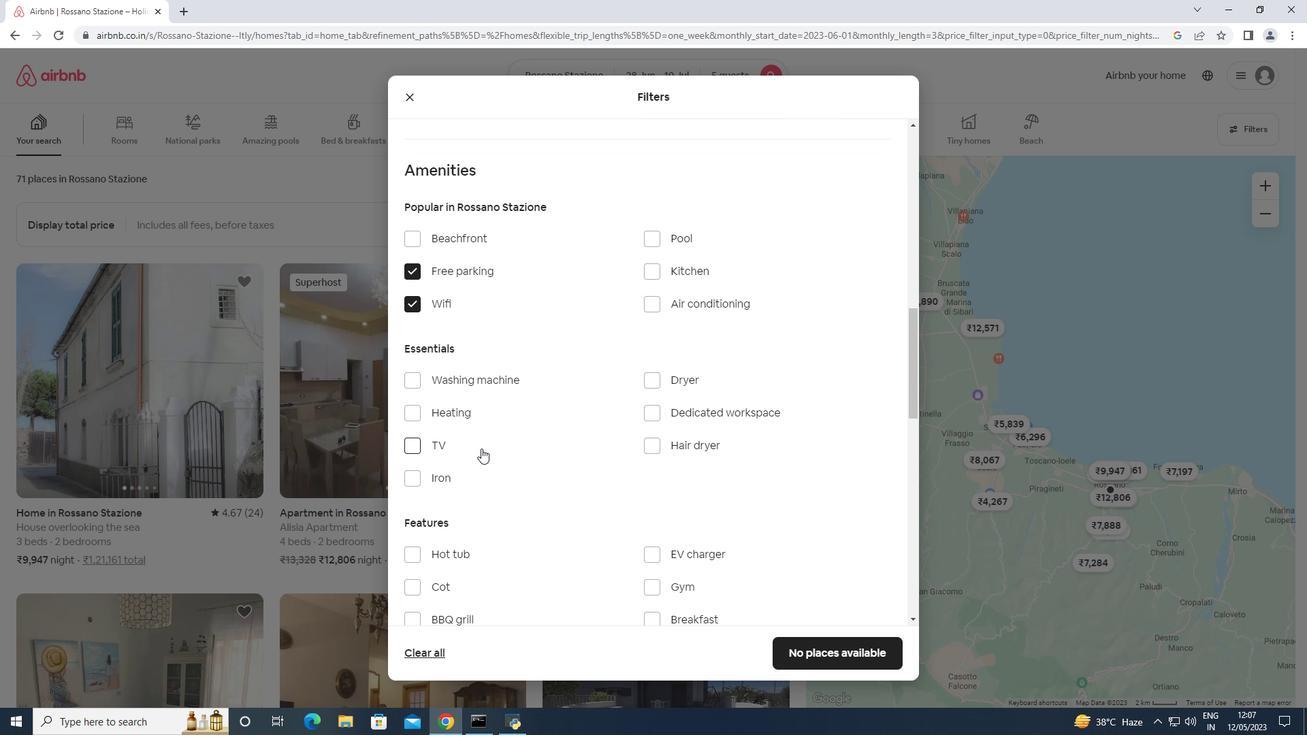 
Action: Mouse moved to (486, 439)
Screenshot: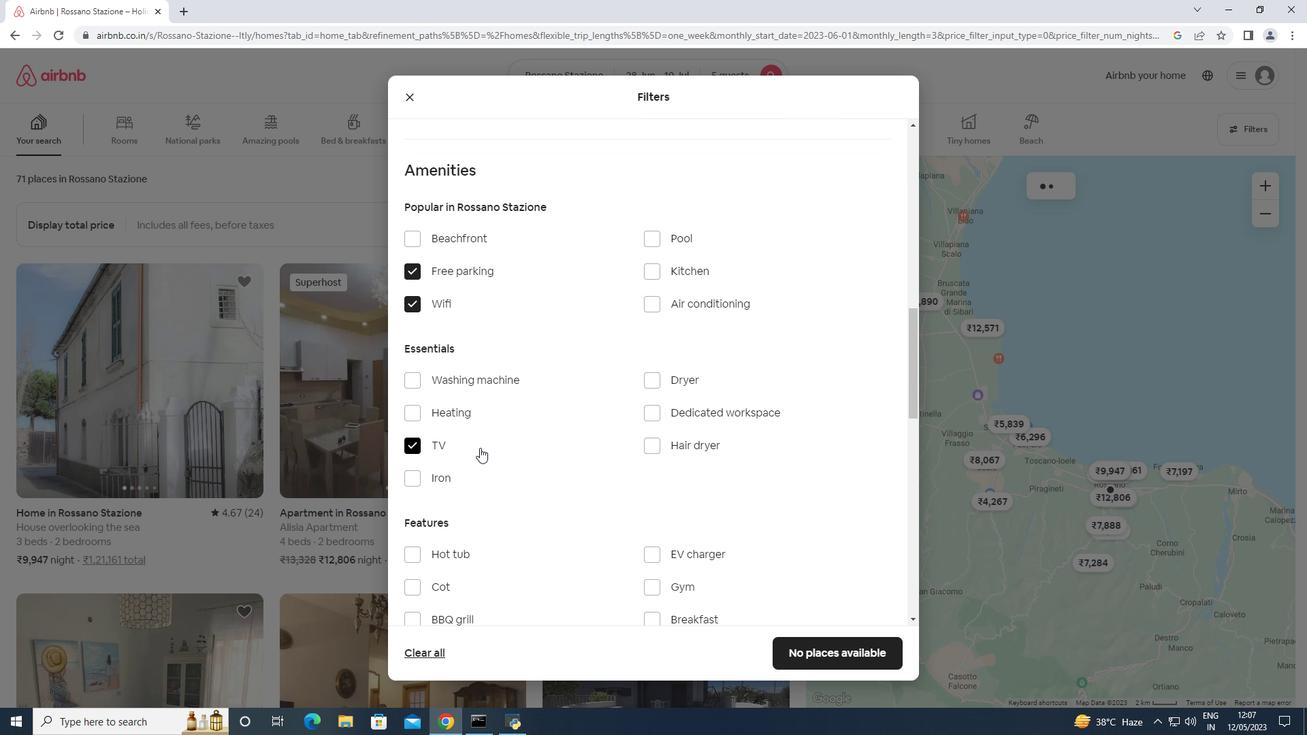 
Action: Mouse scrolled (486, 439) with delta (0, 0)
Screenshot: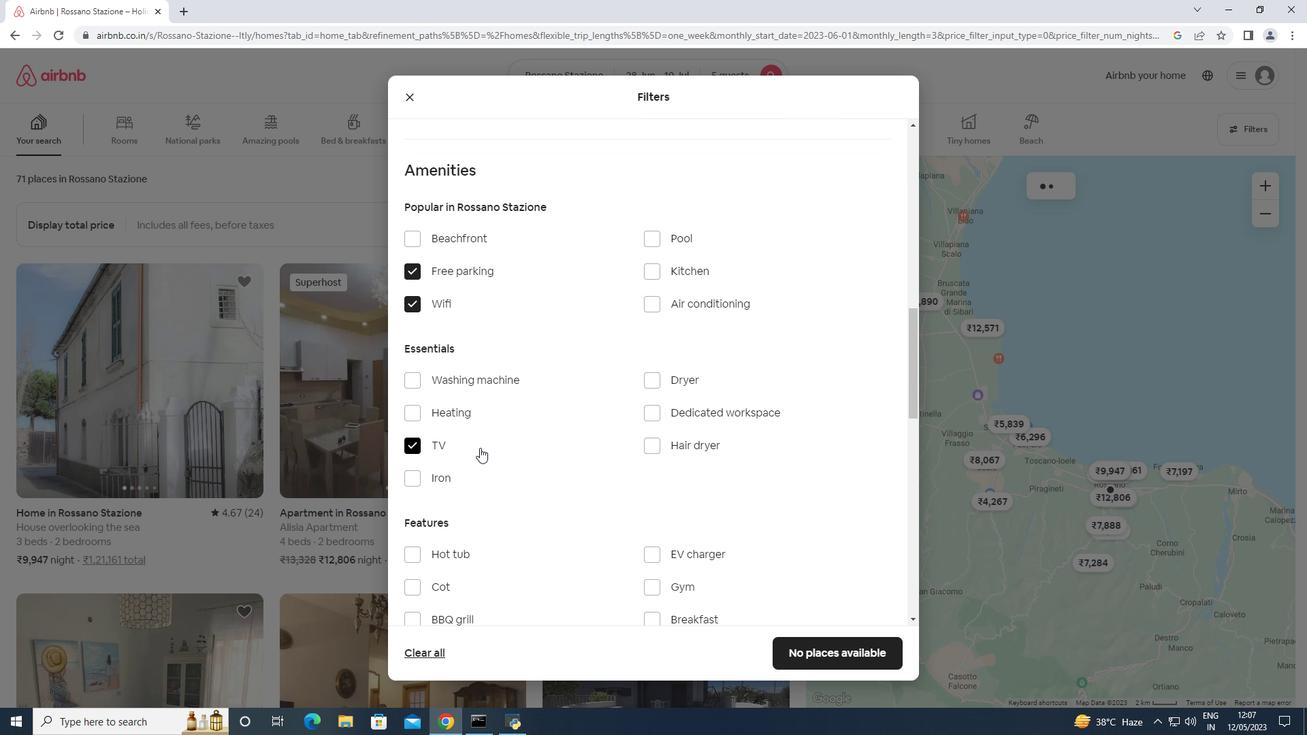
Action: Mouse scrolled (486, 439) with delta (0, 0)
Screenshot: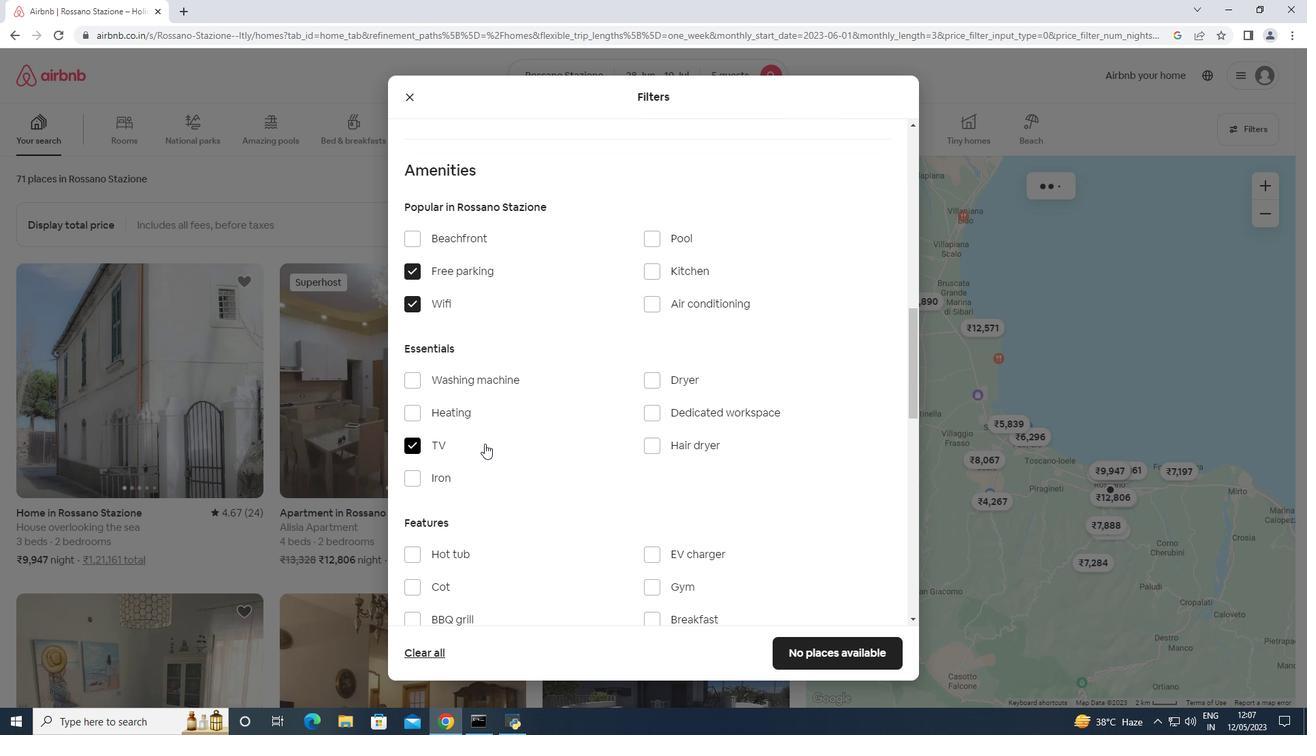 
Action: Mouse scrolled (486, 439) with delta (0, 0)
Screenshot: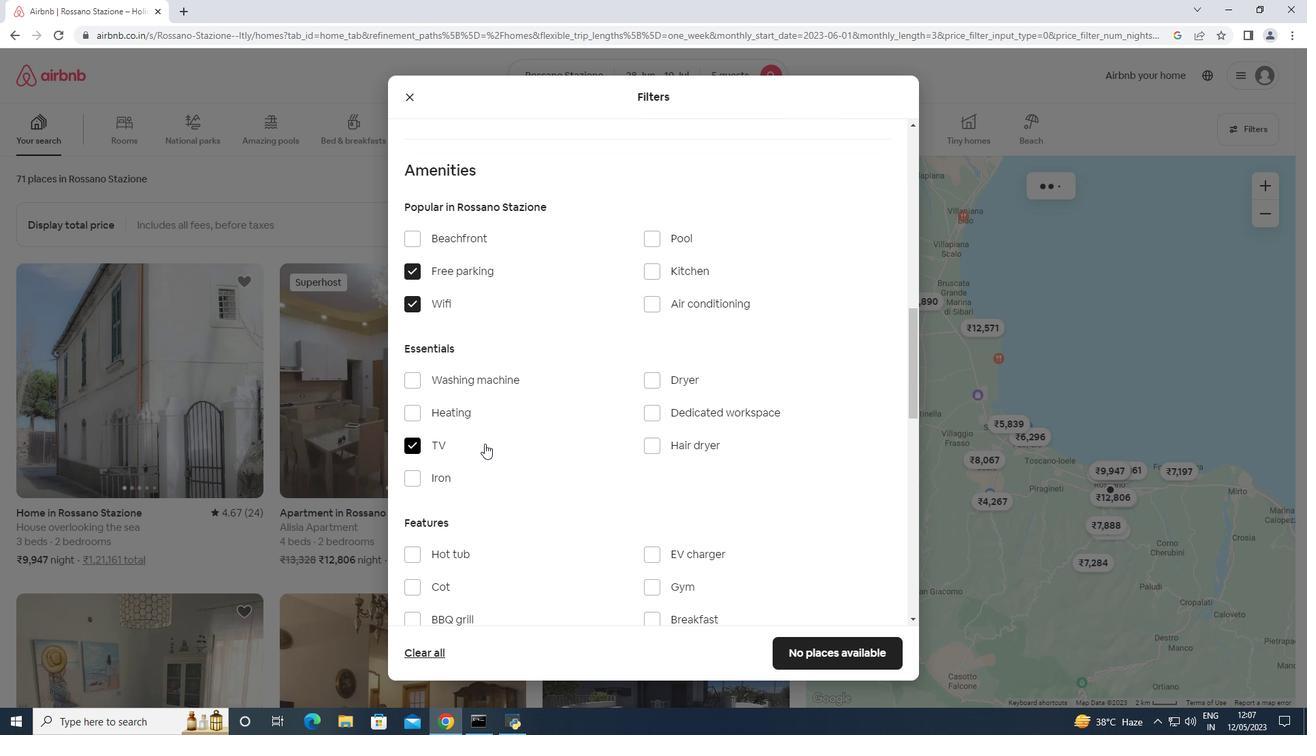 
Action: Mouse scrolled (486, 439) with delta (0, 0)
Screenshot: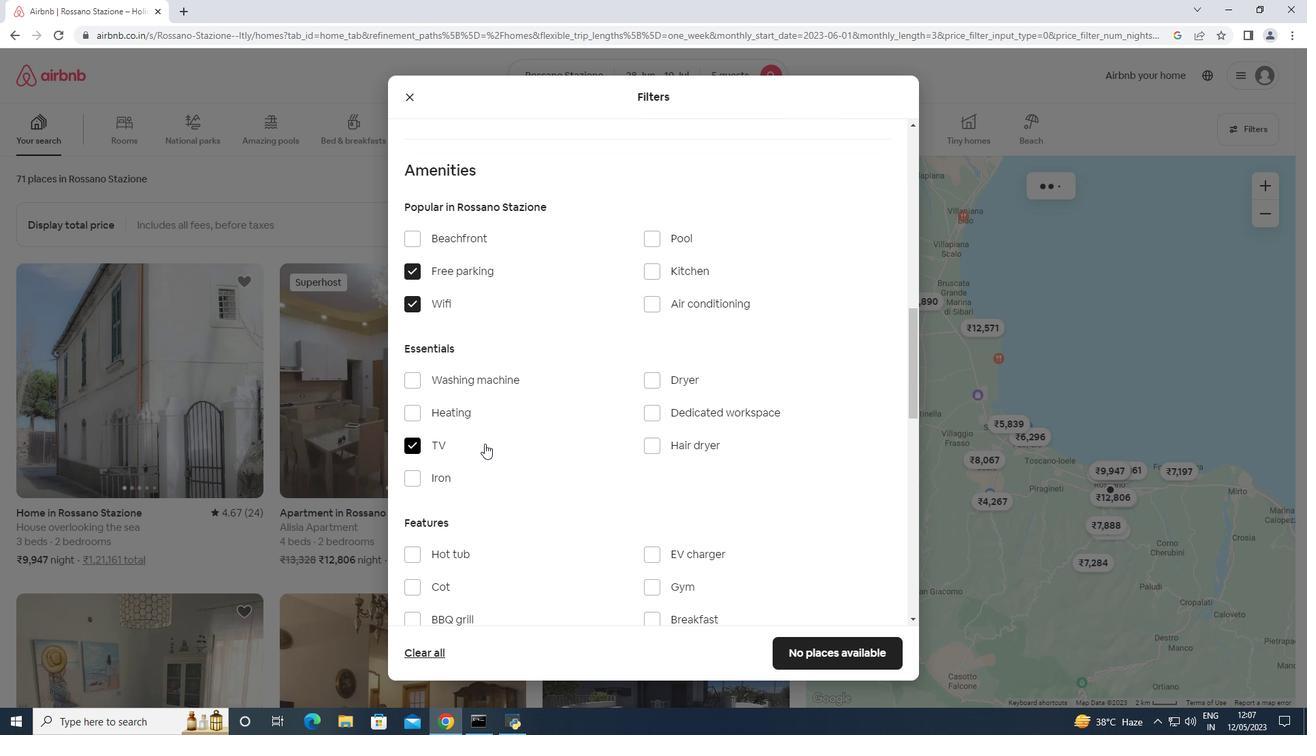 
Action: Mouse scrolled (486, 439) with delta (0, 0)
Screenshot: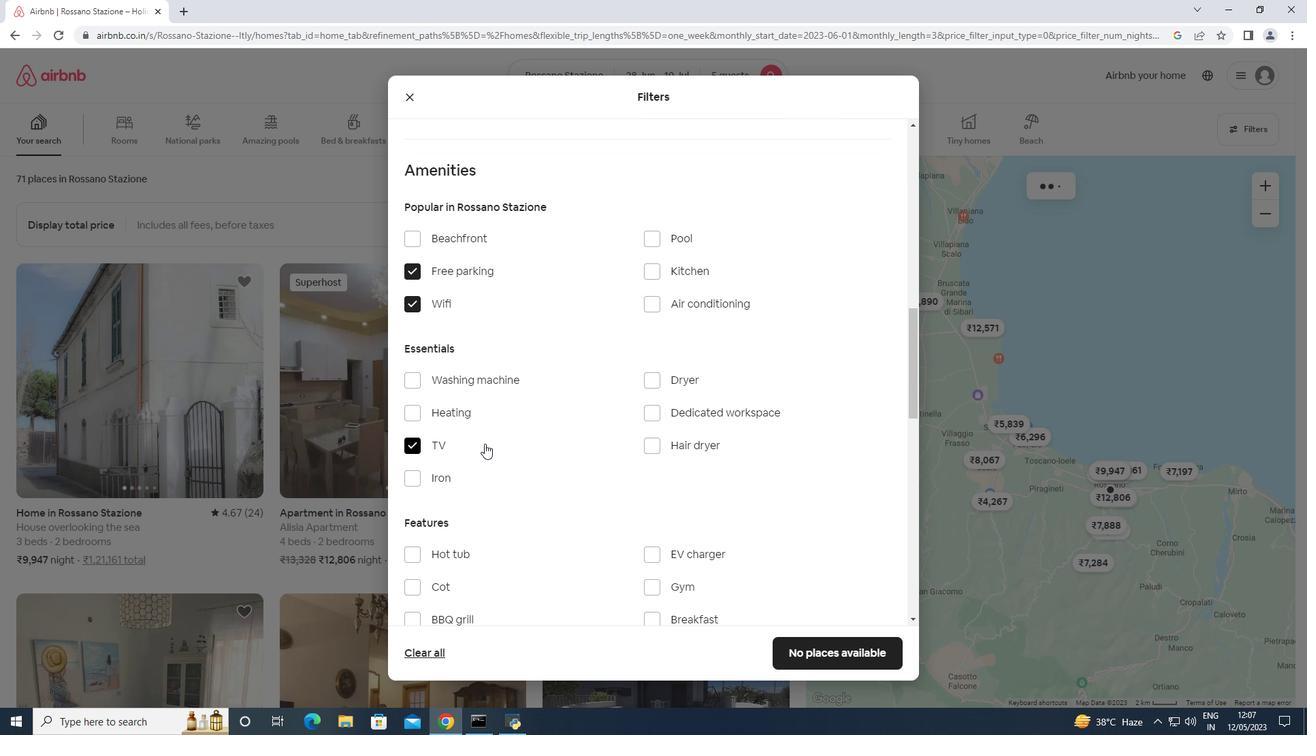 
Action: Mouse moved to (675, 274)
Screenshot: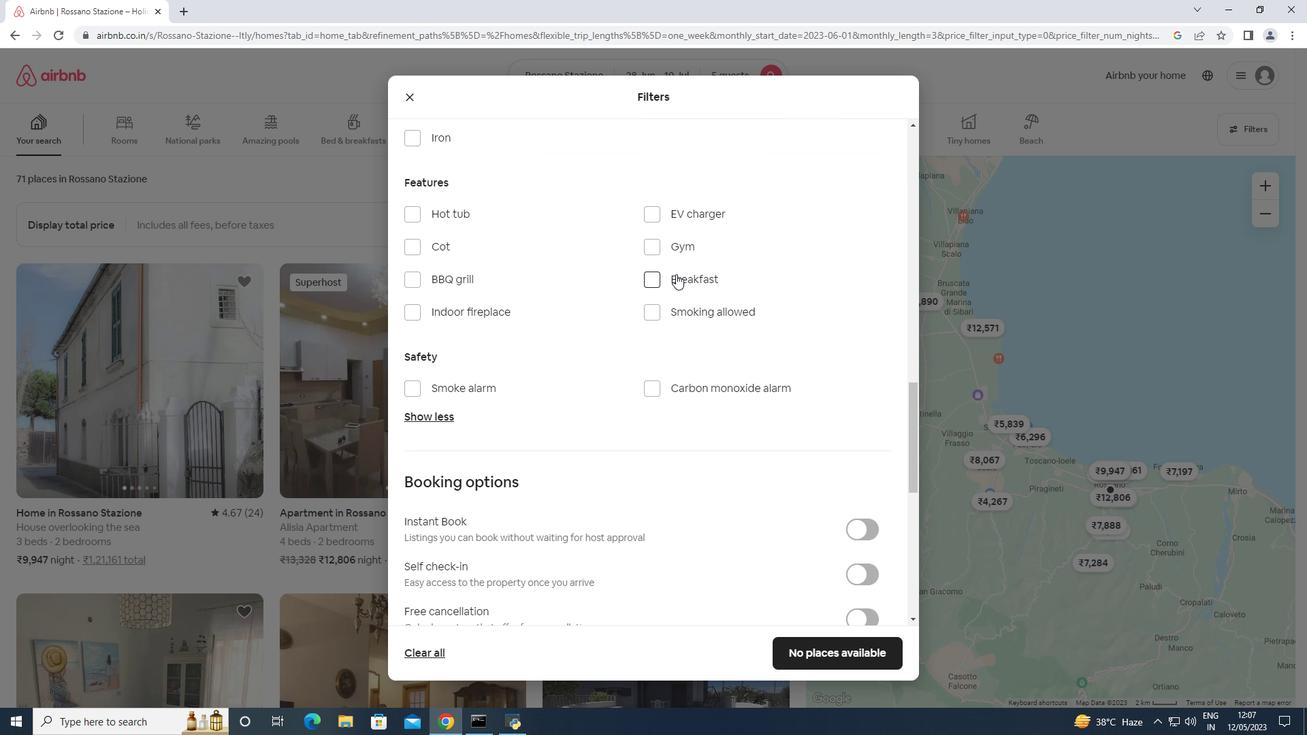 
Action: Mouse pressed left at (675, 274)
Screenshot: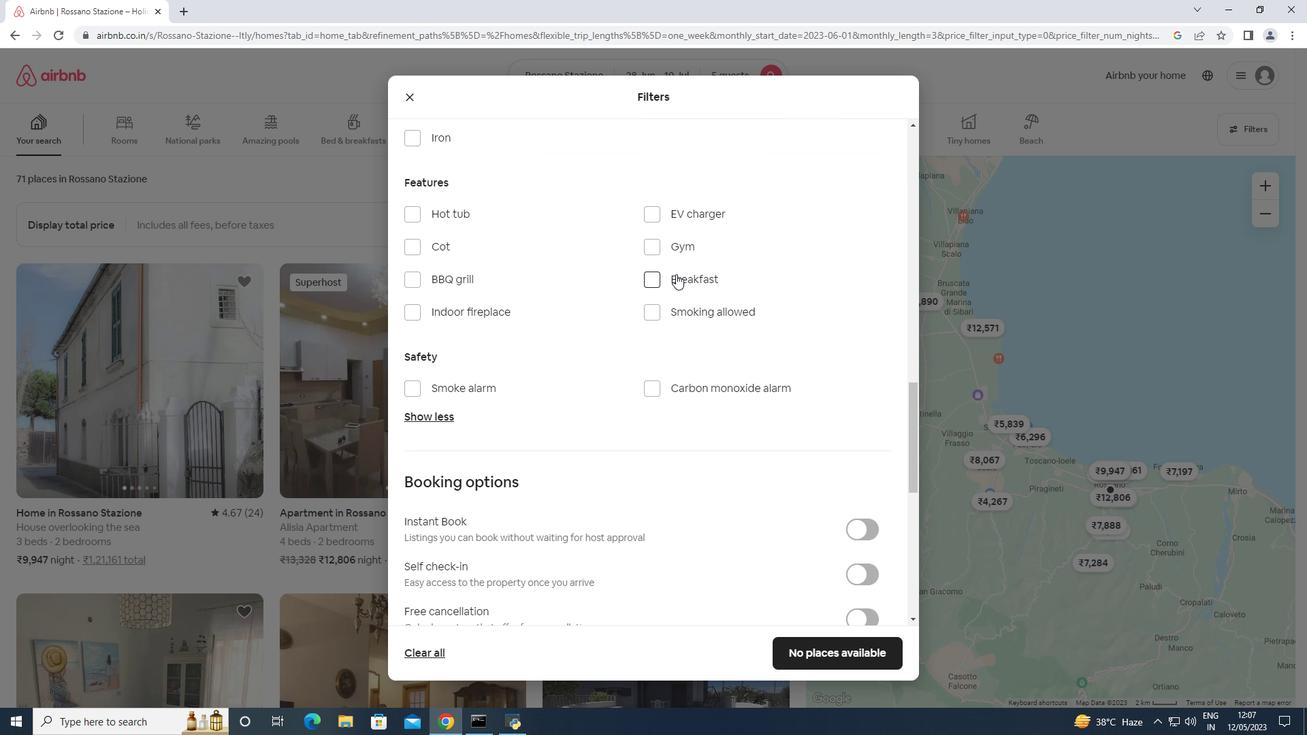 
Action: Mouse moved to (666, 241)
Screenshot: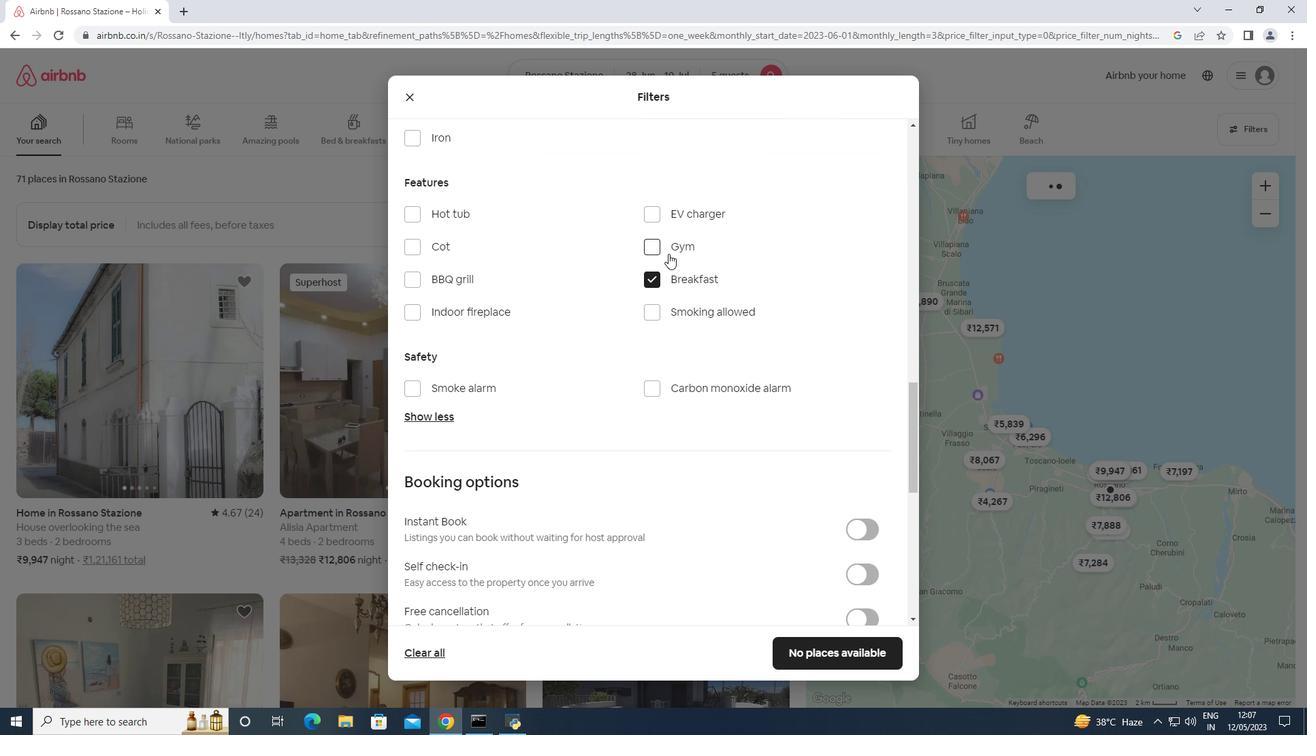 
Action: Mouse pressed left at (666, 241)
Screenshot: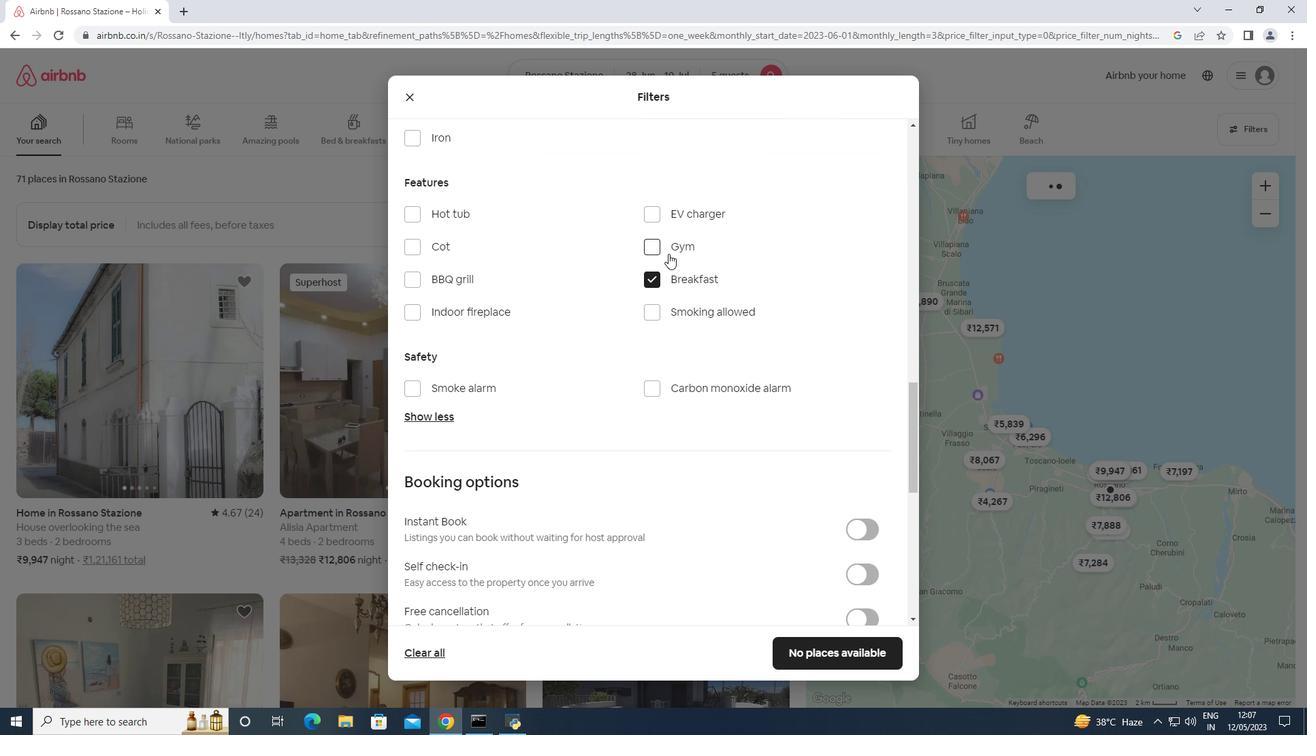 
Action: Mouse moved to (627, 324)
Screenshot: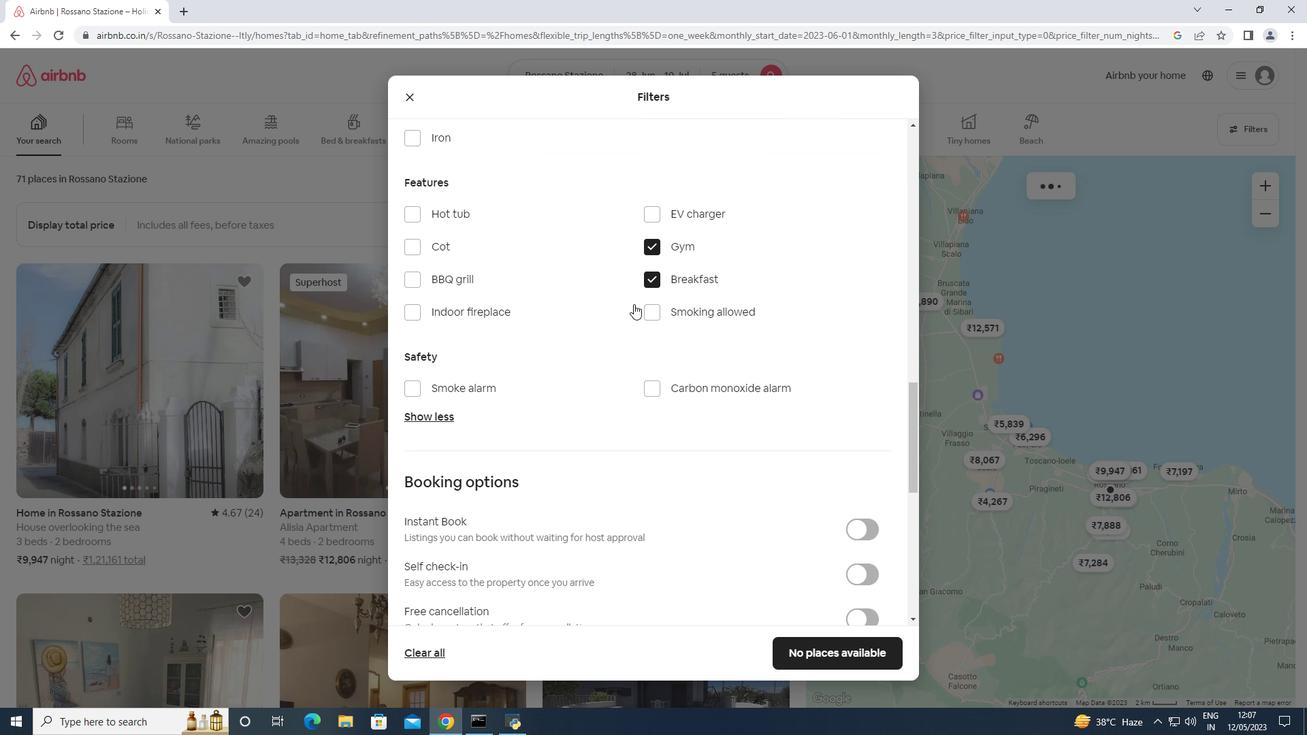 
Action: Mouse scrolled (627, 324) with delta (0, 0)
Screenshot: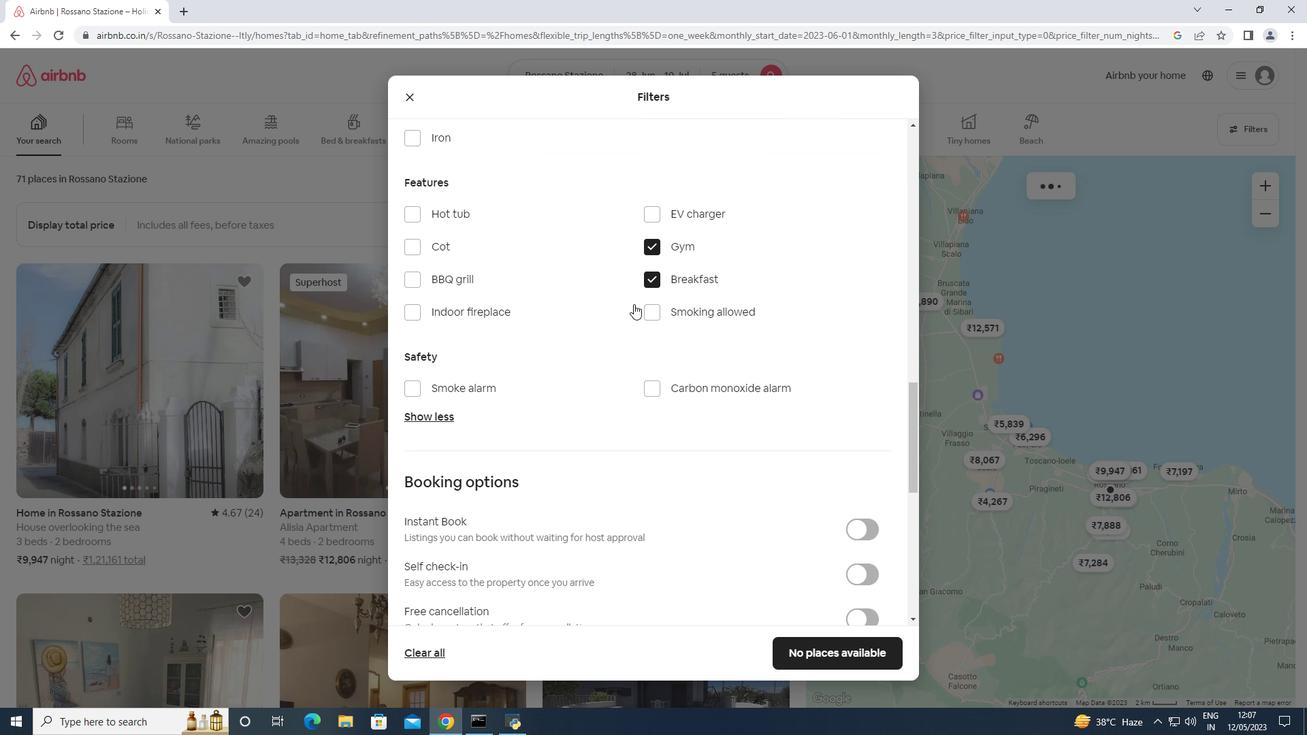 
Action: Mouse moved to (626, 326)
Screenshot: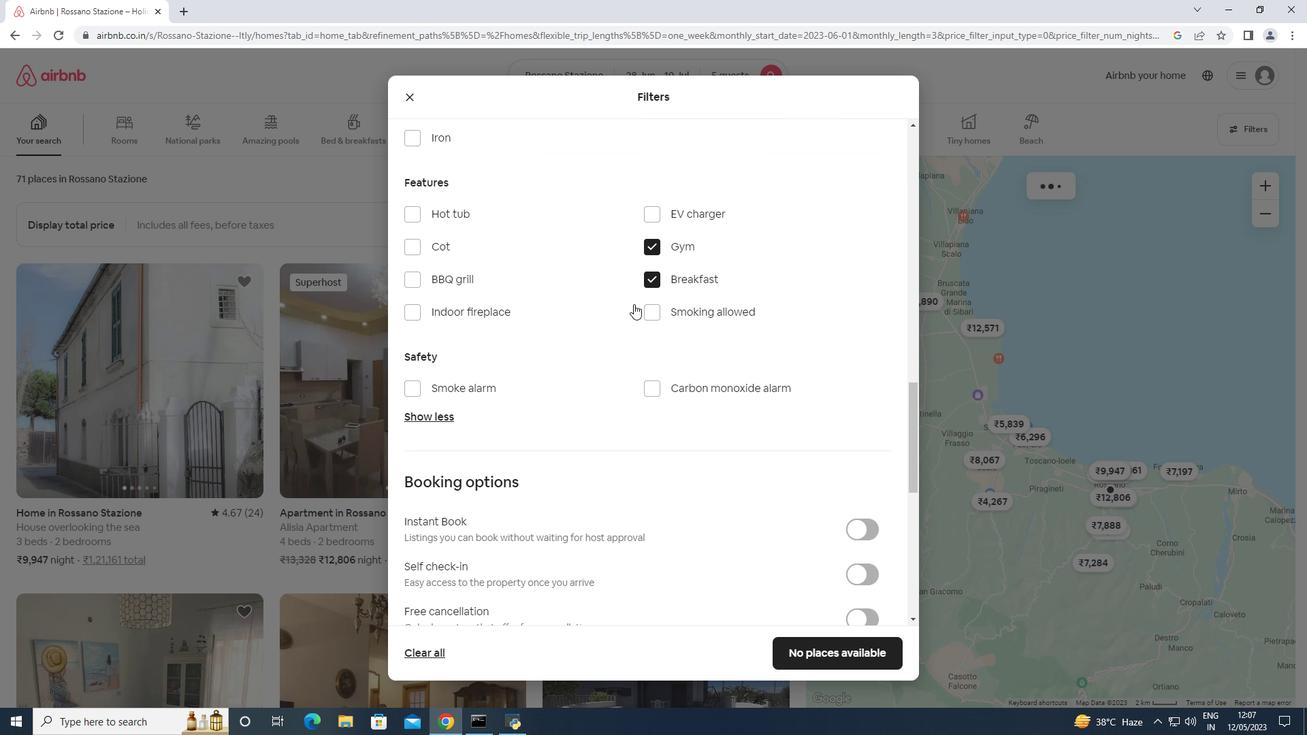 
Action: Mouse scrolled (626, 325) with delta (0, 0)
Screenshot: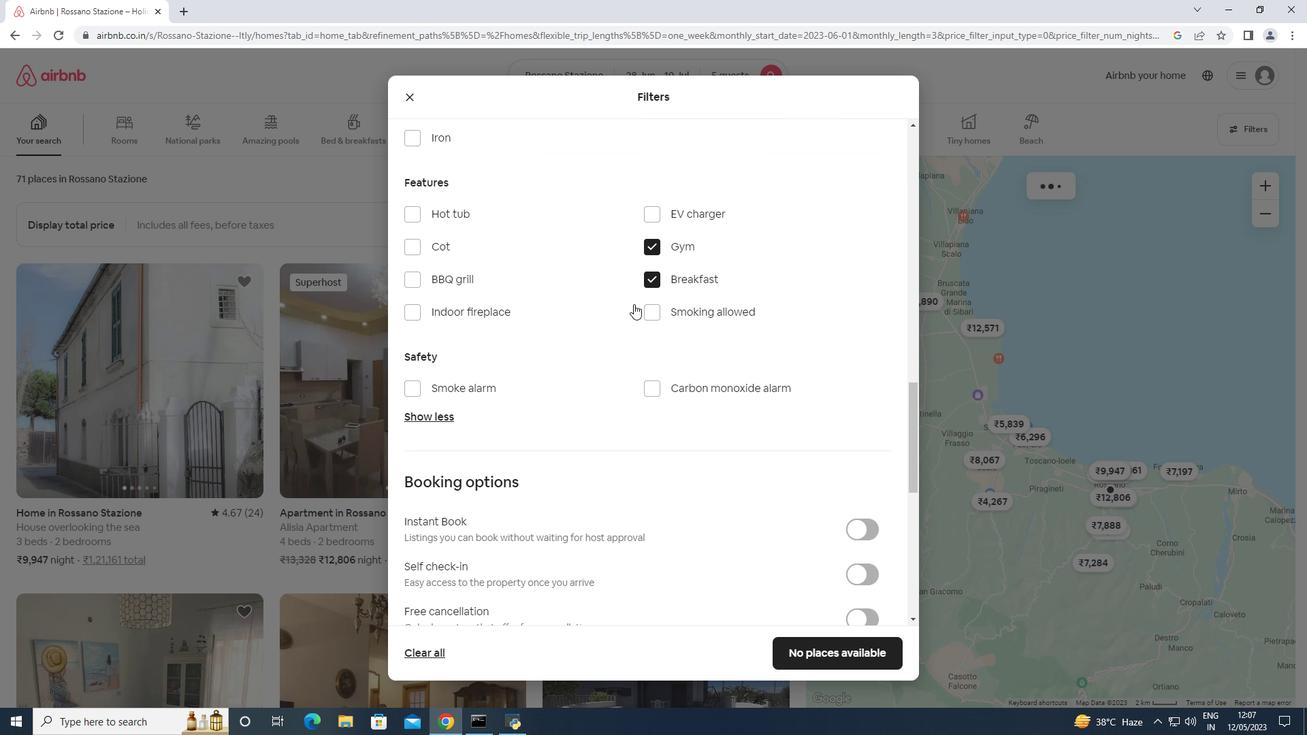 
Action: Mouse moved to (625, 326)
Screenshot: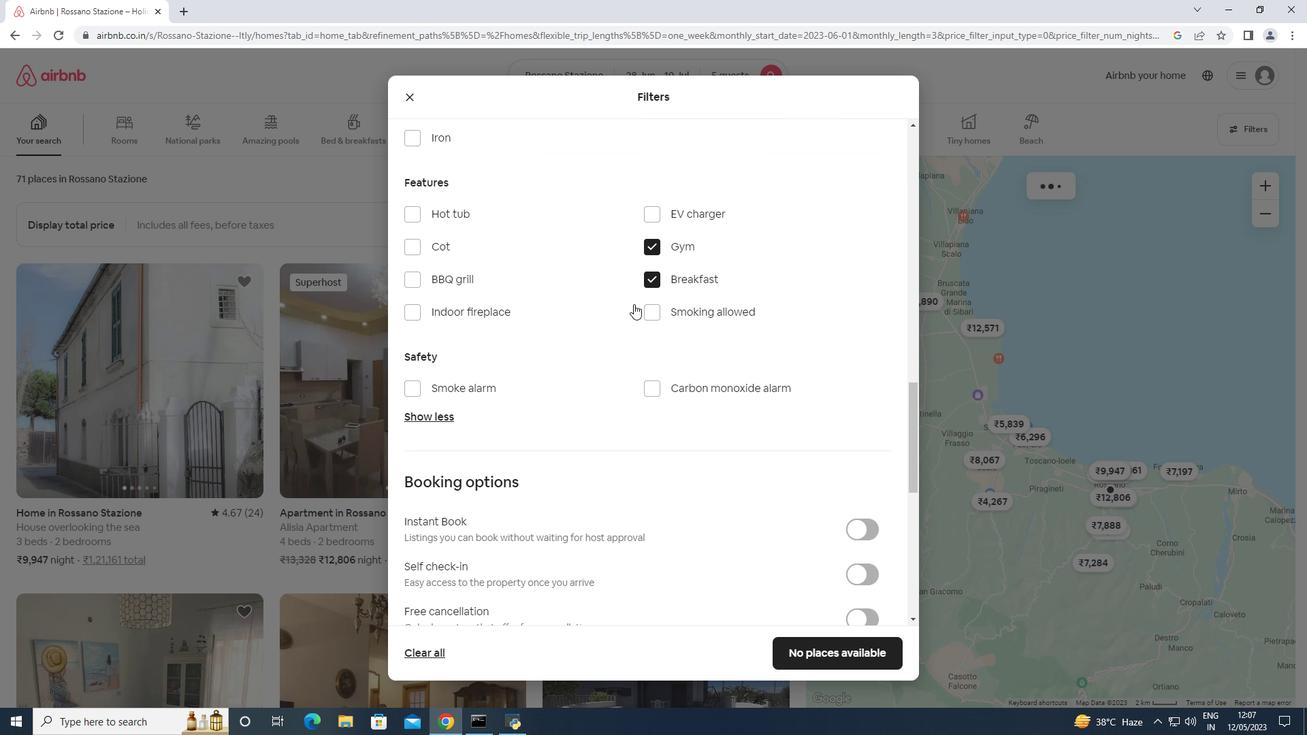 
Action: Mouse scrolled (625, 326) with delta (0, 0)
Screenshot: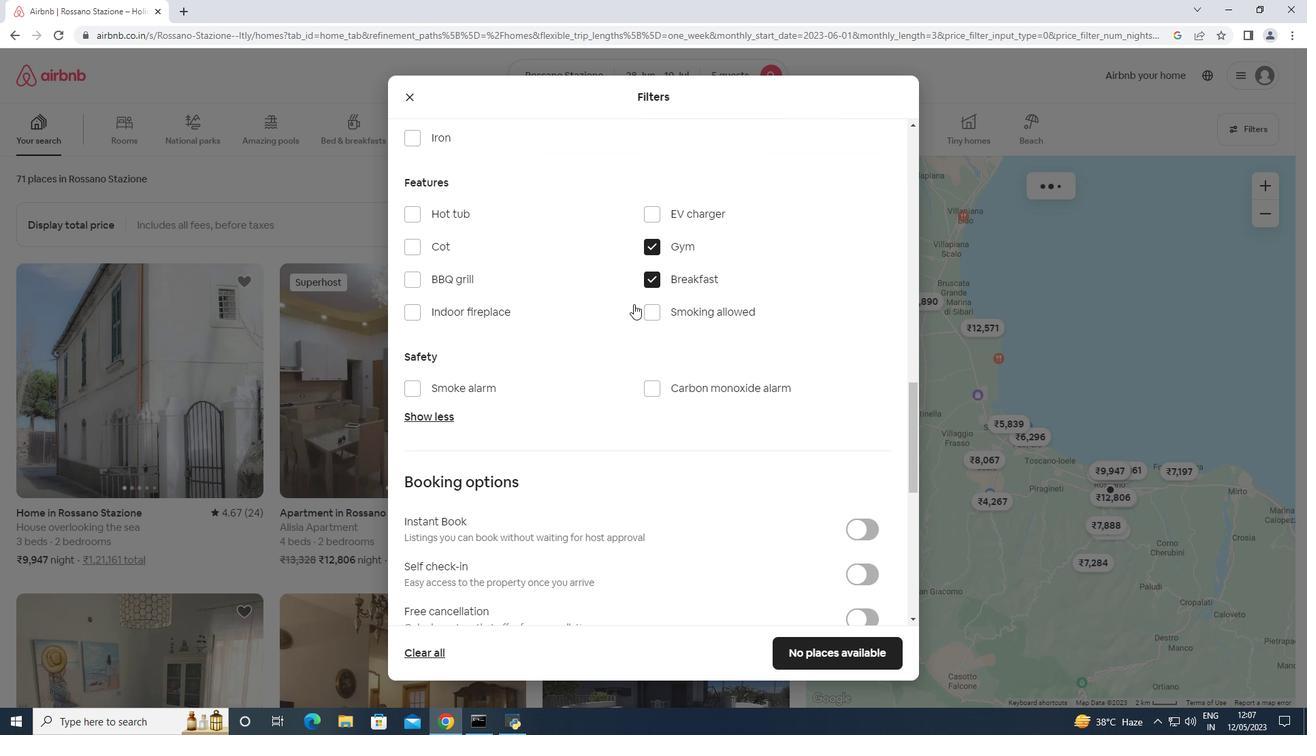 
Action: Mouse moved to (625, 326)
Screenshot: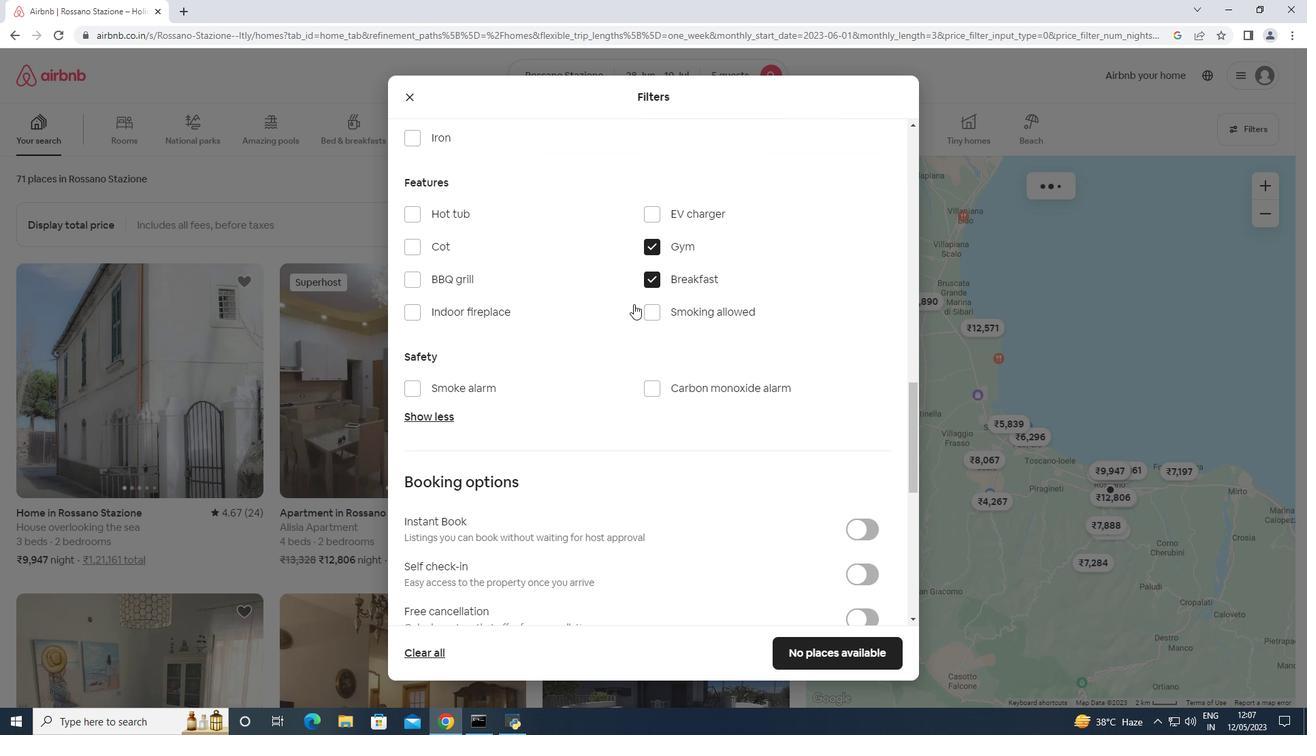 
Action: Mouse scrolled (625, 326) with delta (0, 0)
Screenshot: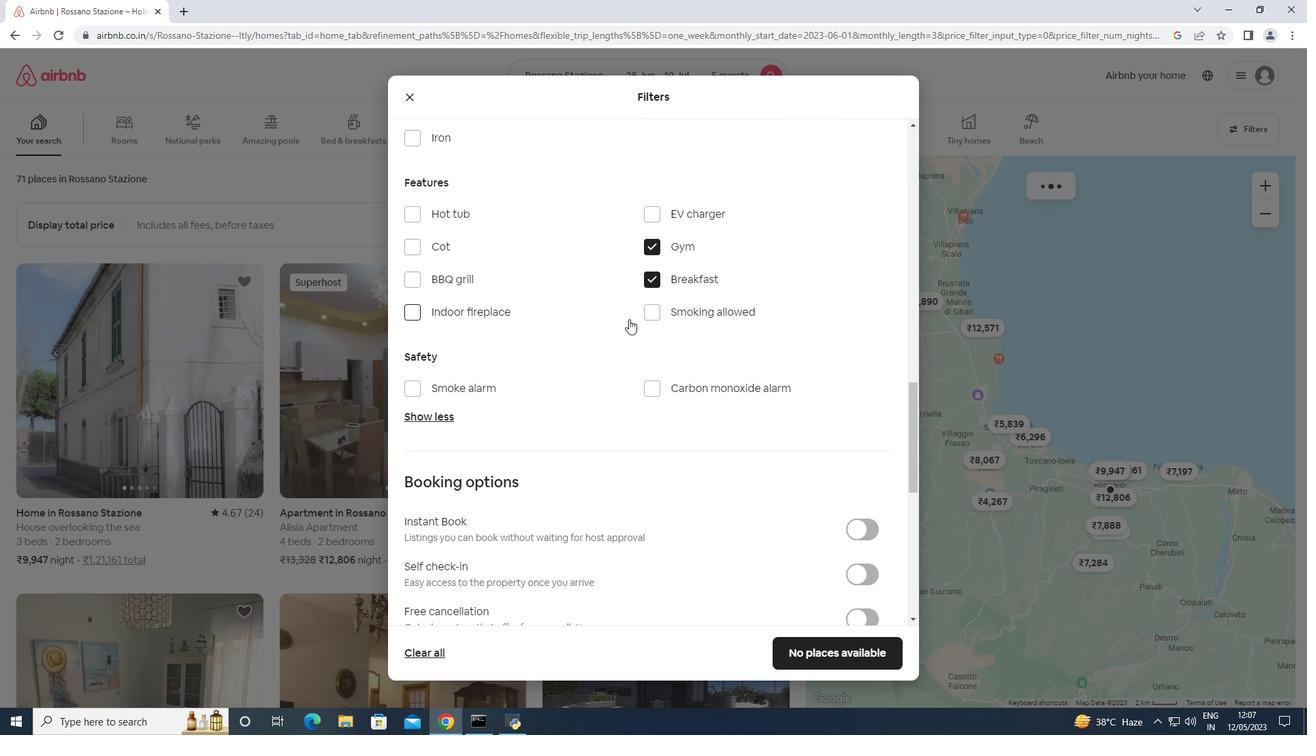 
Action: Mouse moved to (854, 300)
Screenshot: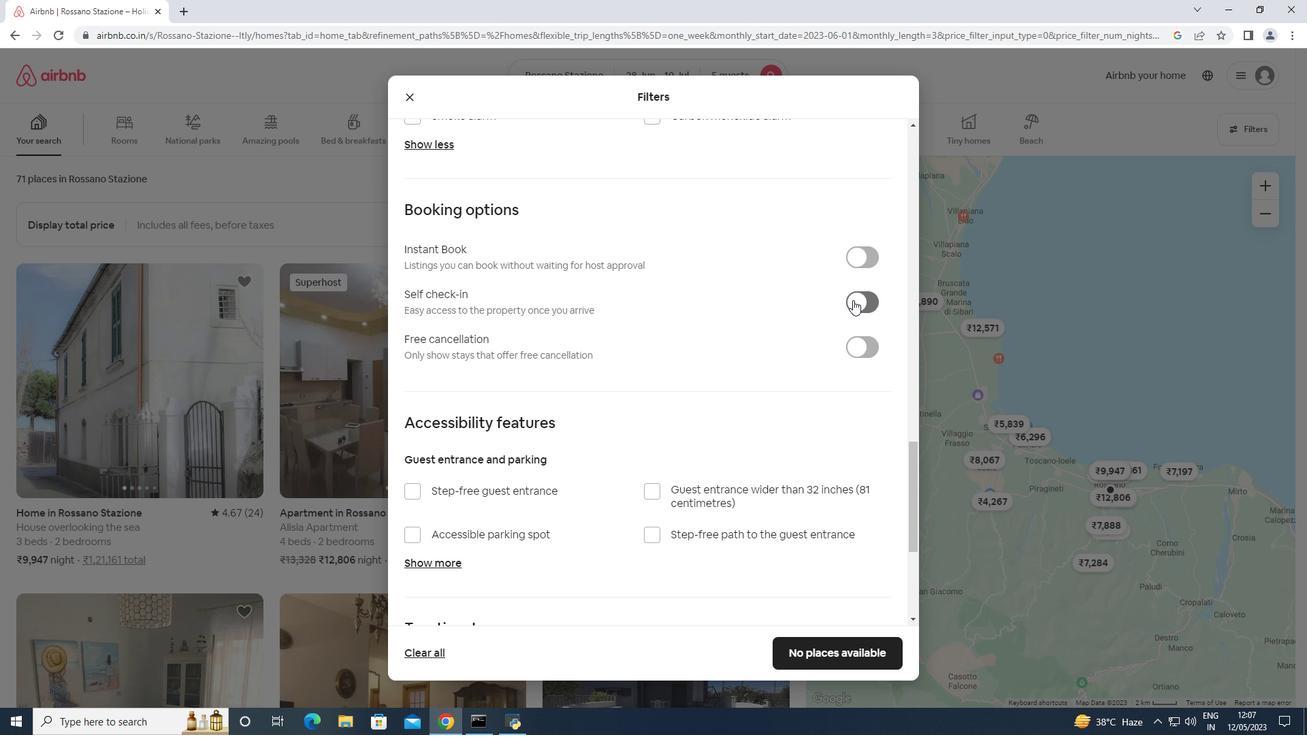 
Action: Mouse pressed left at (854, 300)
Screenshot: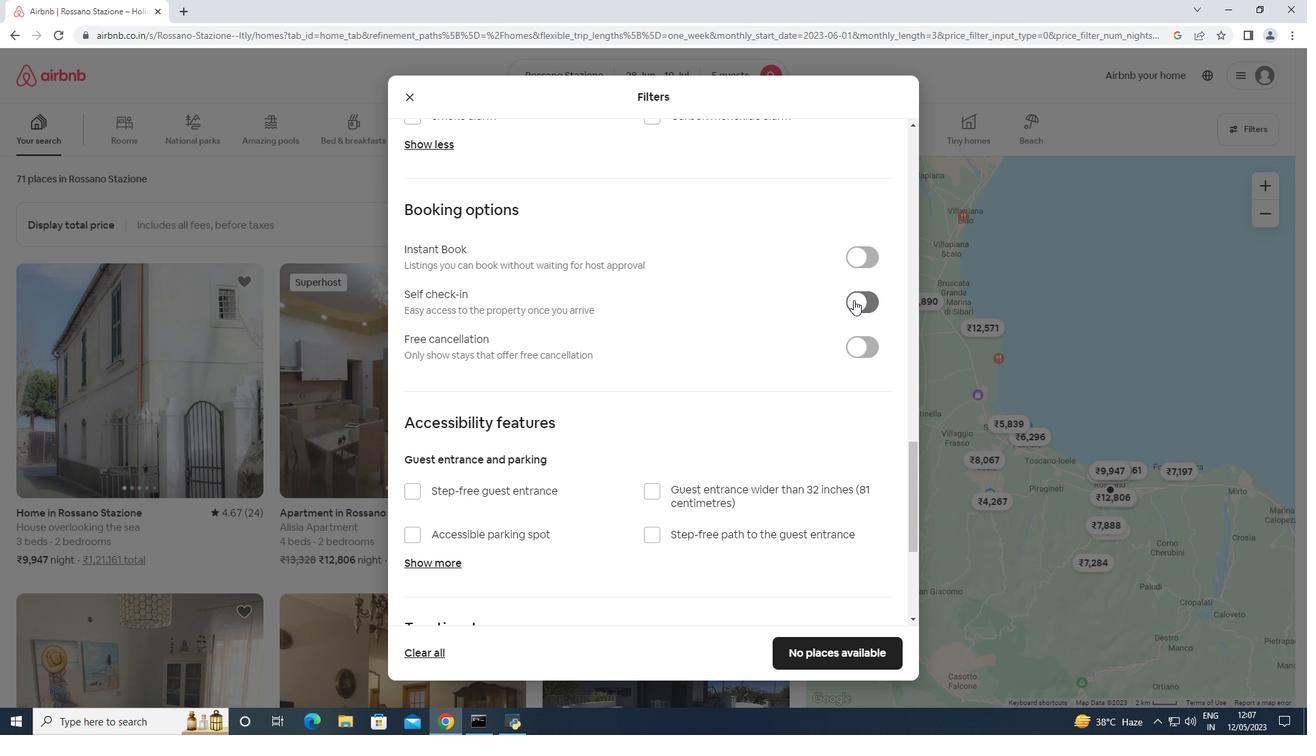 
Action: Mouse moved to (855, 298)
Screenshot: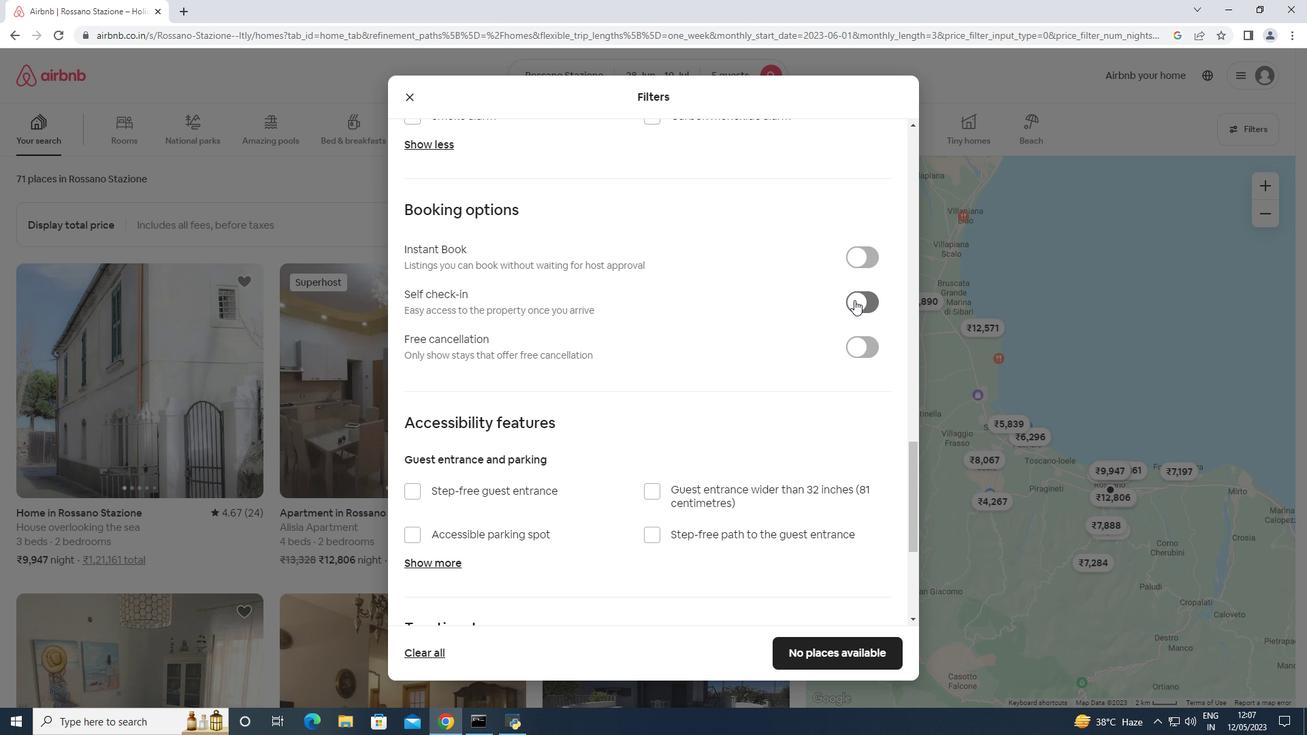 
Action: Mouse scrolled (855, 297) with delta (0, 0)
Screenshot: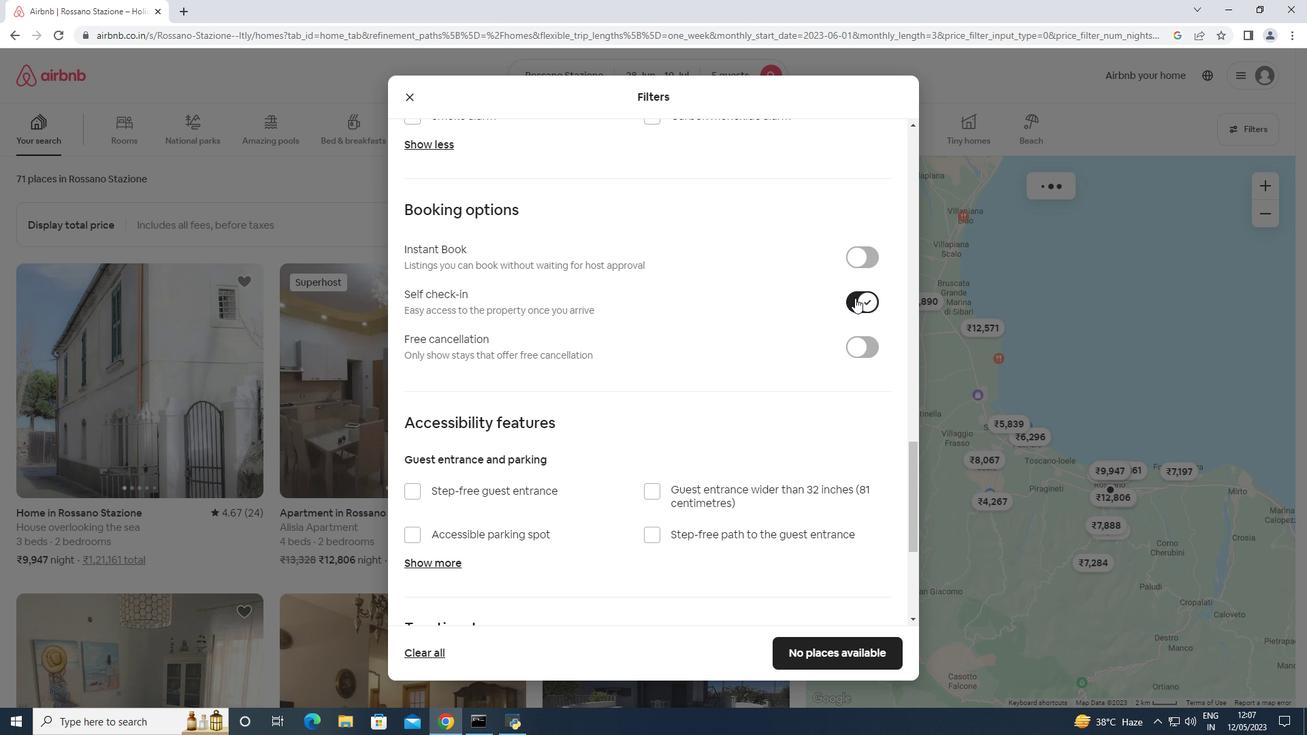 
Action: Mouse scrolled (855, 297) with delta (0, 0)
Screenshot: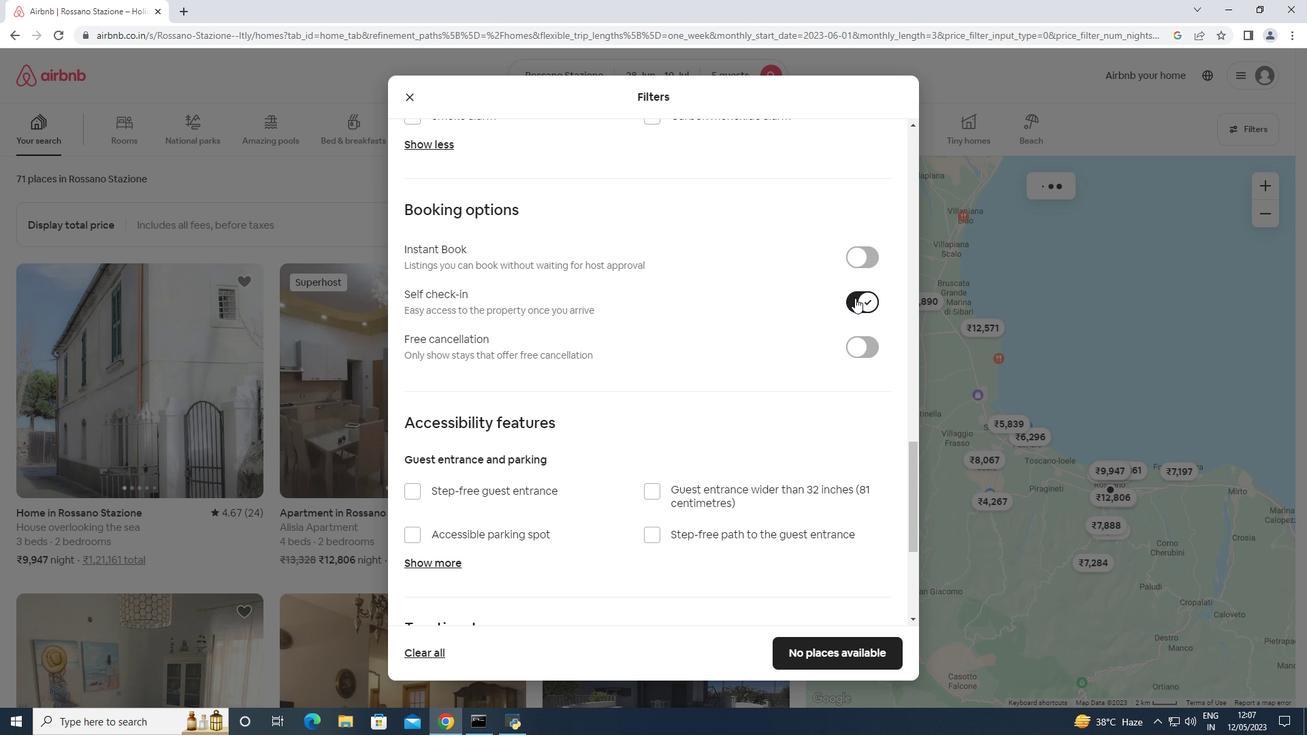 
Action: Mouse scrolled (855, 297) with delta (0, 0)
Screenshot: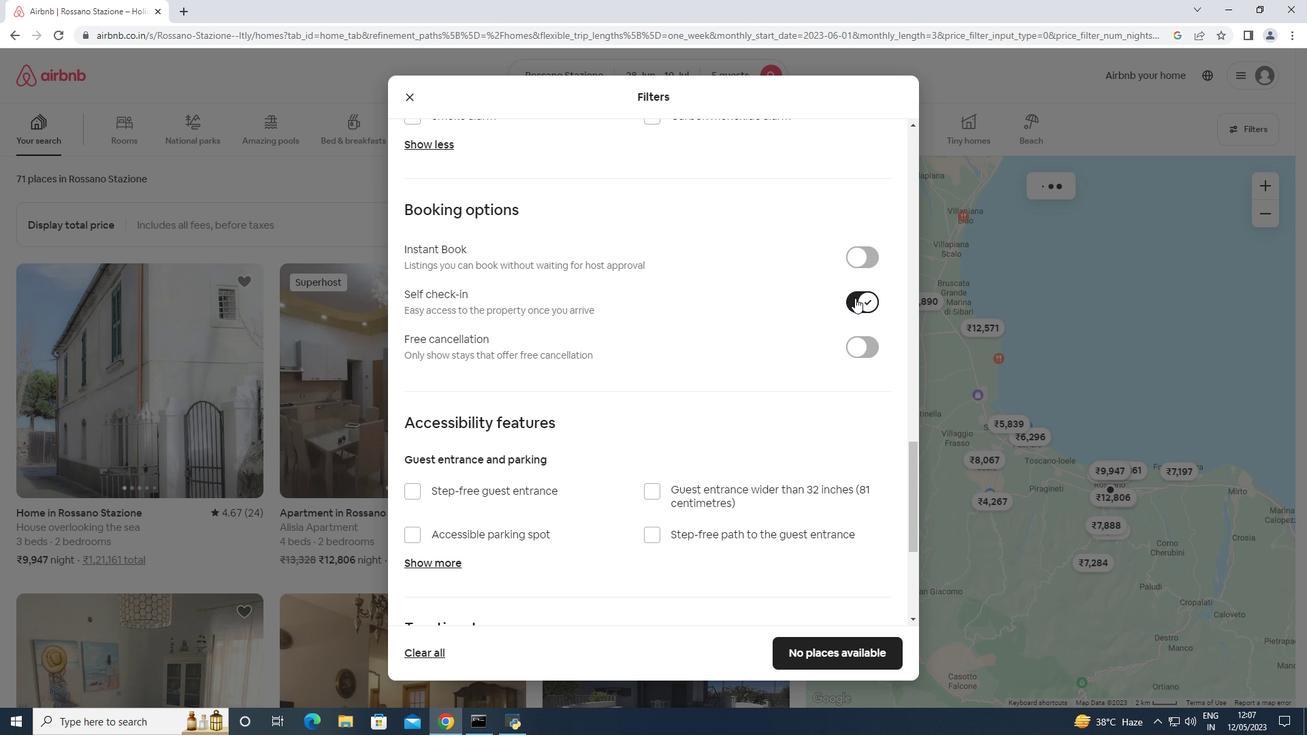 
Action: Mouse scrolled (855, 297) with delta (0, 0)
Screenshot: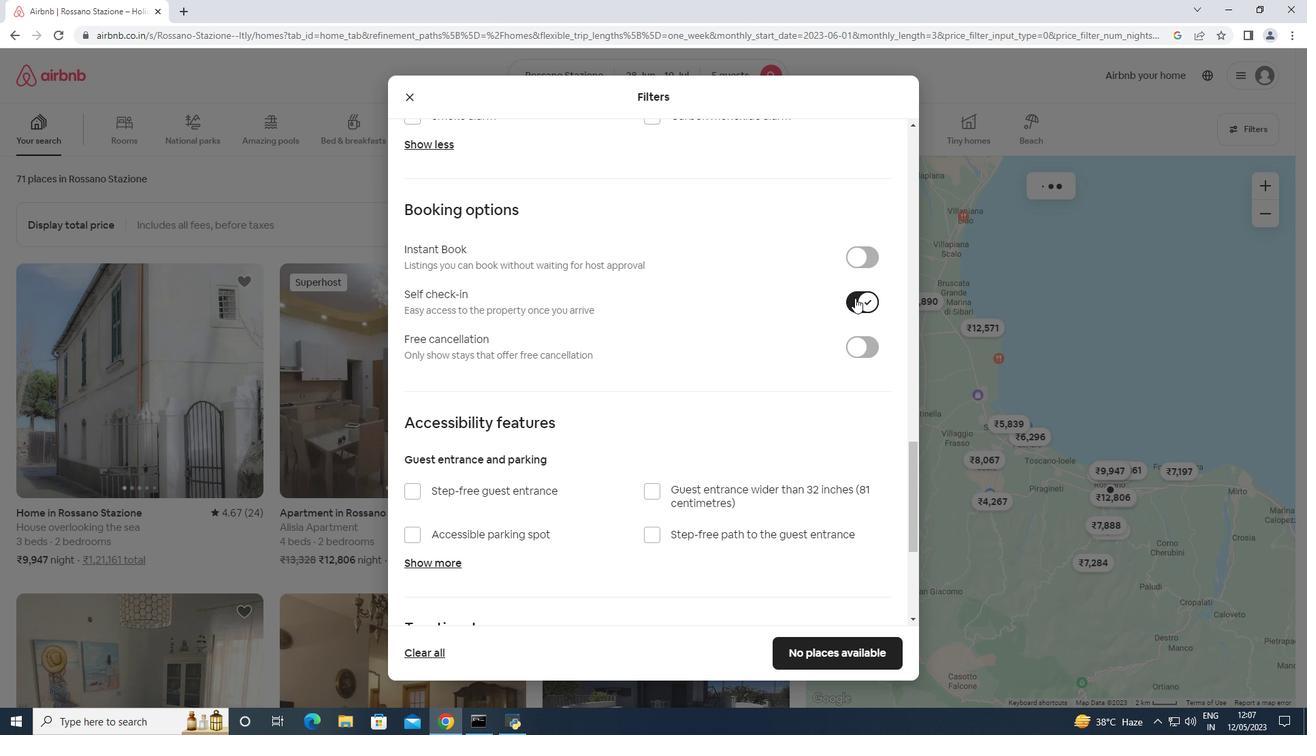 
Action: Mouse scrolled (855, 297) with delta (0, 0)
Screenshot: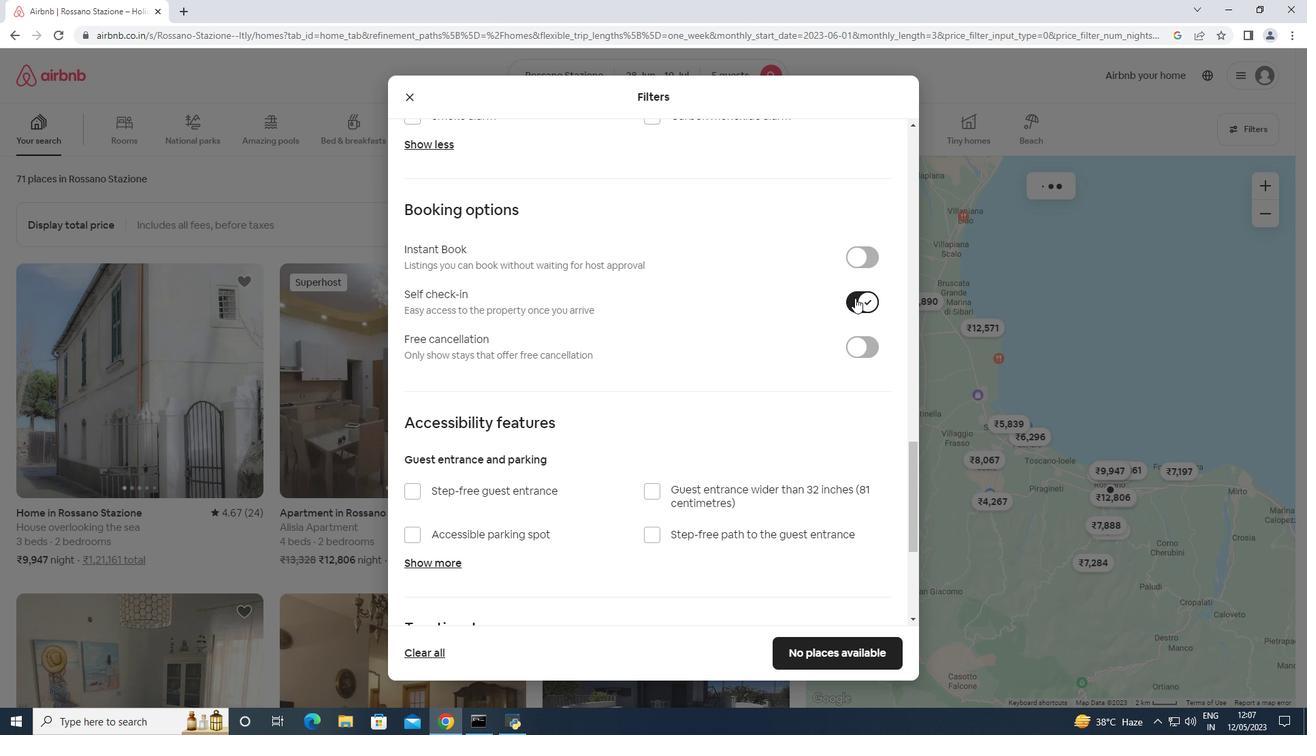 
Action: Mouse moved to (460, 534)
Screenshot: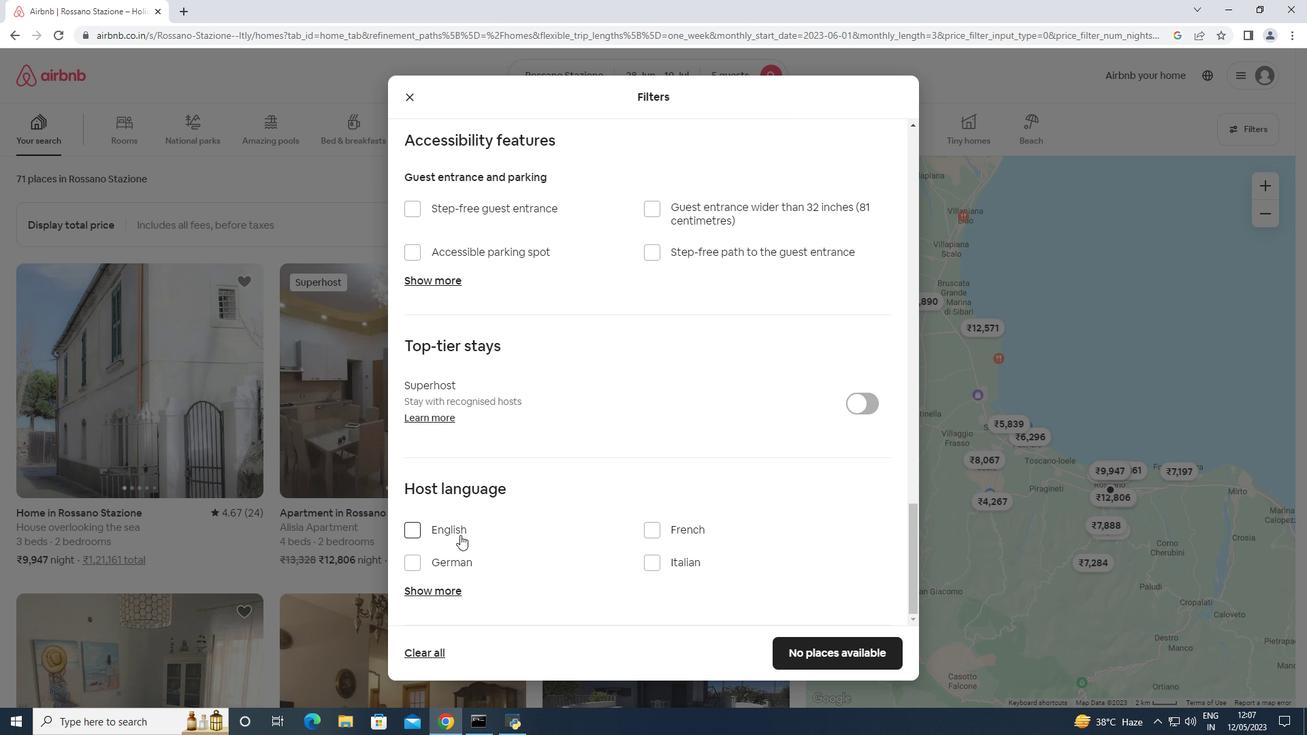 
Action: Mouse pressed left at (460, 534)
Screenshot: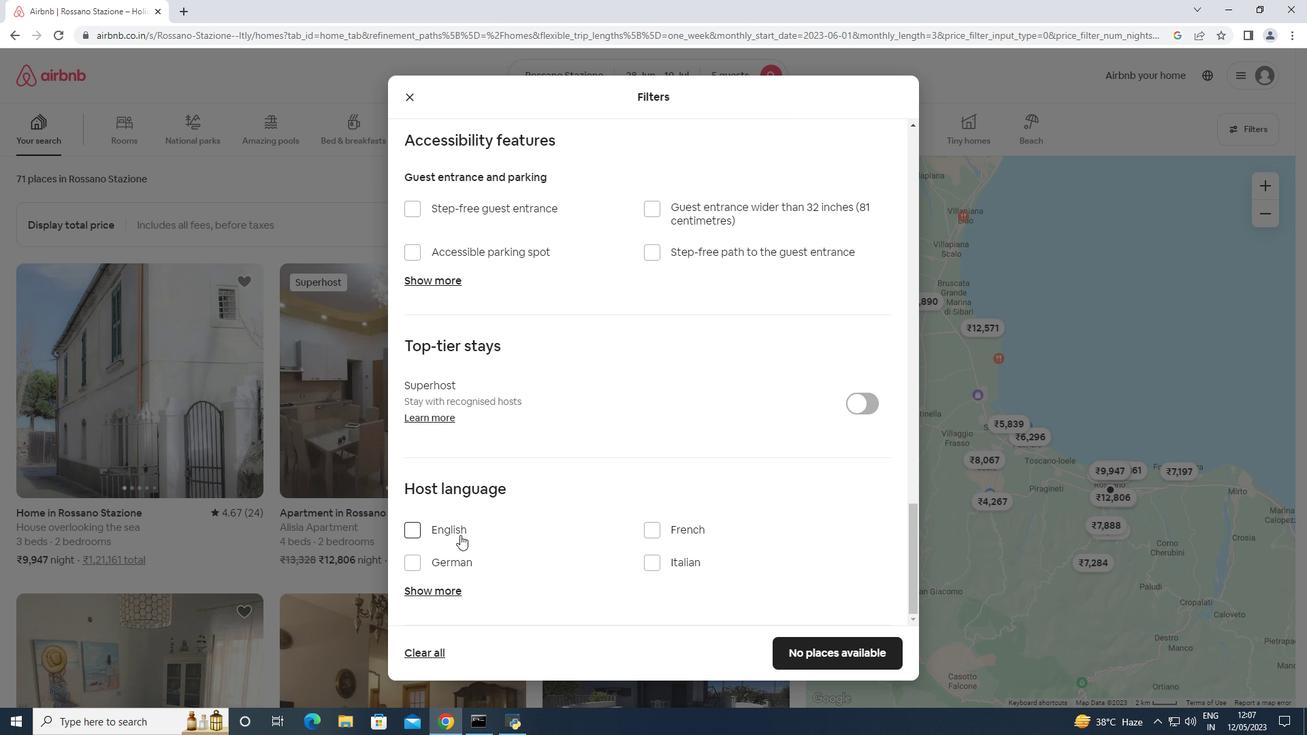 
Action: Mouse moved to (819, 652)
Screenshot: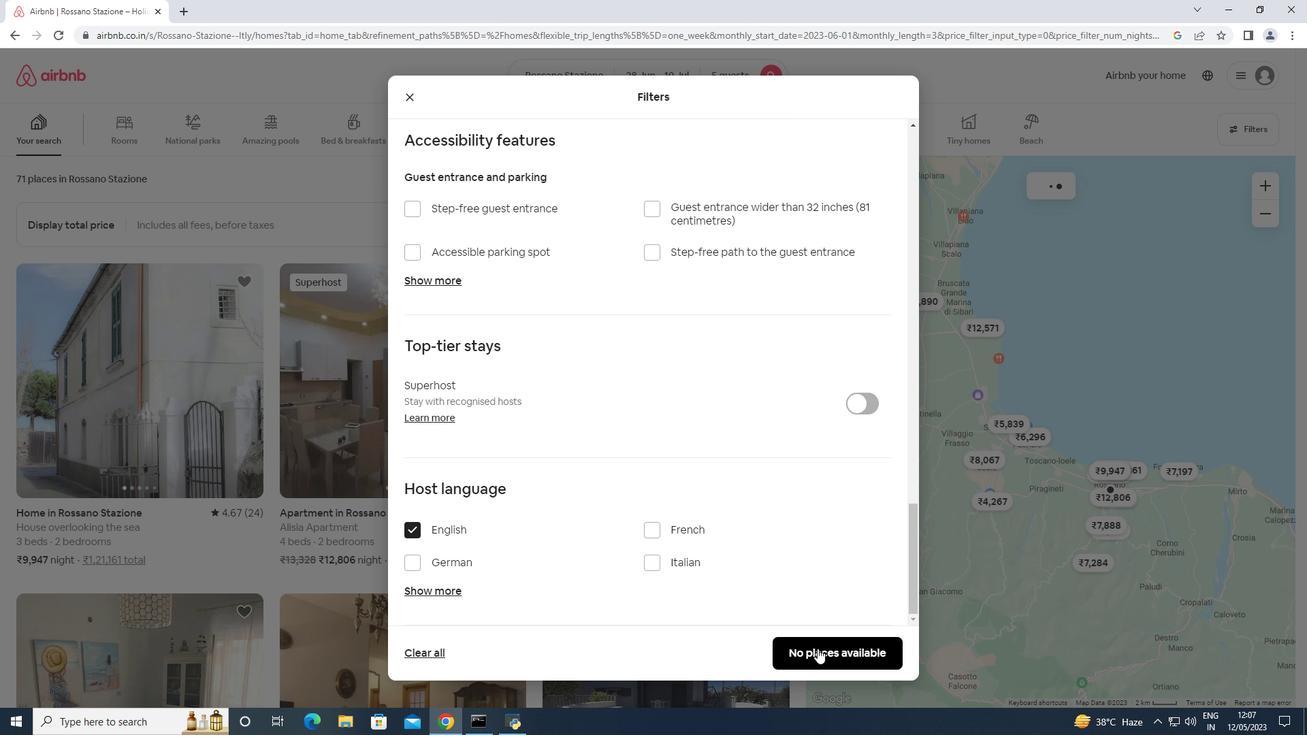
Action: Mouse pressed left at (819, 652)
Screenshot: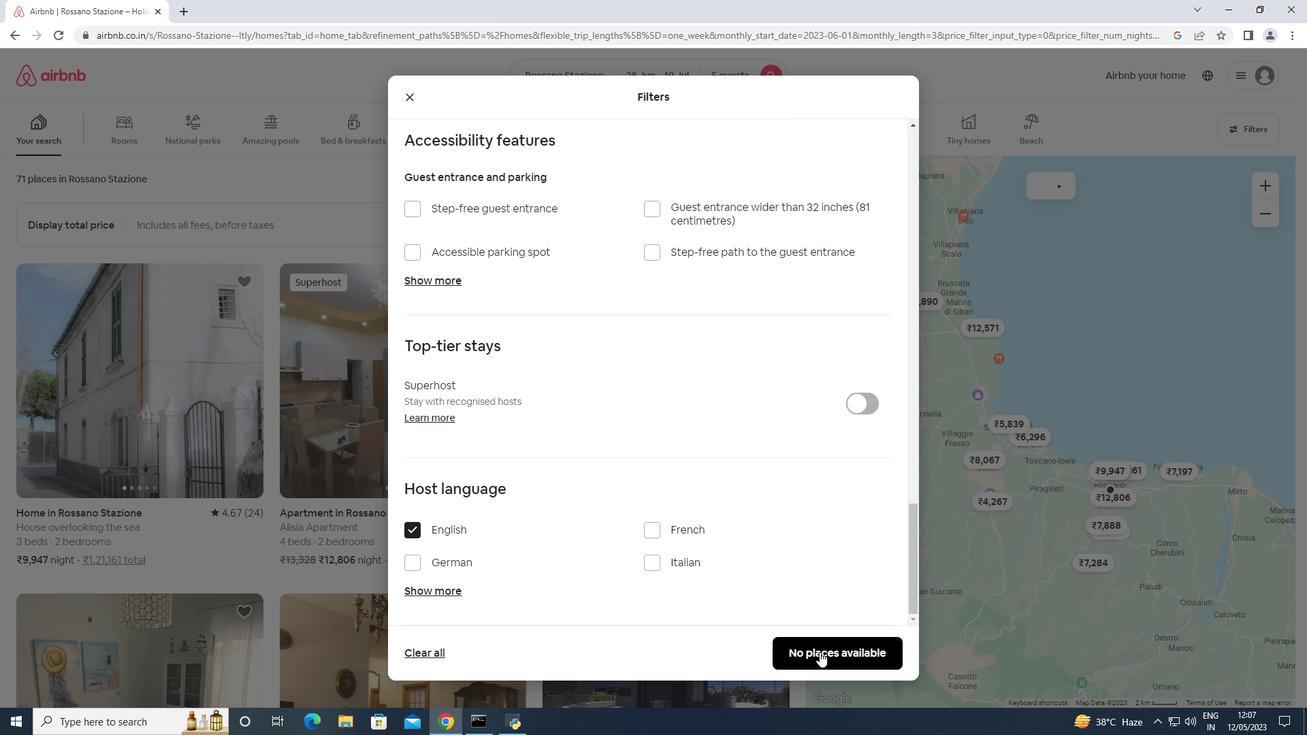
Action: Mouse moved to (710, 204)
Screenshot: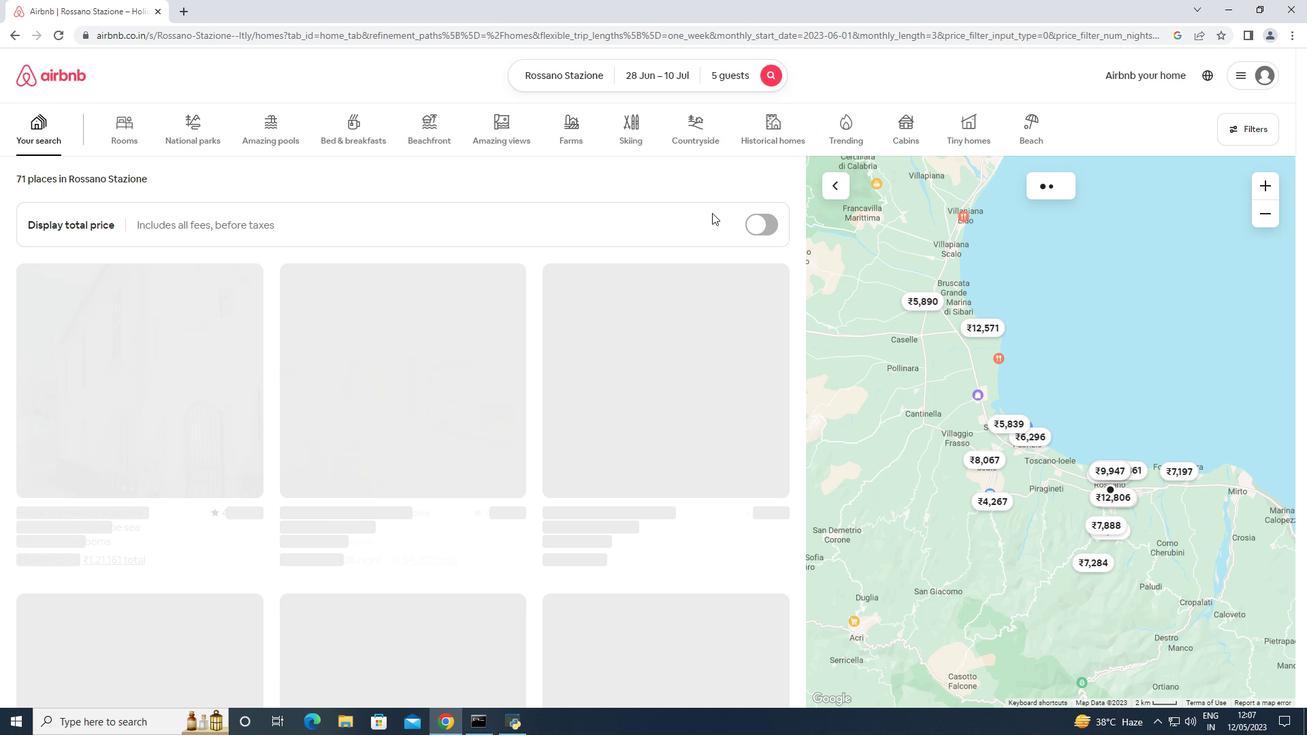 
